 Task: Create new invoice with Date Opened :30-Apr-23, Select Customer: Taco Cabana, Terms: Payment Term 2. Make invoice entry for item-1 with Date: 30-Apr-23, Description: Tampax Pearl 8 Pack_x000D_
, Action: Material, Income Account: Income:Sales, Quantity: 1, Unit Price: 4.25, Discount $: 0.77. Make entry for item-2 with Date: 30-Apr-23, Description: 30 x 18 Kitchen Rug Jay Blue & Cream Geometric_x000D_
, Action: Material, Income Account: Income:Sales, Quantity: 2, Unit Price: 8.65, Discount $: 1.77. Make entry for item-3 with Date: 30-Apr-23, Description: Suave Skin Solutions Cocoa Butter and Shea Body Lotion (18 oz)_x000D_
, Action: Material, Income Account: Income:Sales, Quantity: 1, Unit Price: 9.65, Discount $: 2.27. Write Notes: 'Looking forward to serving you again.'. Post Invoice with Post Date: 30-Apr-23, Post to Accounts: Assets:Accounts Receivable. Pay / Process Payment with Transaction Date: 15-May-23, Amount: 26.39, Transfer Account: Checking Account. Print Invoice, display notes by going to Option, then go to Display Tab and check 'Invoice Notes'.
Action: Mouse moved to (207, 126)
Screenshot: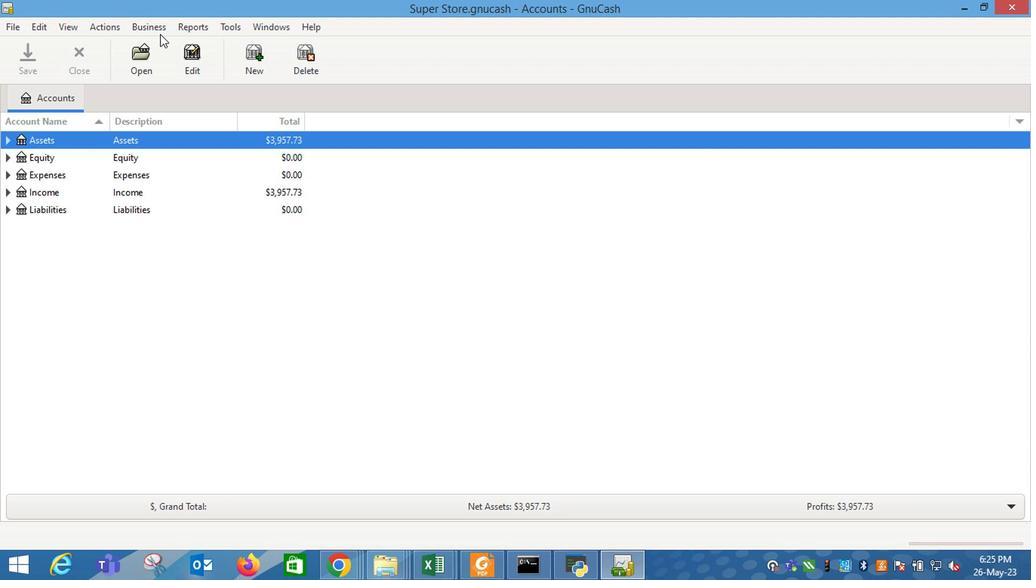 
Action: Mouse pressed left at (207, 126)
Screenshot: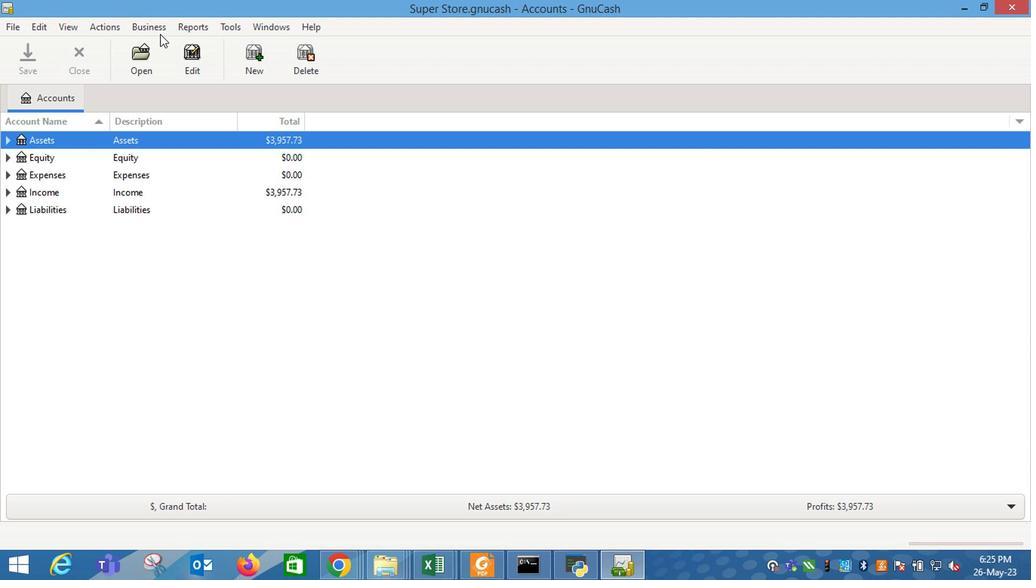
Action: Mouse moved to (358, 185)
Screenshot: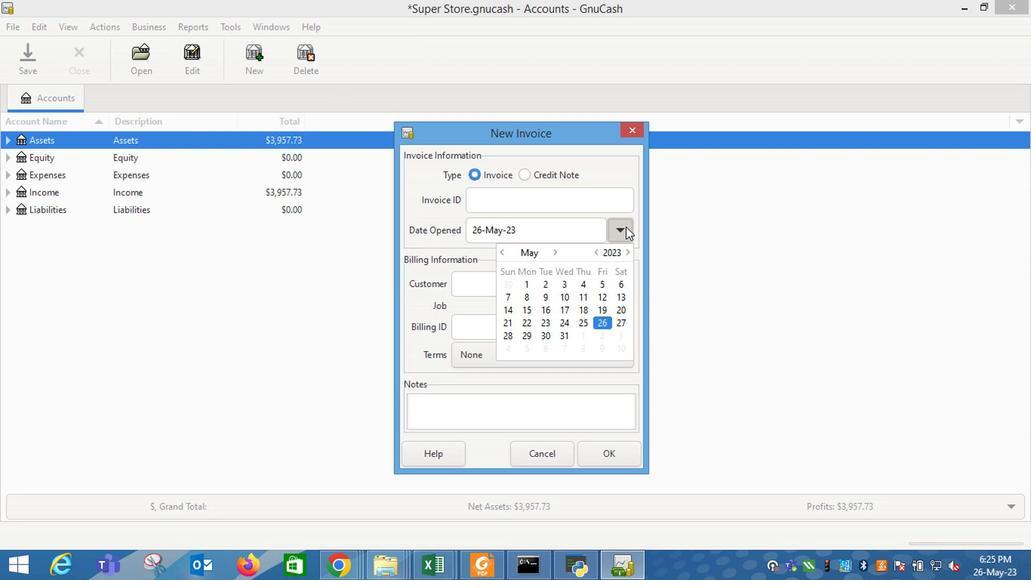 
Action: Mouse pressed left at (358, 185)
Screenshot: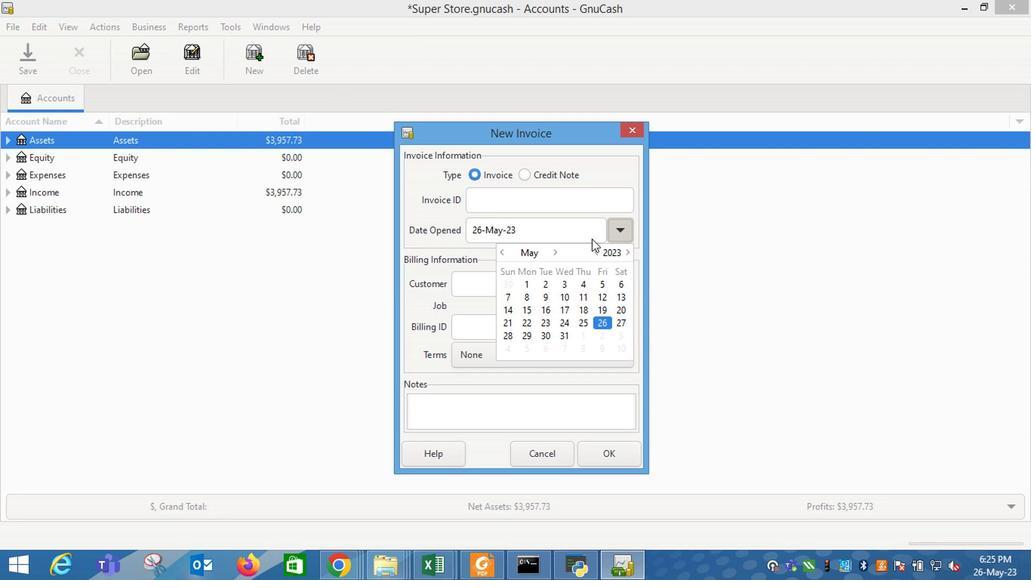 
Action: Mouse moved to (553, 272)
Screenshot: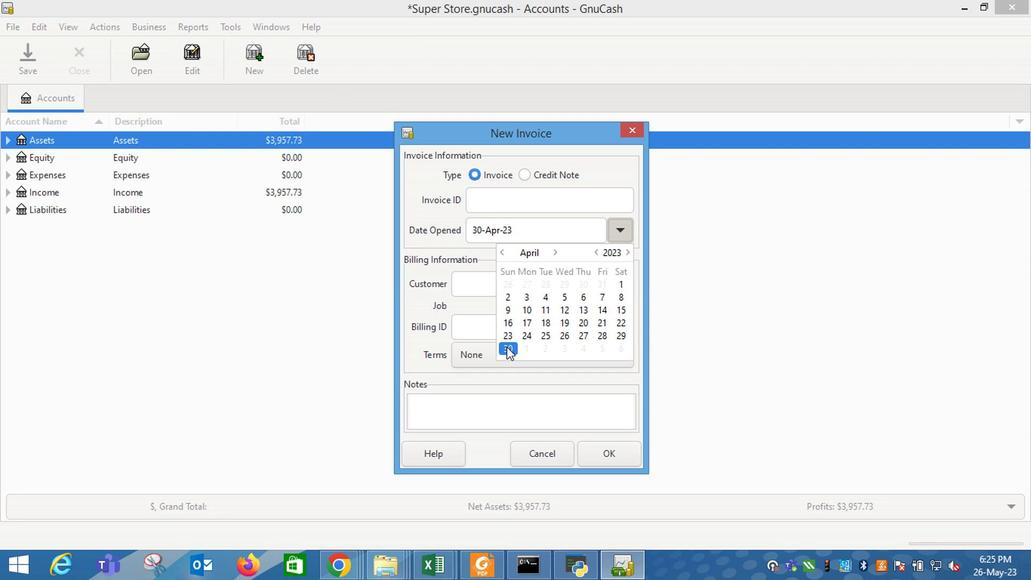 
Action: Mouse pressed left at (553, 272)
Screenshot: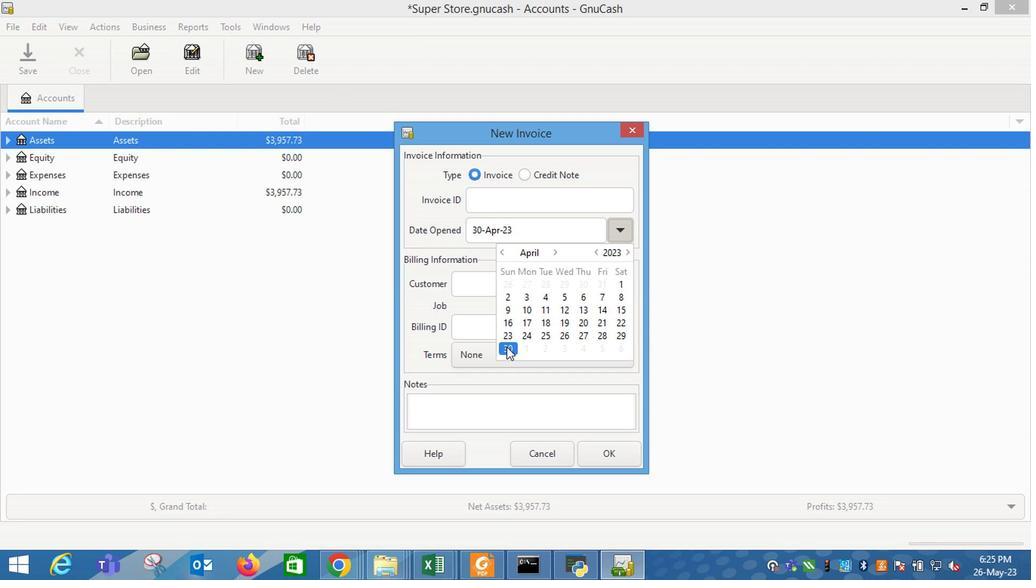 
Action: Mouse moved to (468, 289)
Screenshot: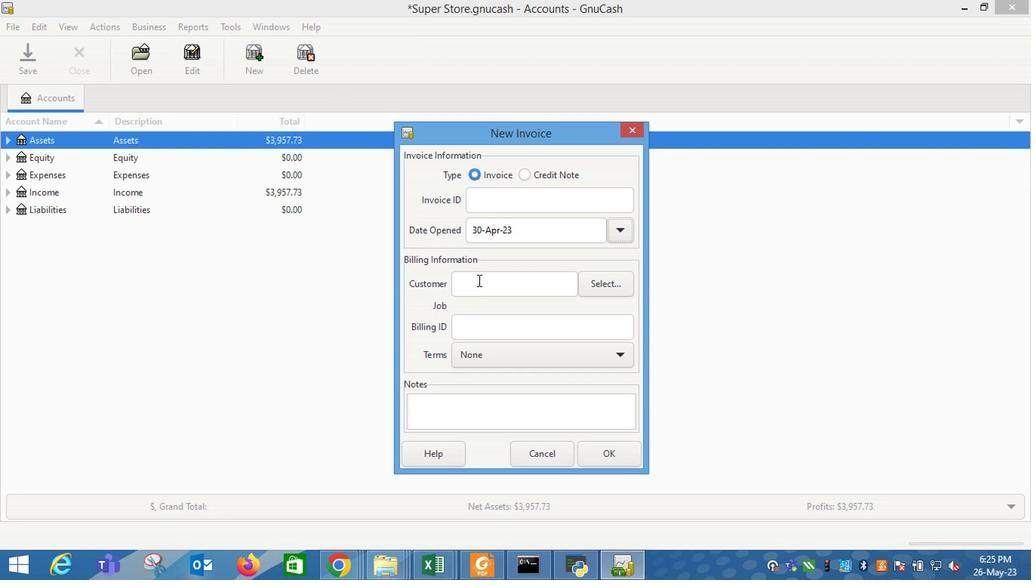 
Action: Mouse pressed left at (468, 289)
Screenshot: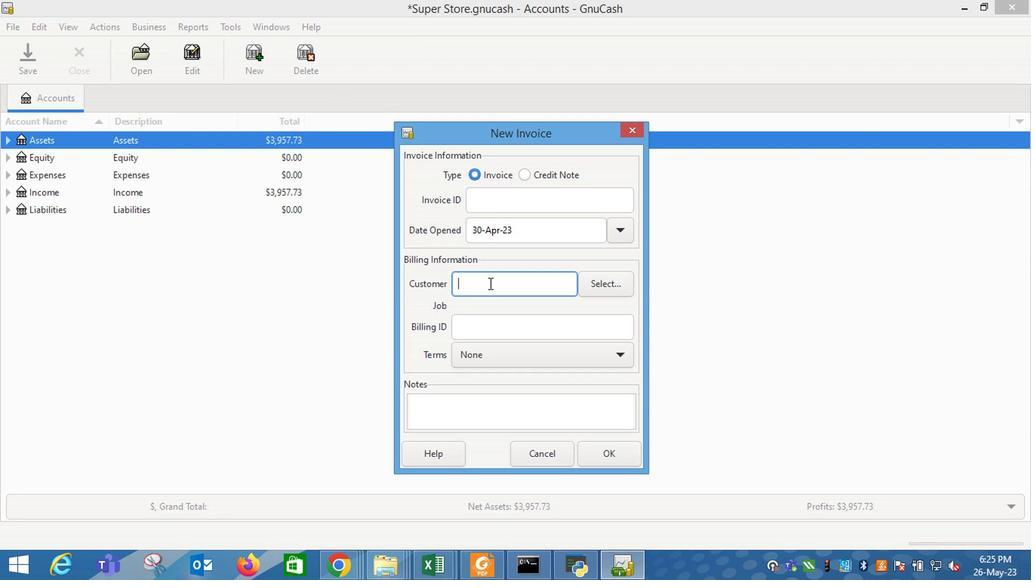 
Action: Mouse moved to (550, 271)
Screenshot: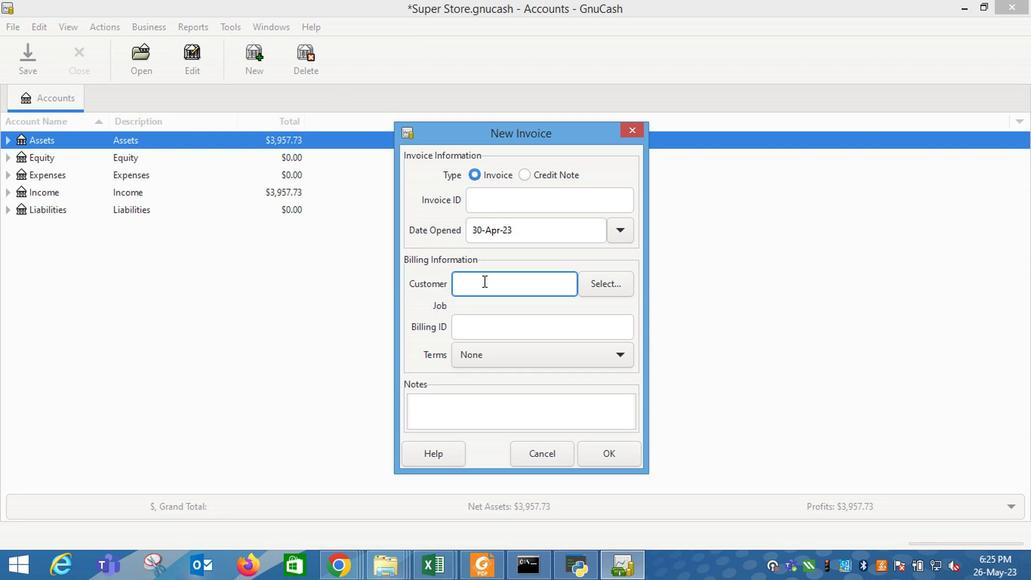 
Action: Mouse pressed left at (550, 271)
Screenshot: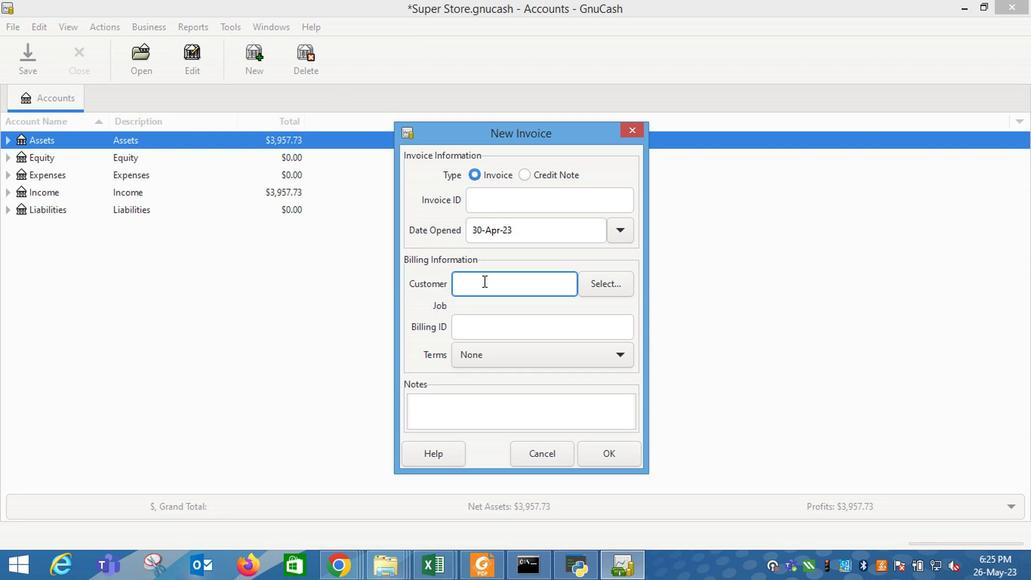 
Action: Mouse moved to (465, 289)
Screenshot: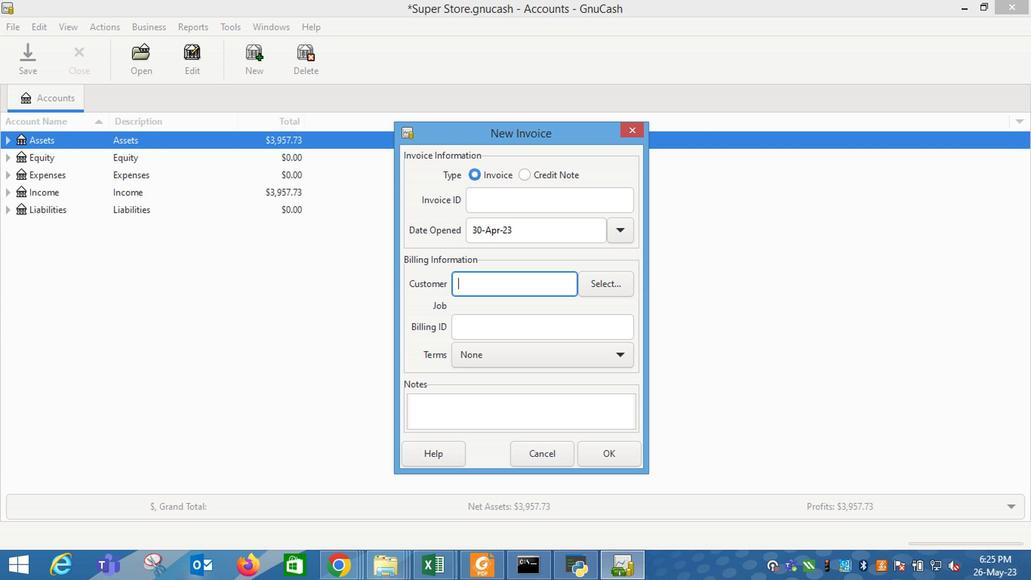 
Action: Mouse pressed left at (465, 289)
Screenshot: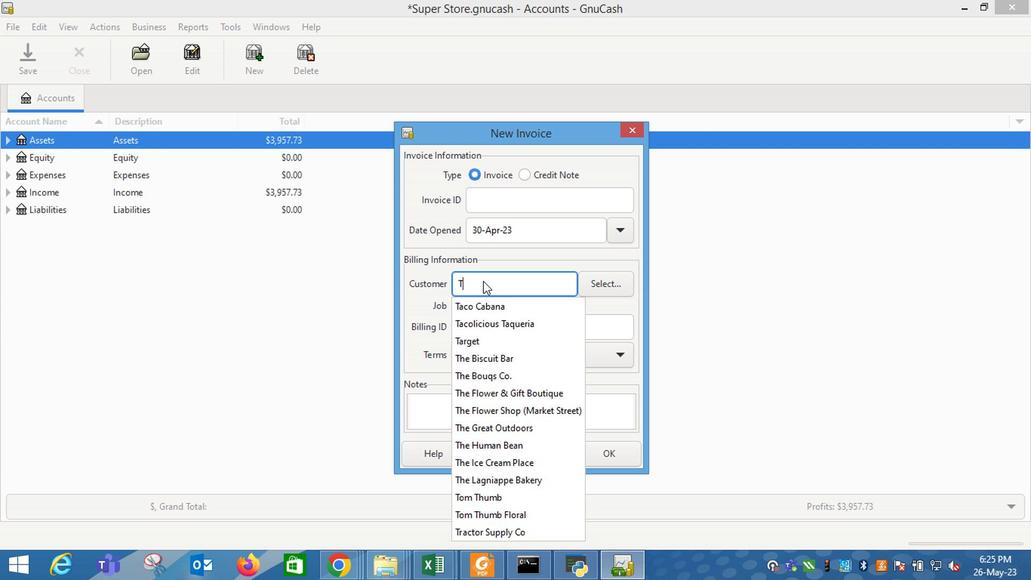 
Action: Mouse moved to (471, 354)
Screenshot: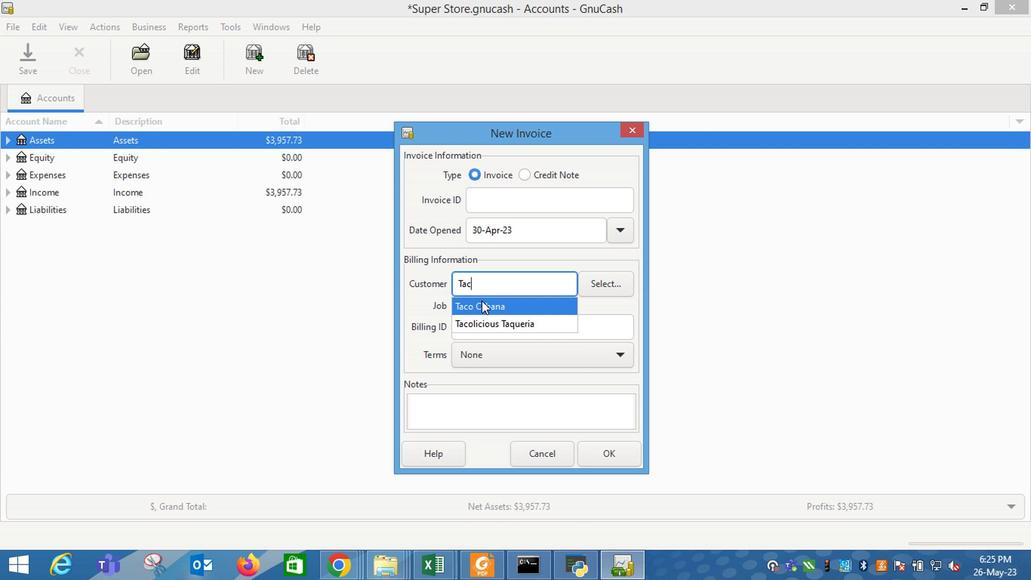
Action: Mouse pressed left at (471, 354)
Screenshot: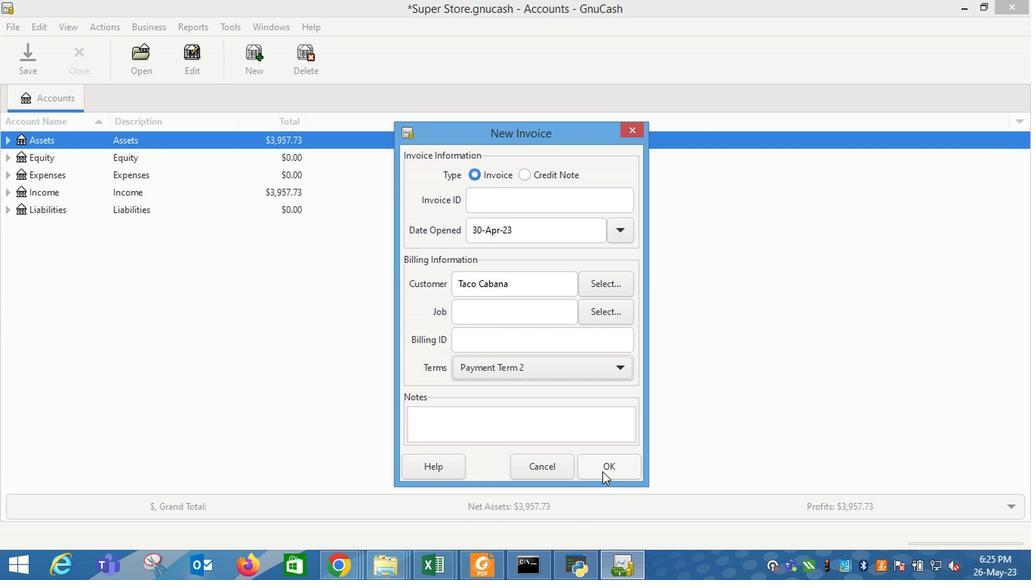 
Action: Mouse moved to (443, 309)
Screenshot: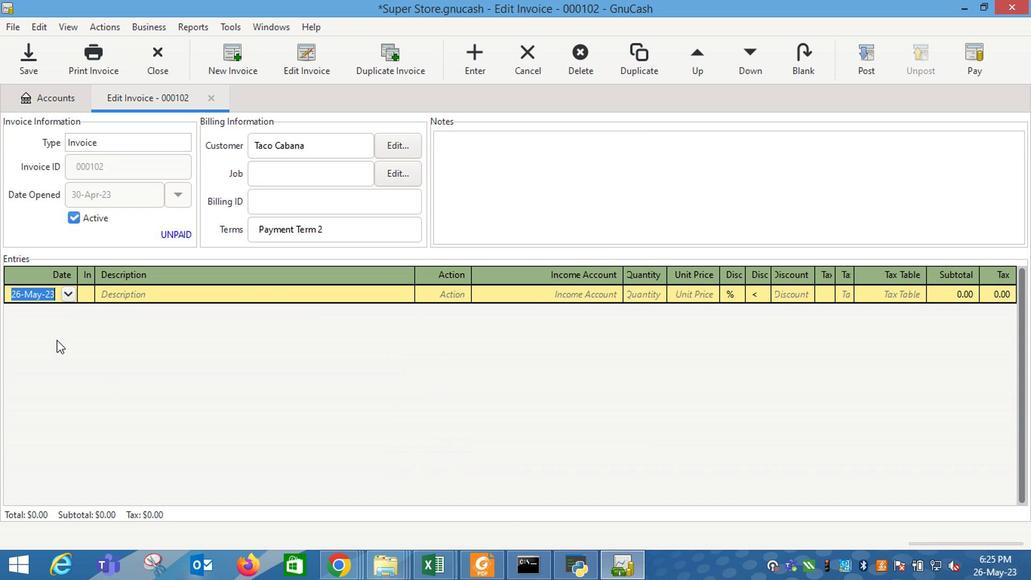 
Action: Mouse pressed left at (443, 309)
Screenshot: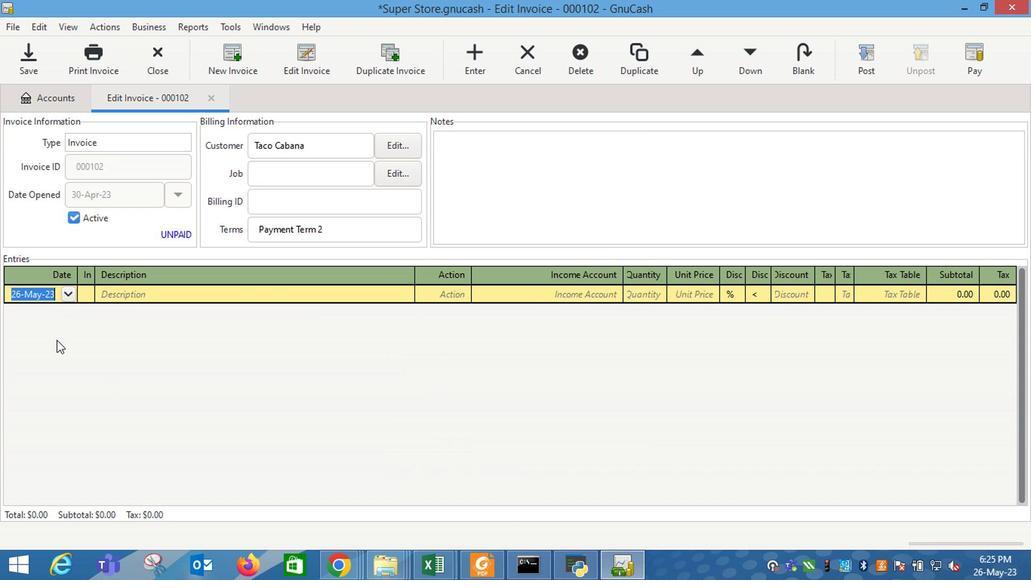 
Action: Mouse pressed left at (443, 309)
Screenshot: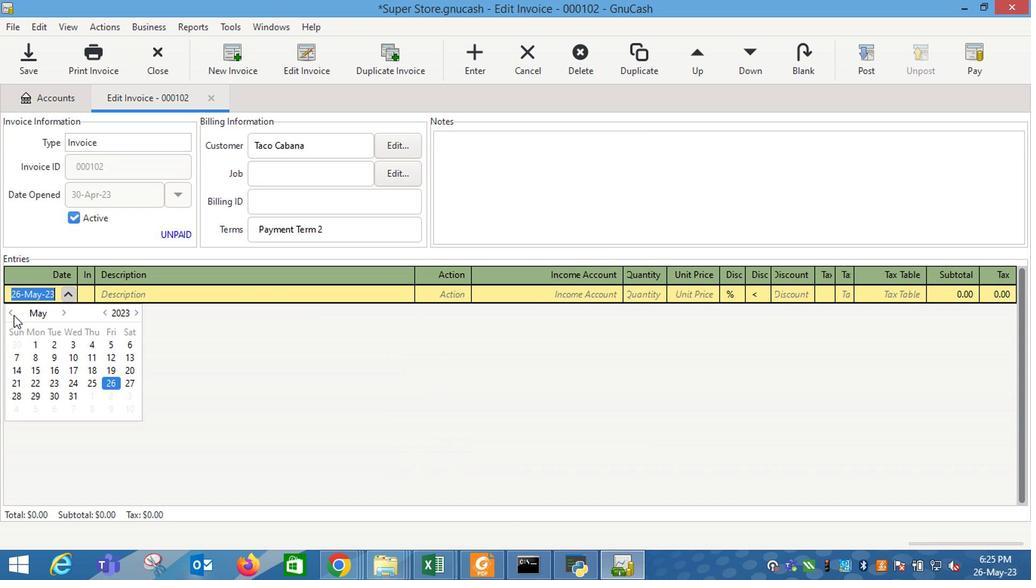 
Action: Key pressed taco
Screenshot: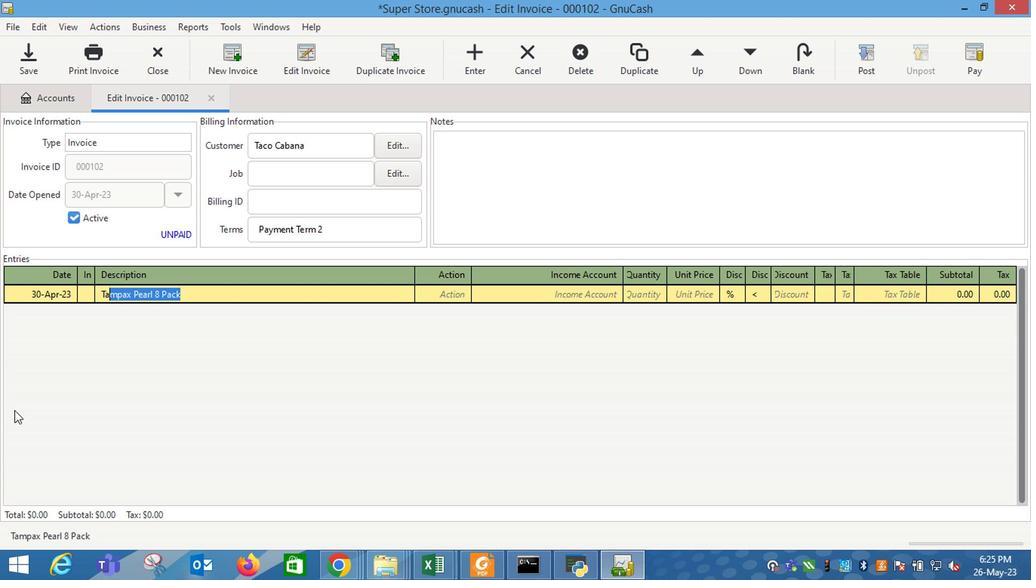 
Action: Mouse moved to (445, 325)
Screenshot: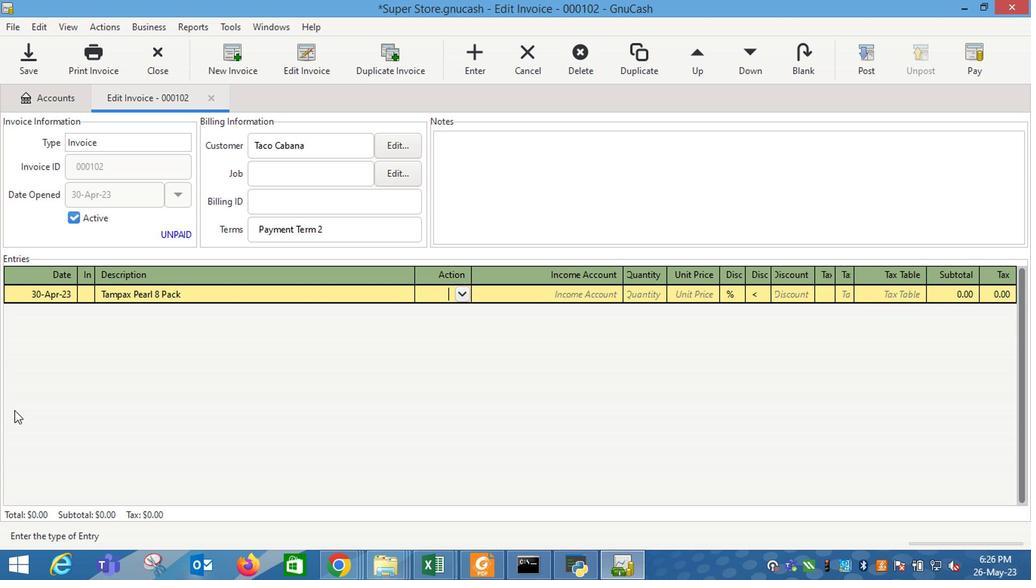 
Action: Mouse pressed left at (445, 325)
Screenshot: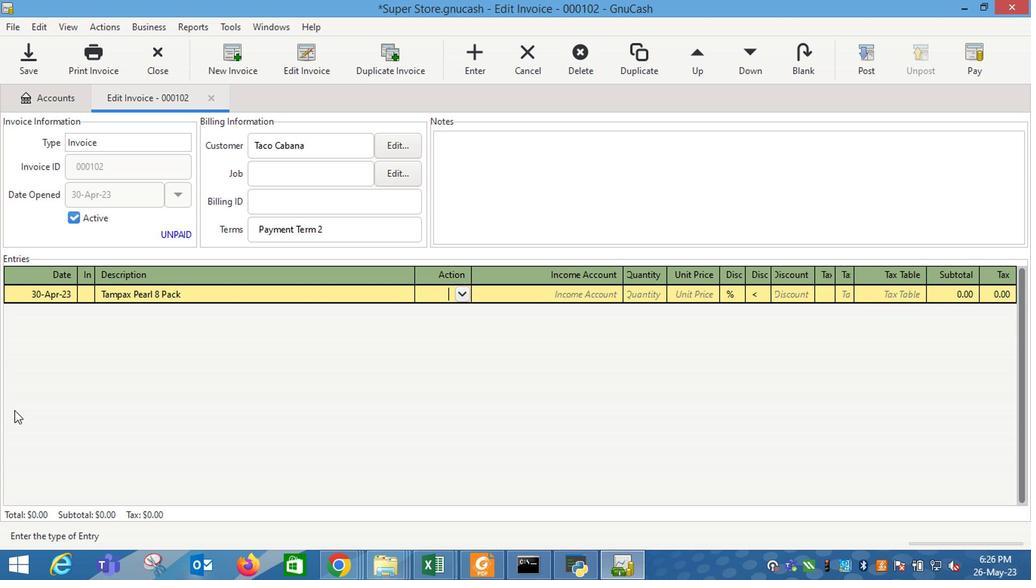 
Action: Mouse moved to (449, 367)
Screenshot: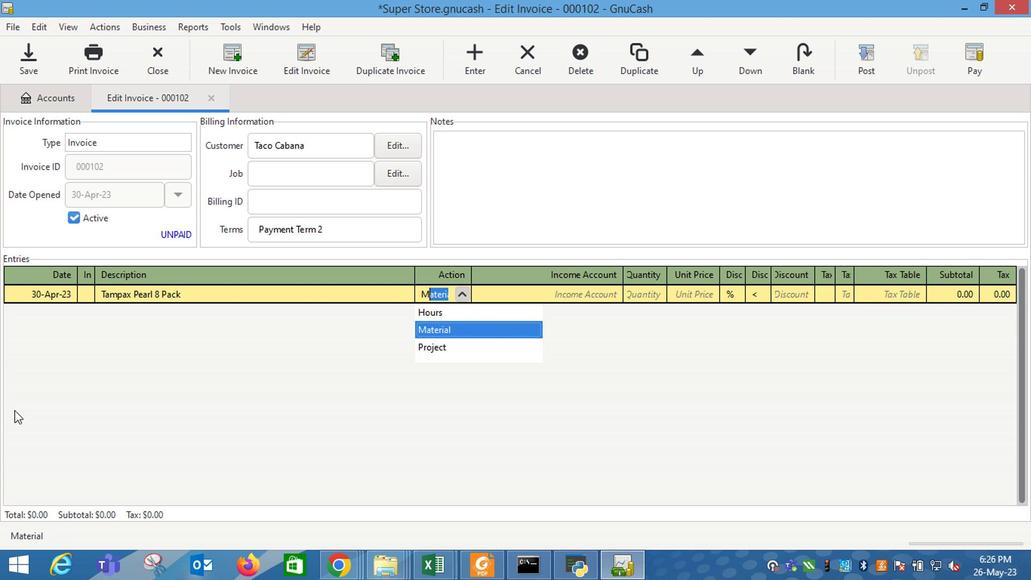 
Action: Mouse pressed left at (449, 367)
Screenshot: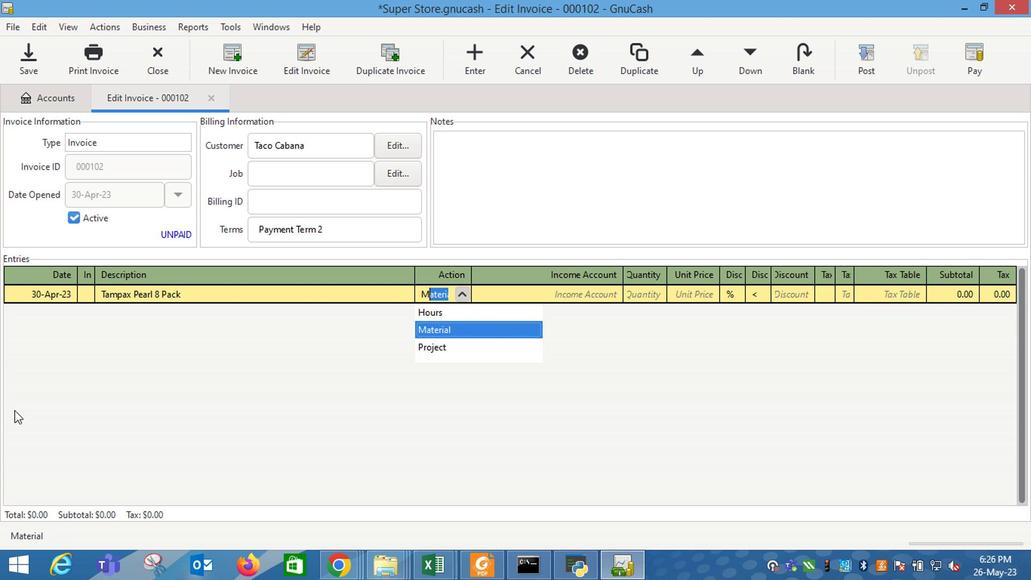 
Action: Mouse moved to (451, 401)
Screenshot: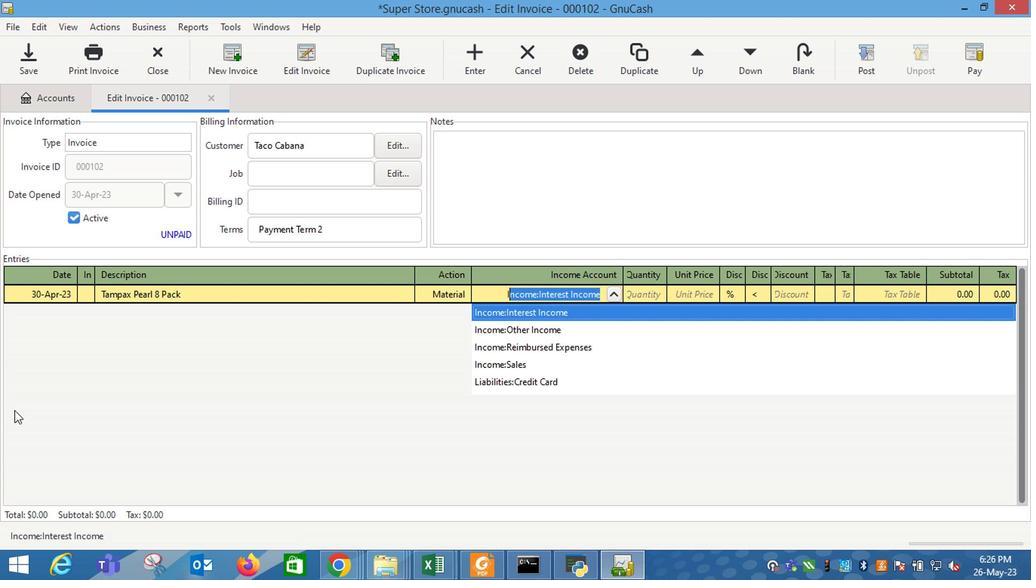 
Action: Mouse pressed left at (451, 401)
Screenshot: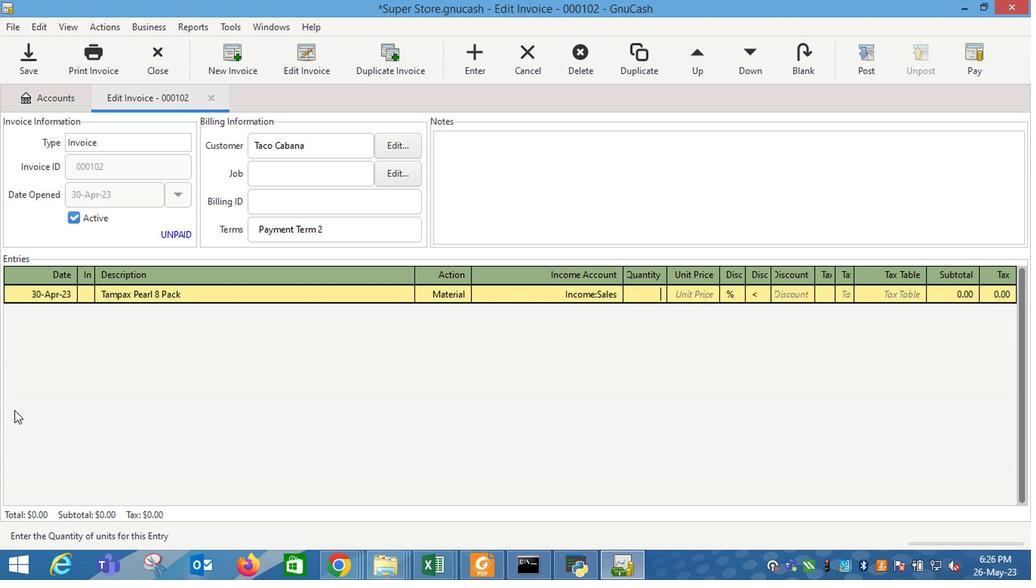 
Action: Mouse moved to (530, 438)
Screenshot: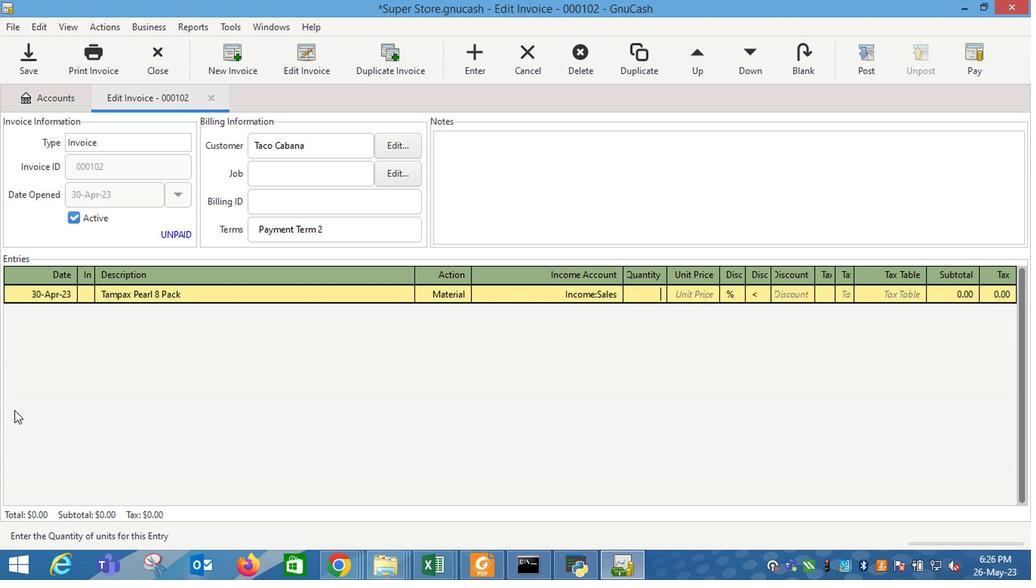 
Action: Mouse pressed left at (530, 438)
Screenshot: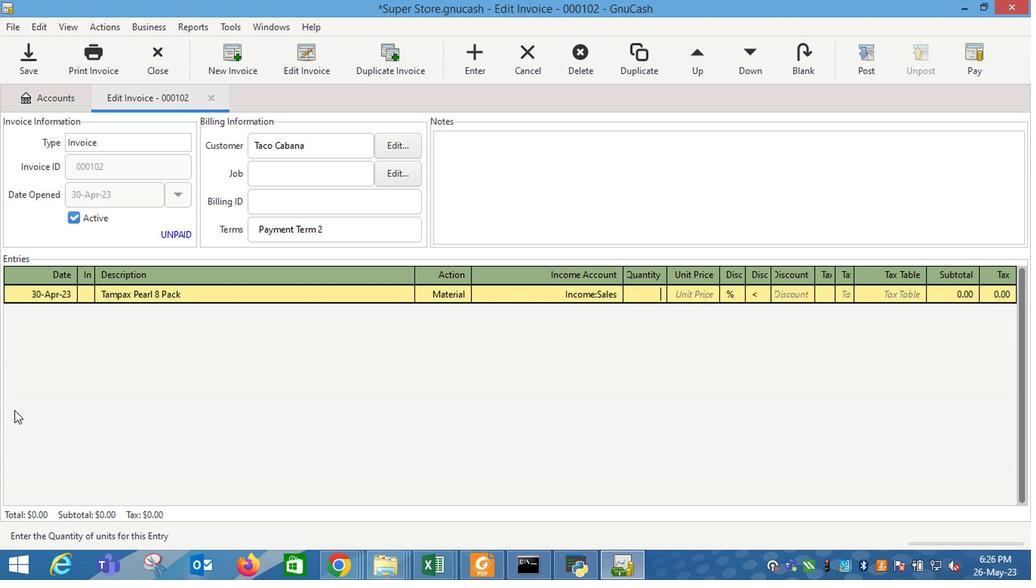 
Action: Mouse moved to (162, 319)
Screenshot: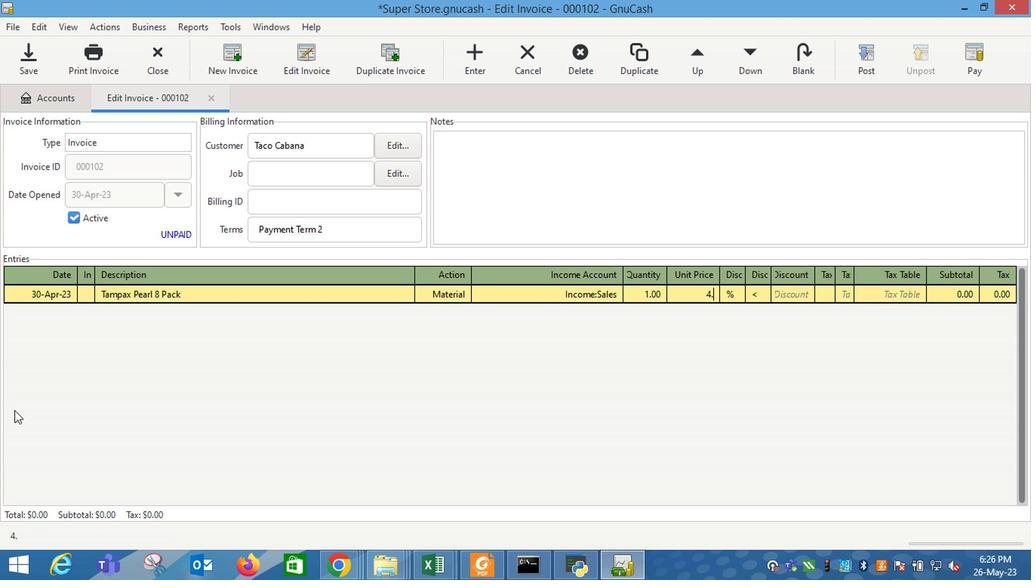 
Action: Mouse pressed left at (162, 319)
Screenshot: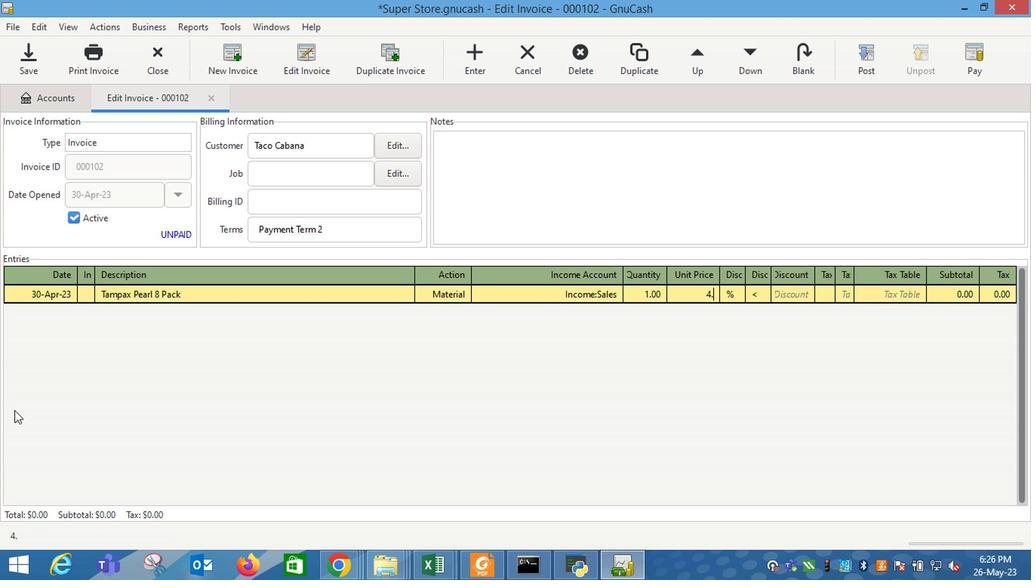 
Action: Mouse moved to (116, 333)
Screenshot: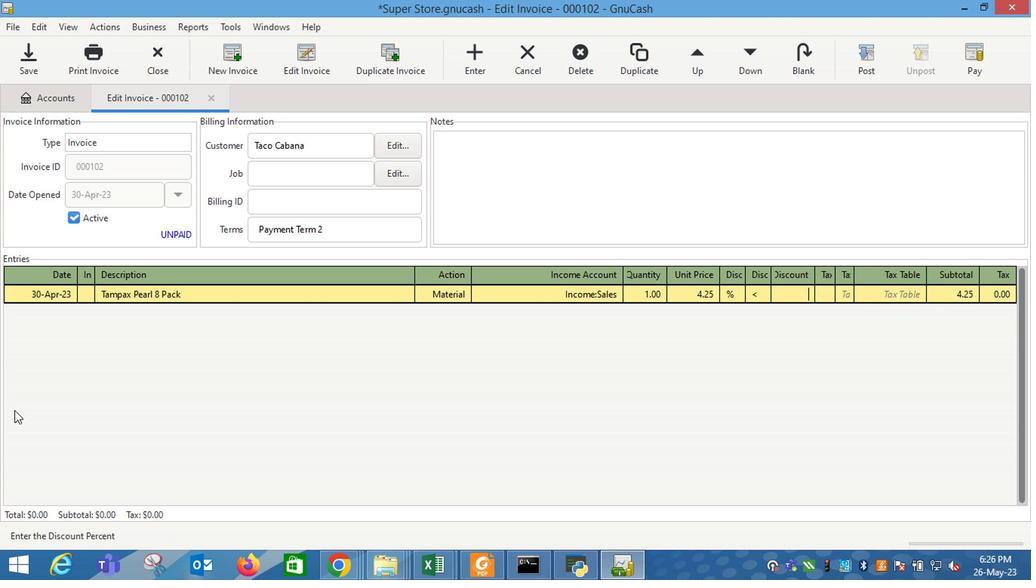 
Action: Mouse pressed left at (116, 333)
Screenshot: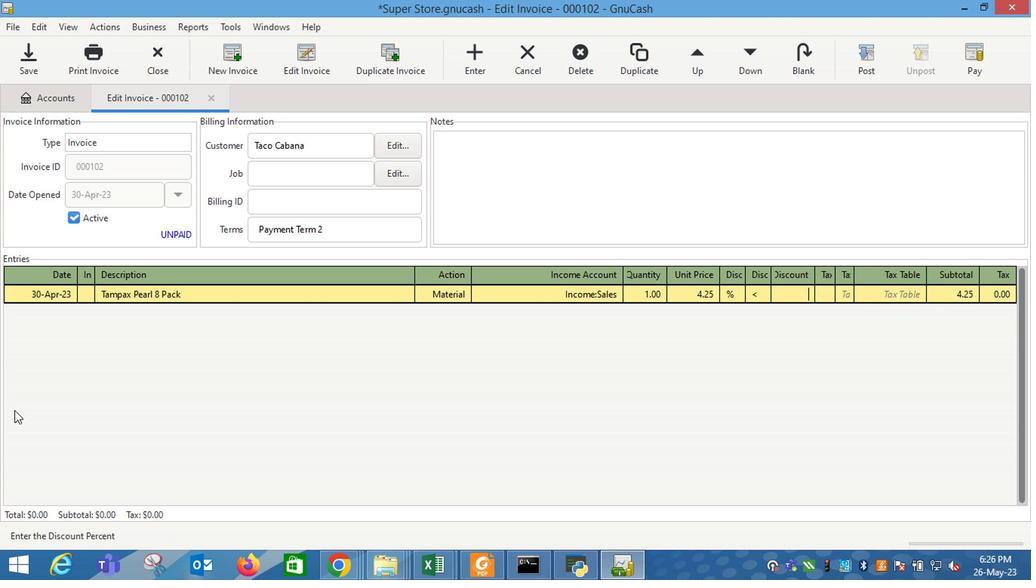 
Action: Mouse moved to (123, 402)
Screenshot: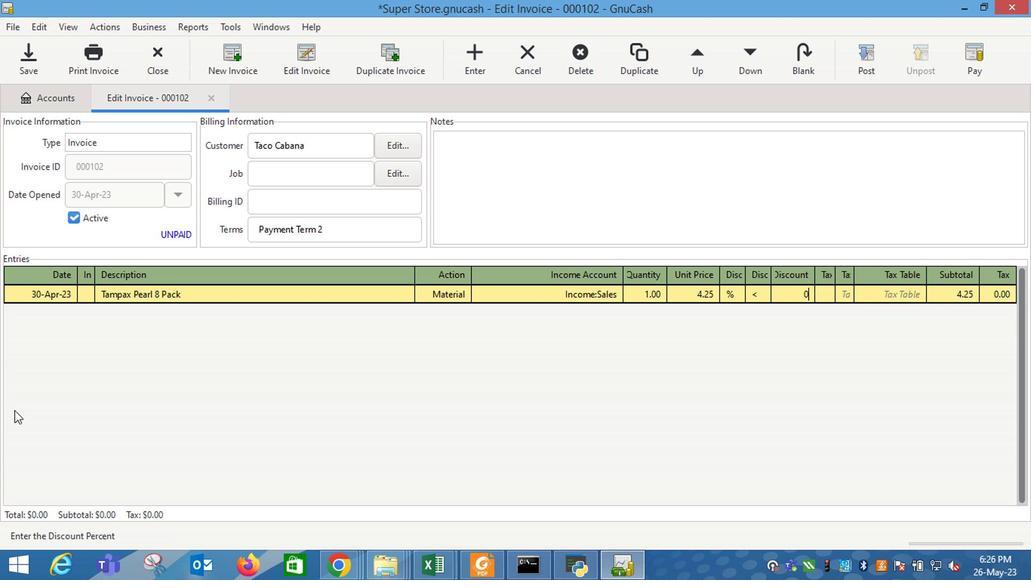 
Action: Mouse pressed left at (123, 402)
Screenshot: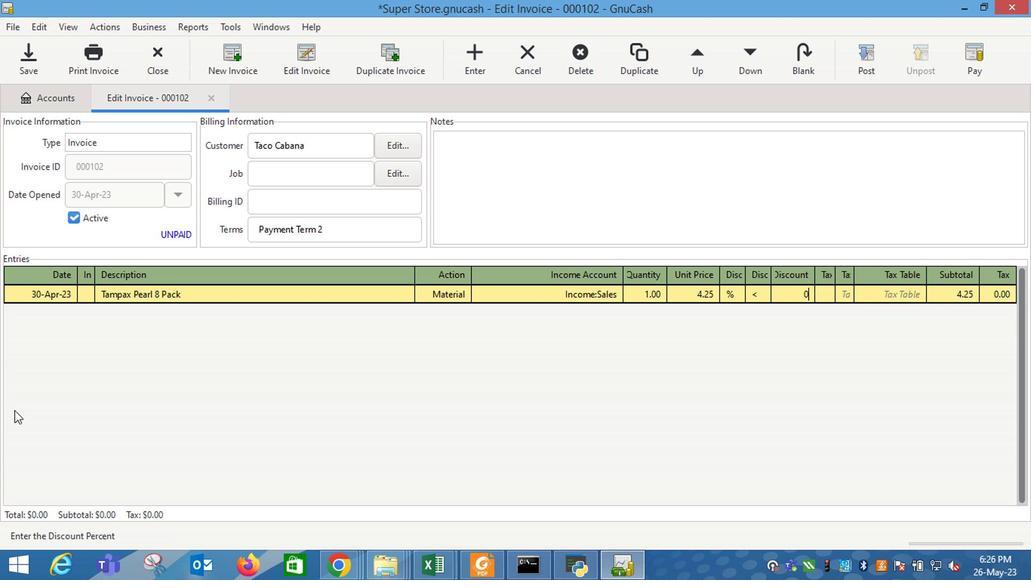 
Action: Mouse moved to (122, 402)
Screenshot: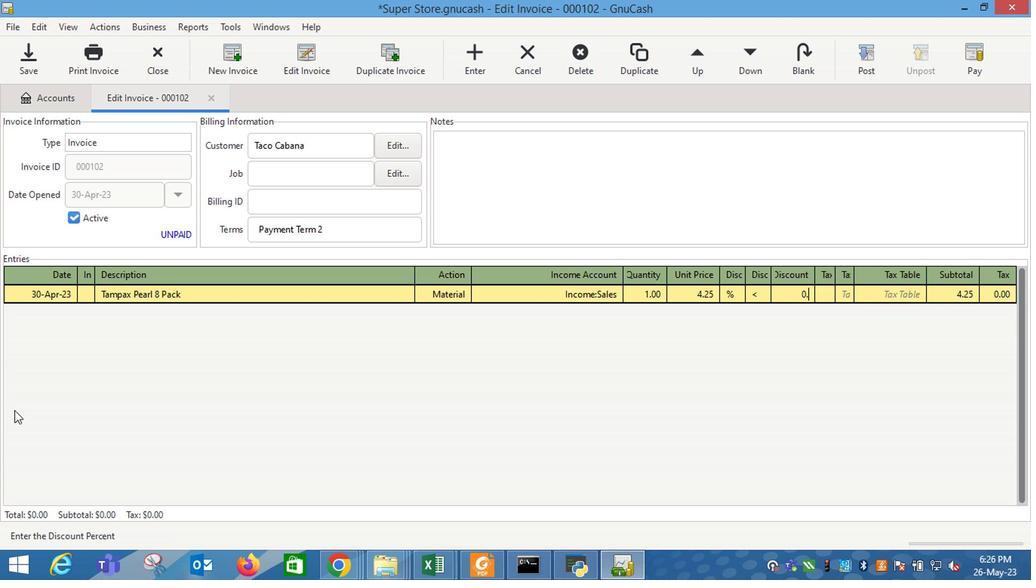 
Action: Key pressed <Key.tab><Key.shift_r>Tampax<Key.space><Key.shift_r>Pearl<Key.space>8<Key.space><Key.shift_r>PAck<Key.tab>m<Key.tab>i<Key.down><Key.down><Key.down><Key.tab>1<Key.tab>4.25<Key.tab>
Screenshot: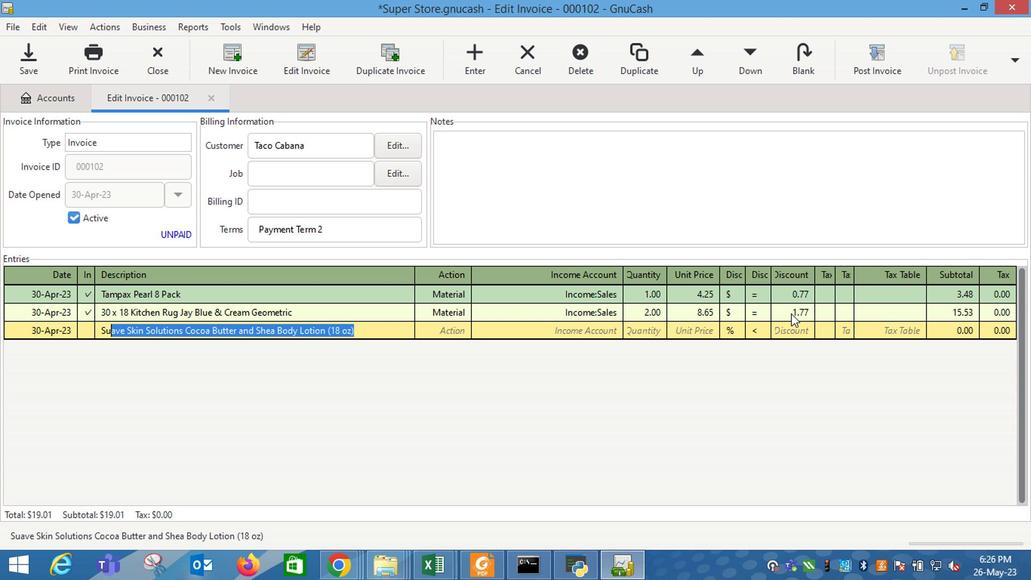 
Action: Mouse moved to (633, 321)
Screenshot: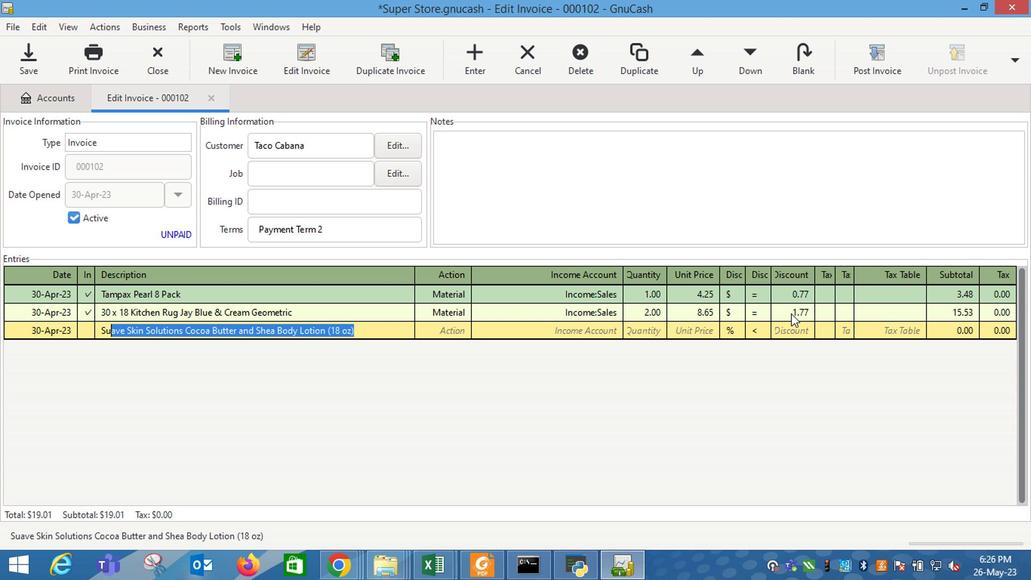
Action: Mouse pressed left at (633, 321)
Screenshot: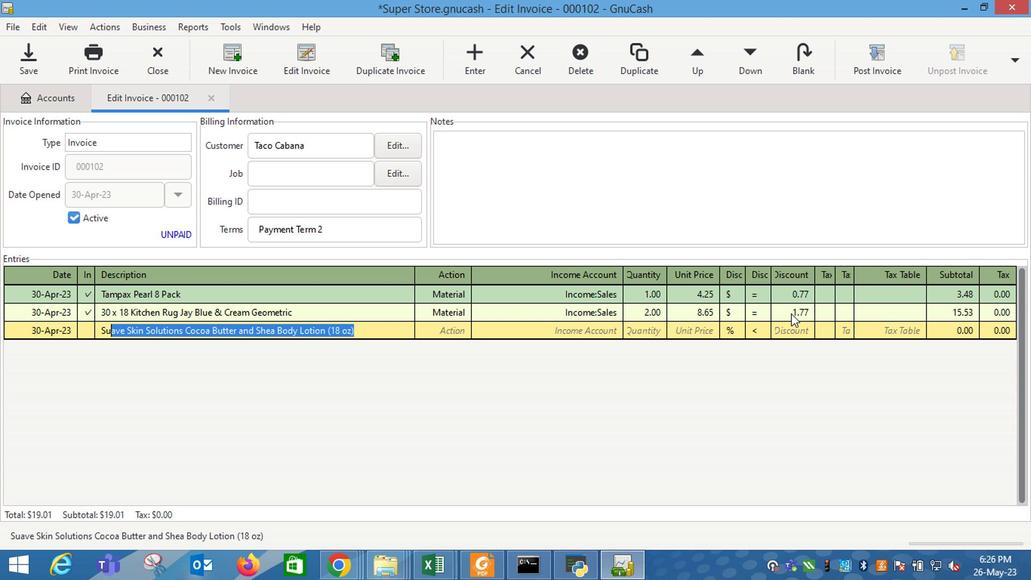 
Action: Mouse moved to (647, 316)
Screenshot: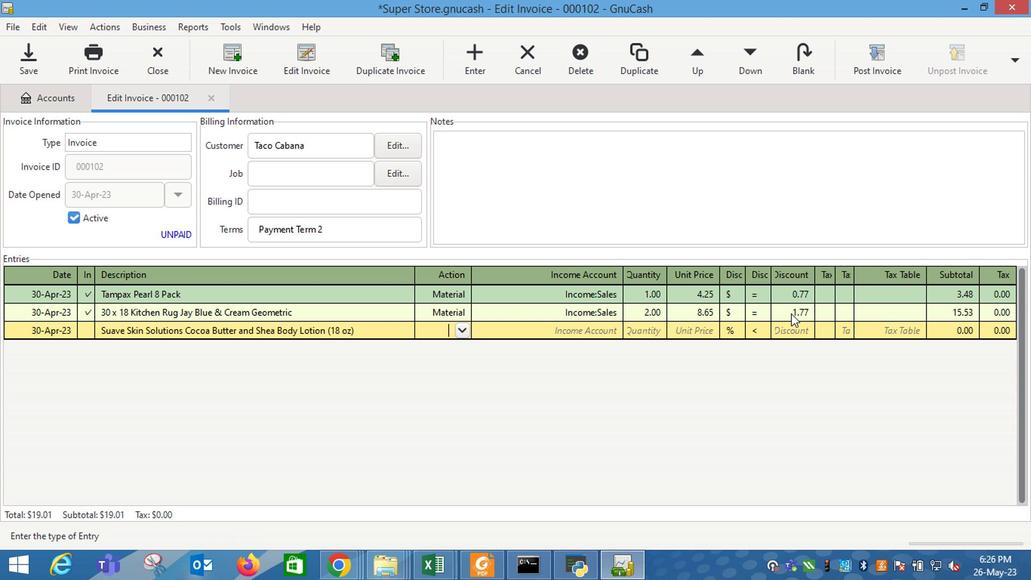 
Action: Mouse pressed left at (647, 316)
Screenshot: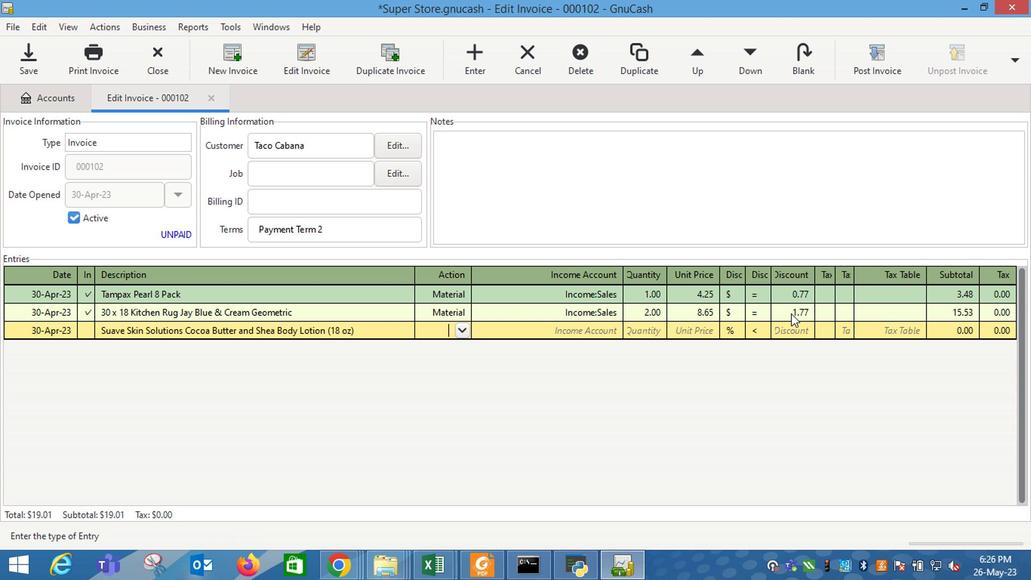 
Action: Mouse moved to (670, 317)
Screenshot: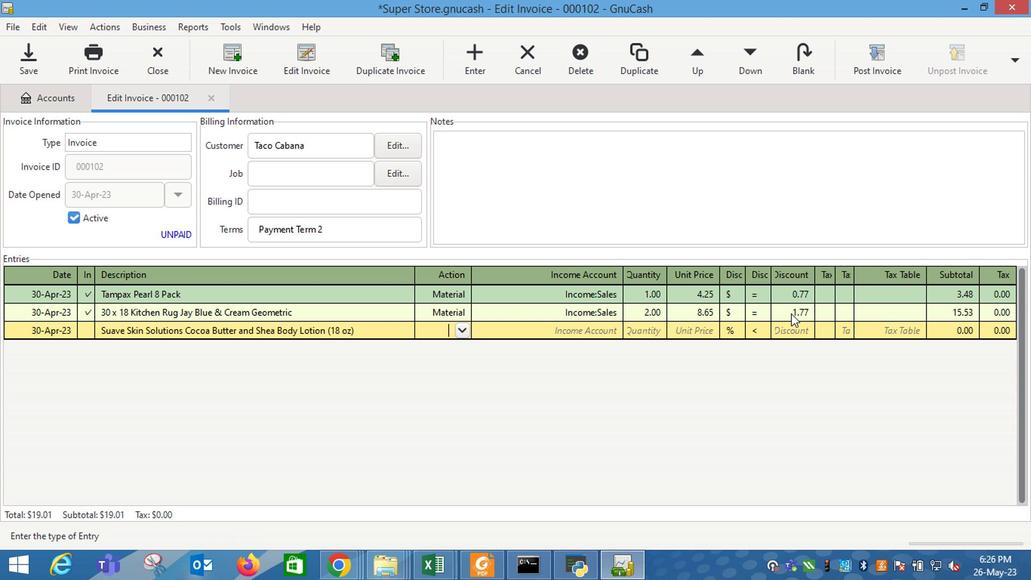 
Action: Mouse pressed left at (670, 317)
Screenshot: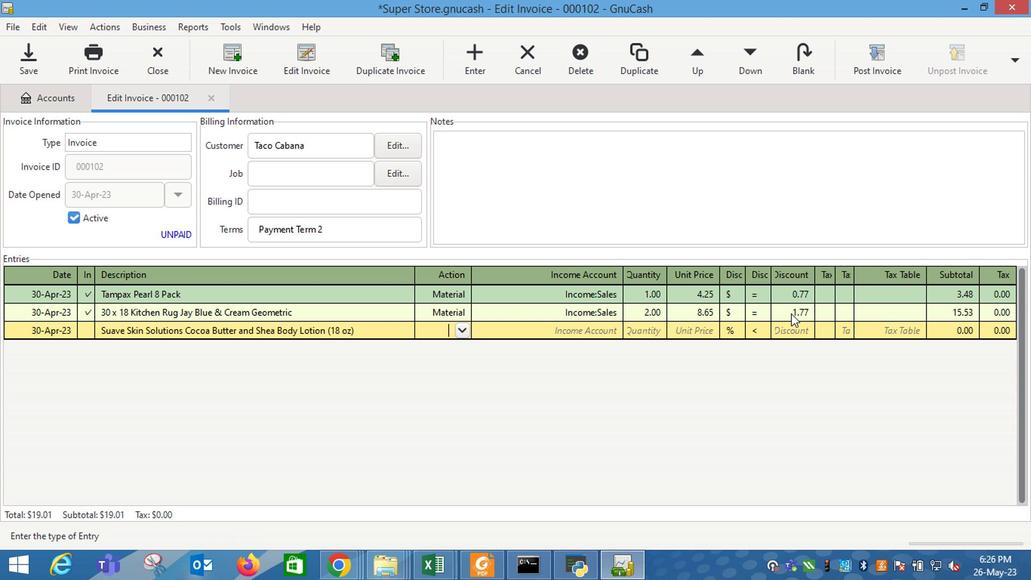 
Action: Key pressed 0.77<Key.enter><Key.tab>
Screenshot: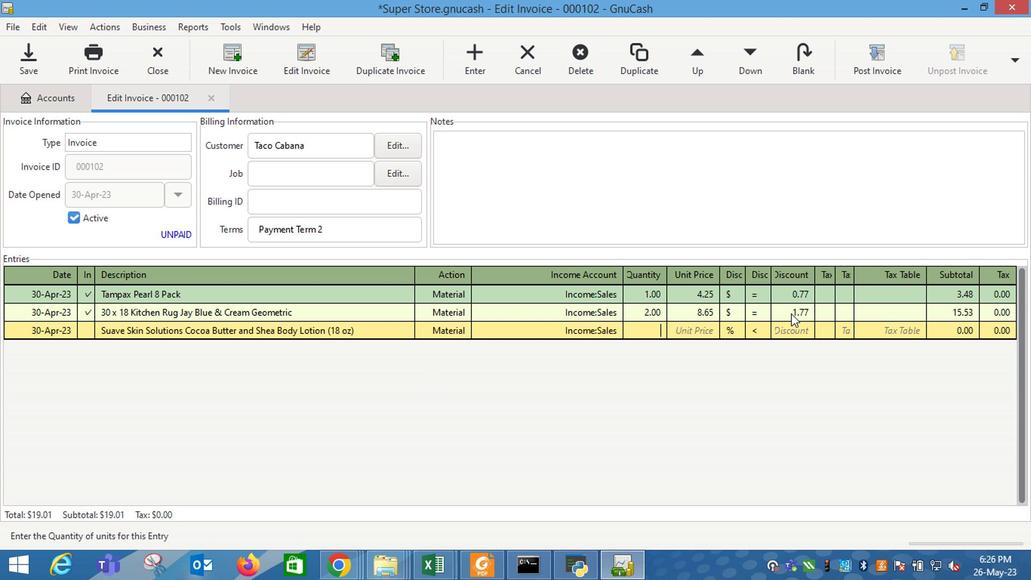 
Action: Mouse moved to (239, 316)
Screenshot: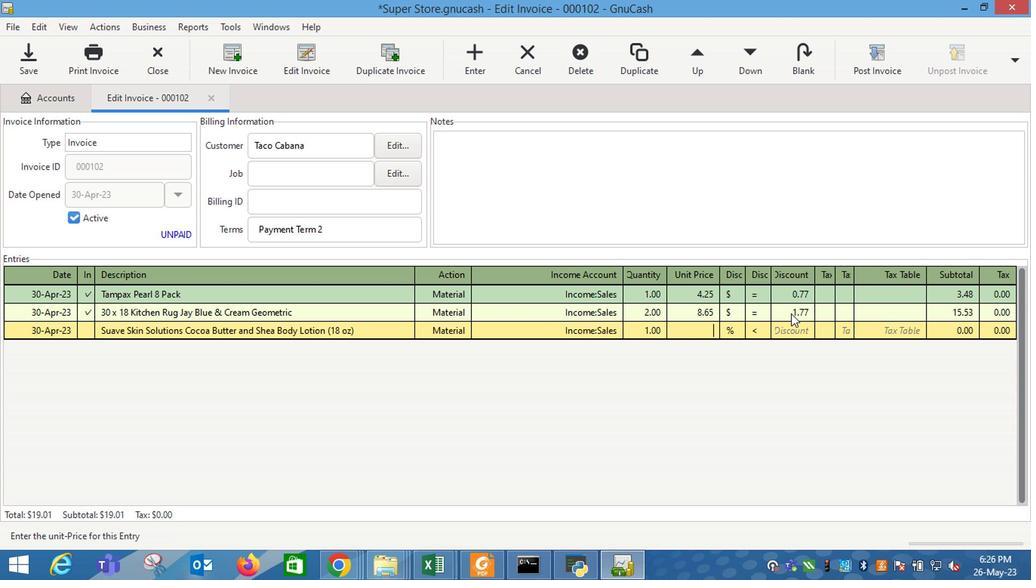 
Action: Mouse pressed left at (239, 316)
Screenshot: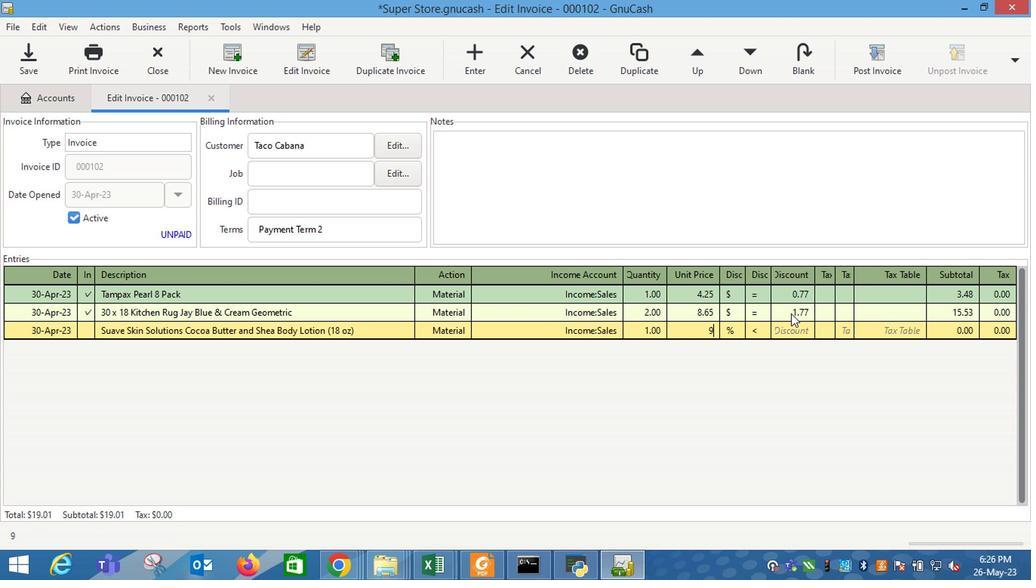 
Action: Mouse moved to (230, 315)
Screenshot: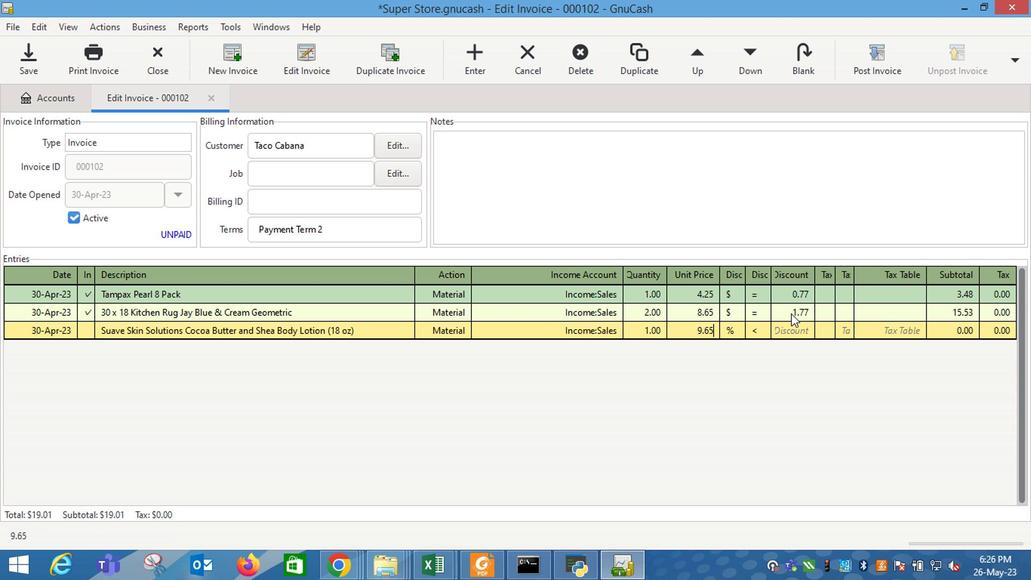 
Action: Mouse pressed left at (230, 315)
Screenshot: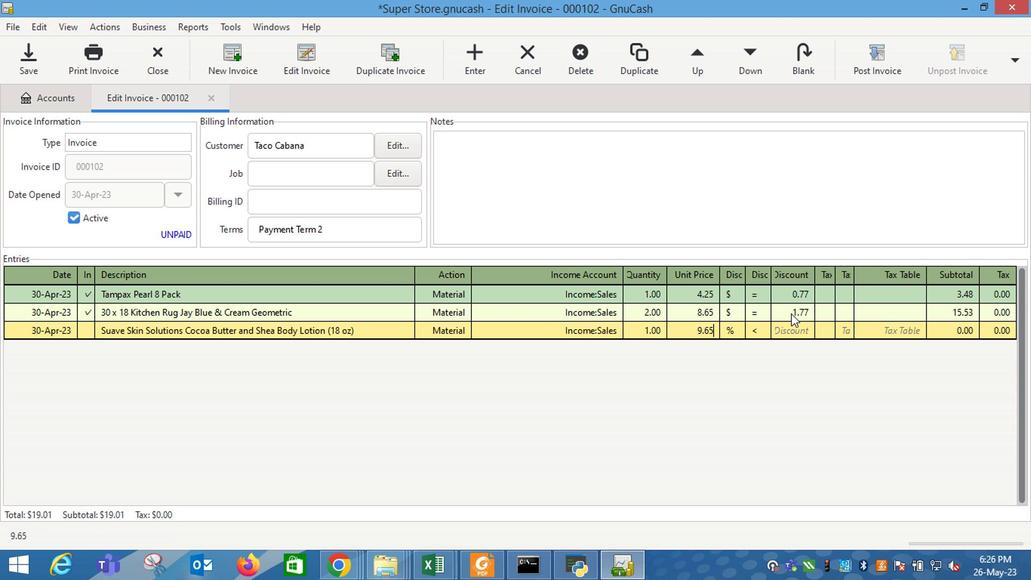
Action: Mouse moved to (245, 327)
Screenshot: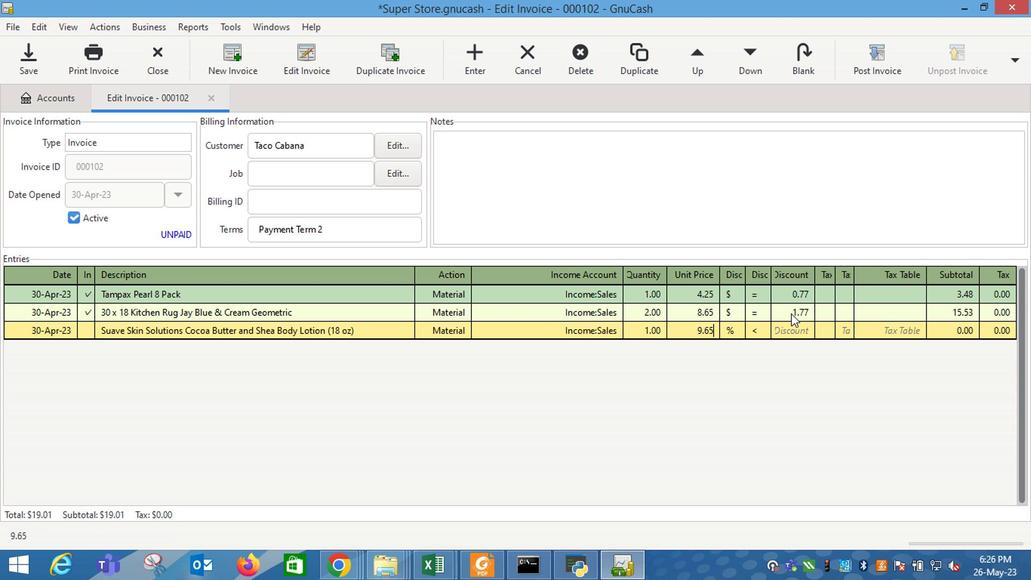 
Action: Key pressed <Key.backspace>a
Screenshot: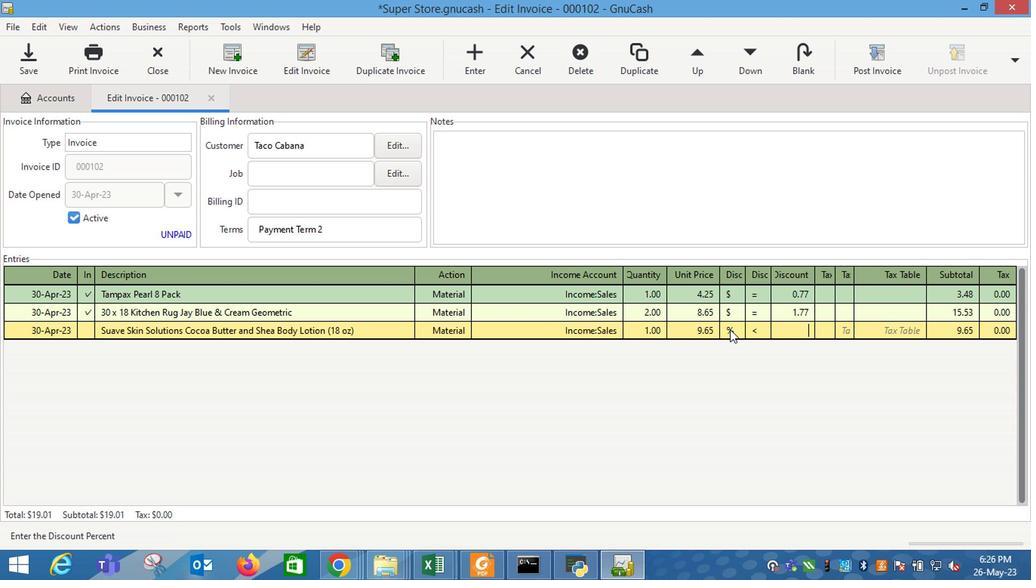
Action: Mouse moved to (233, 338)
Screenshot: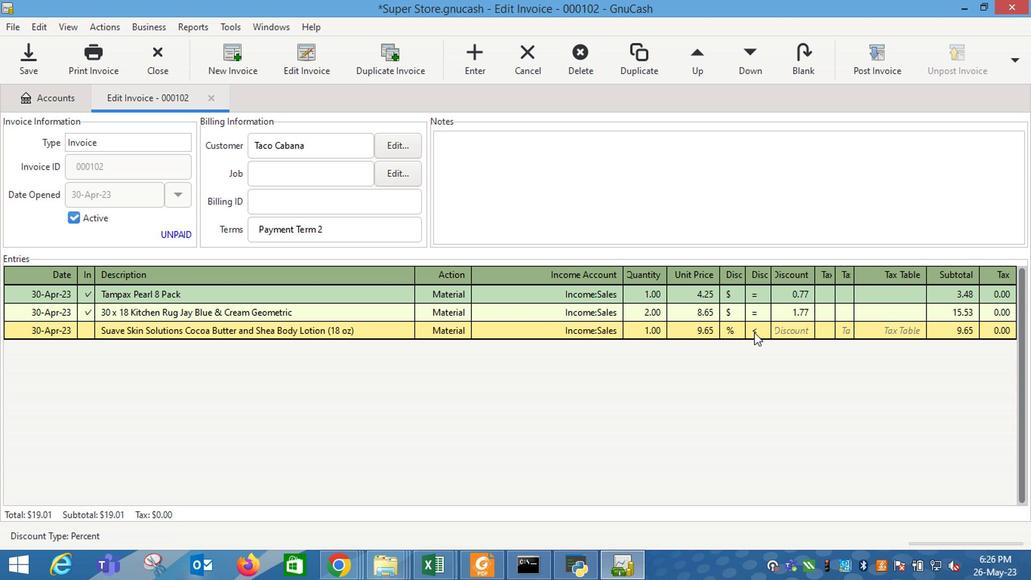 
Action: Mouse pressed left at (233, 338)
Screenshot: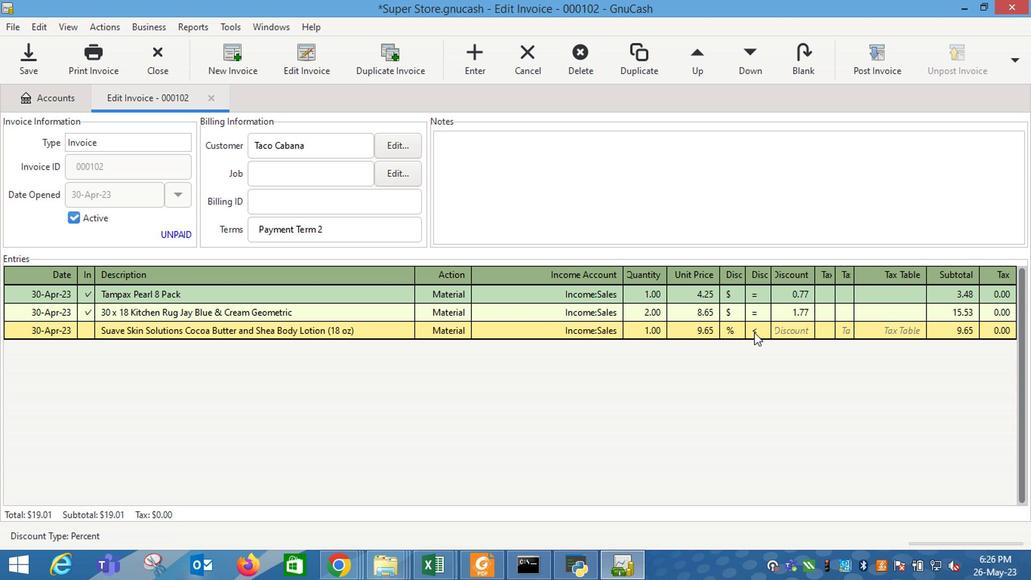 
Action: Mouse moved to (237, 333)
Screenshot: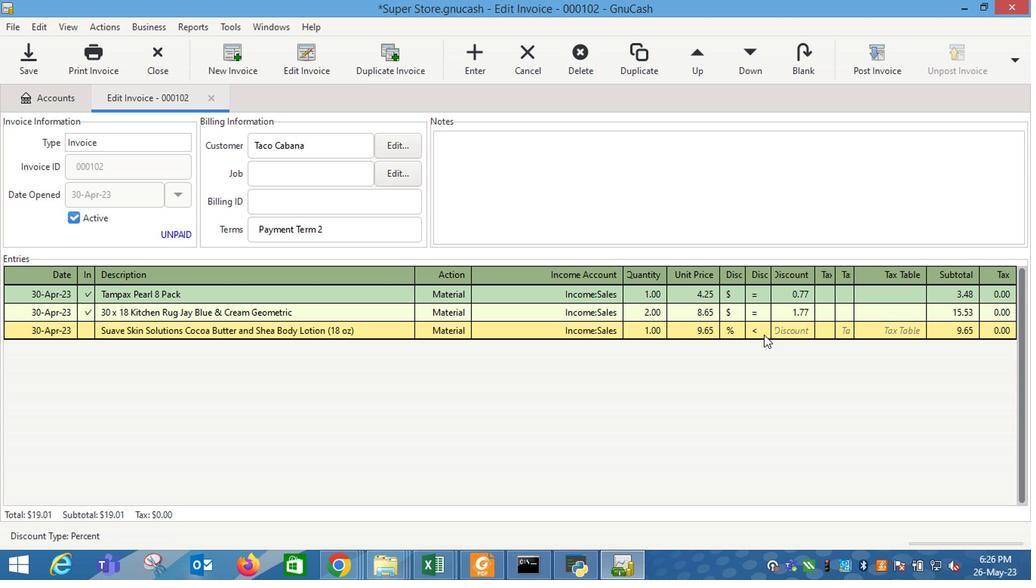 
Action: Mouse pressed left at (237, 333)
Screenshot: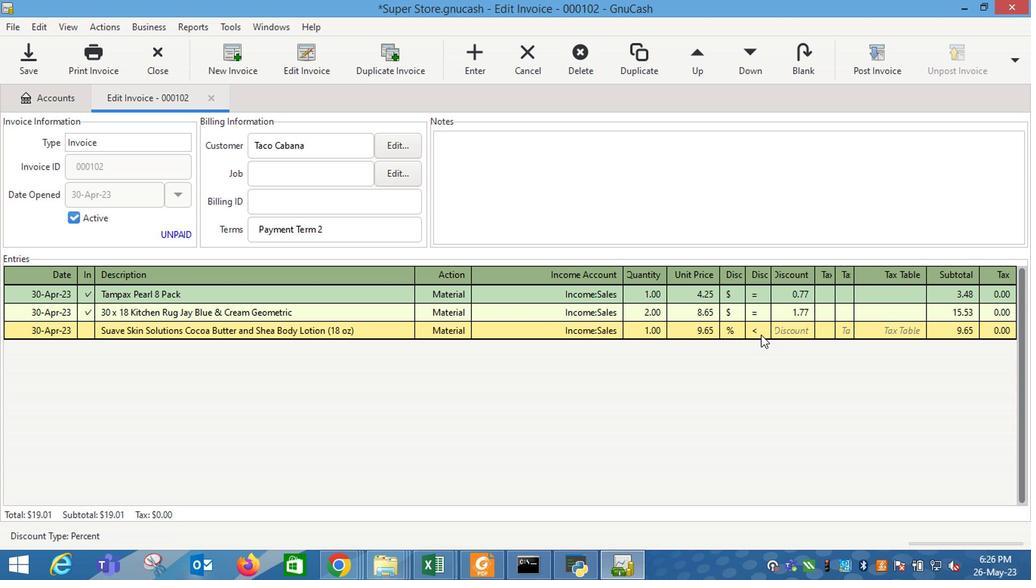 
Action: Mouse moved to (323, 403)
Screenshot: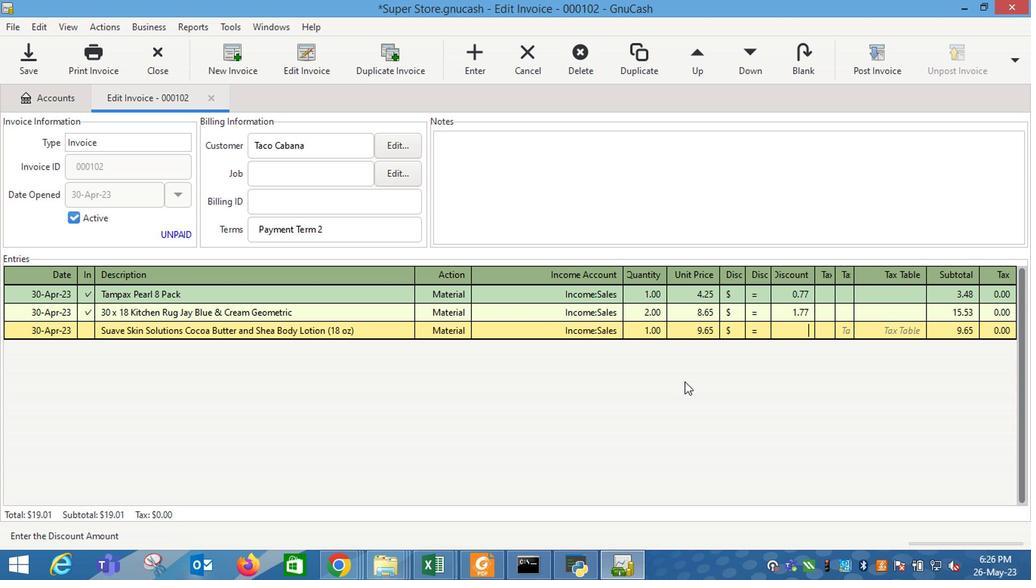 
Action: Key pressed 30<Key.space>x<Key.space>18<Key.space><Key.shift_r>Kitchen<Key.space><Key.shift_r>Rug<Key.space><Key.shift_r>Jay<Key.space><Key.shift_r>Blue<Key.space><Key.shift_r>&<Key.space><Key.shift_r>Cream<Key.space><Key.shift_r>Geometric<Key.tab>m<Key.tab>i<Key.down><Key.down><Key.down><Key.tab>2<Key.tab>8.65
Screenshot: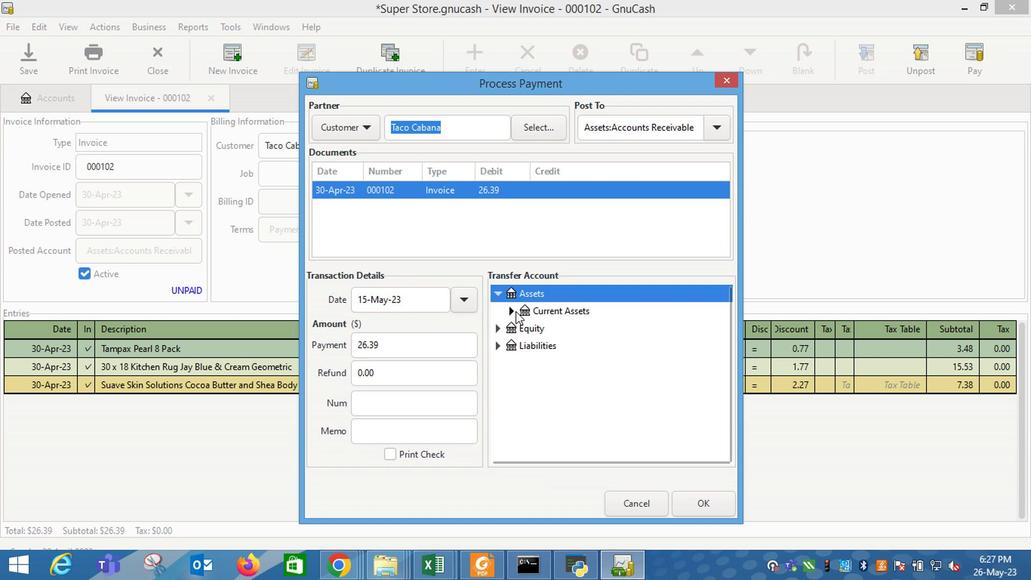 
Action: Mouse moved to (387, 362)
Screenshot: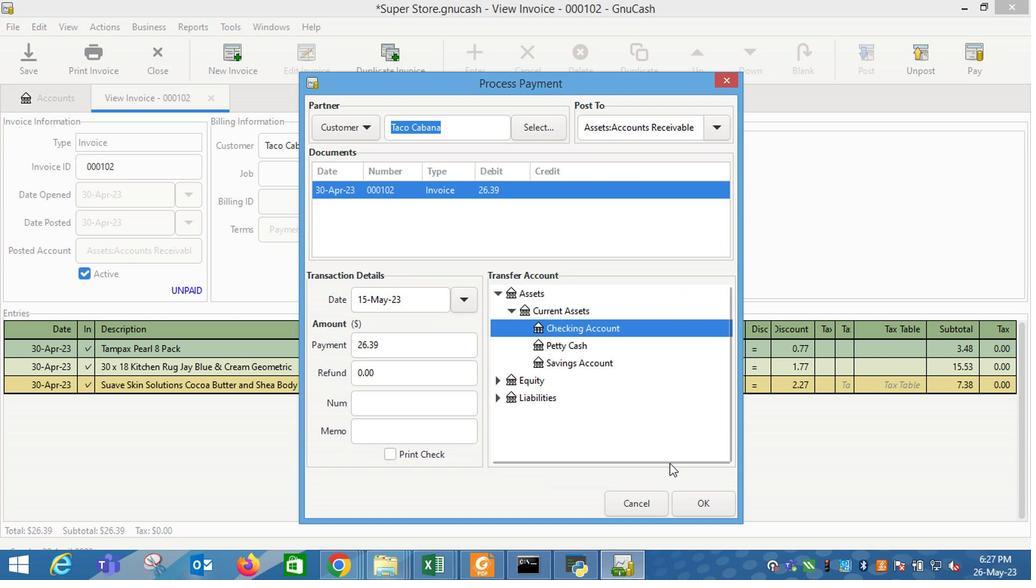 
Action: Key pressed <Key.tab>
Screenshot: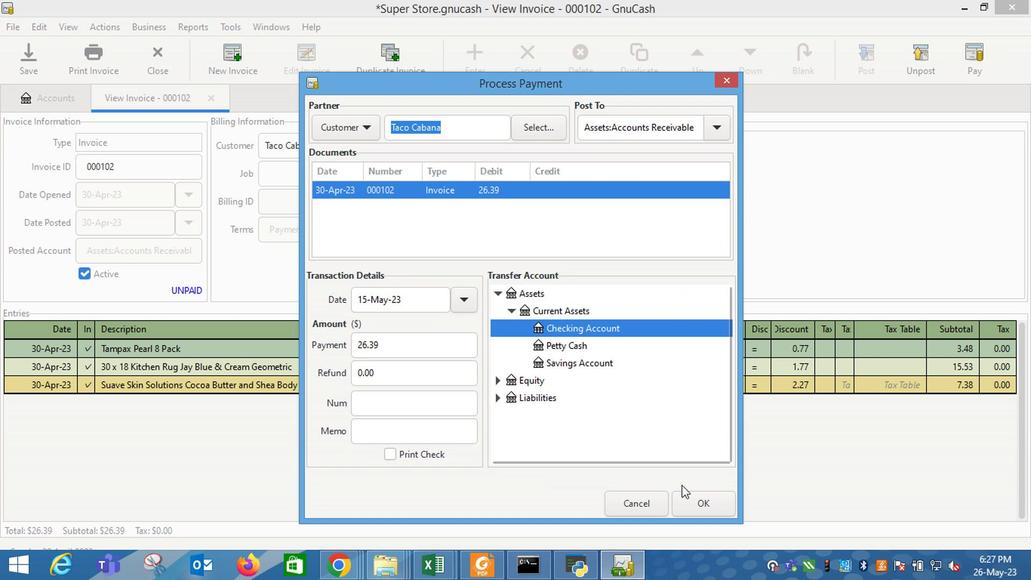 
Action: Mouse moved to (627, 329)
Screenshot: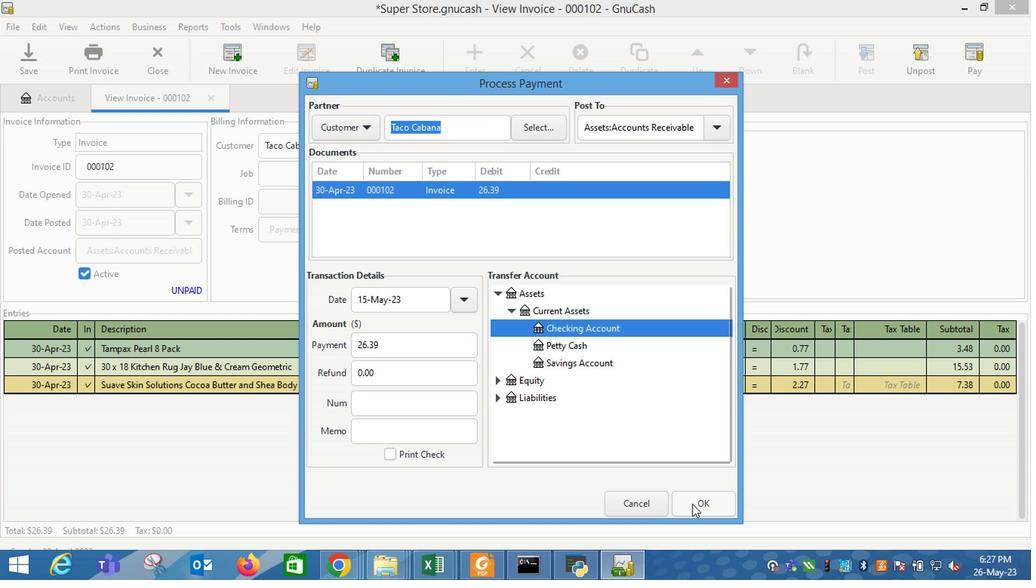 
Action: Mouse pressed left at (627, 329)
Screenshot: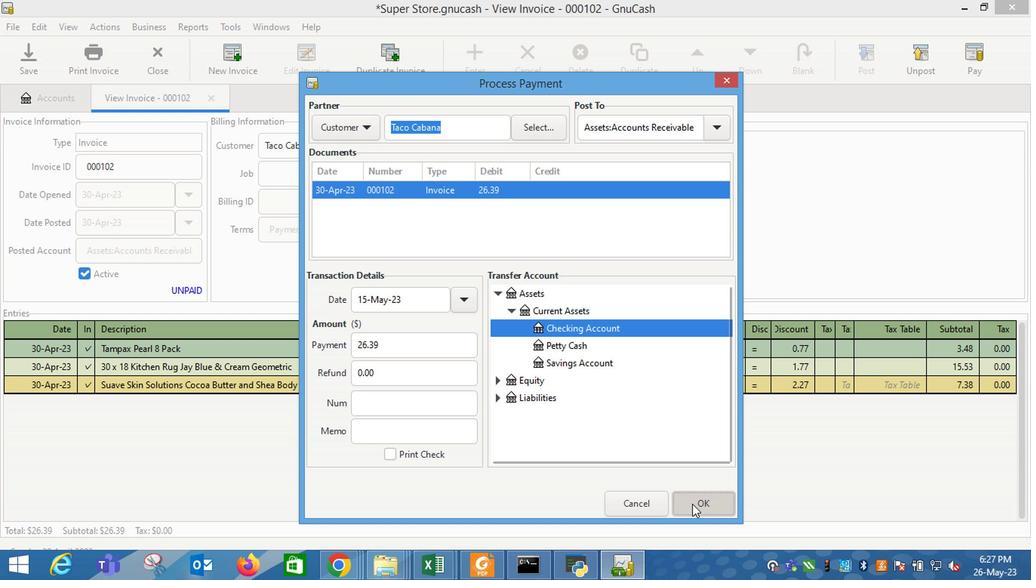
Action: Mouse moved to (650, 331)
Screenshot: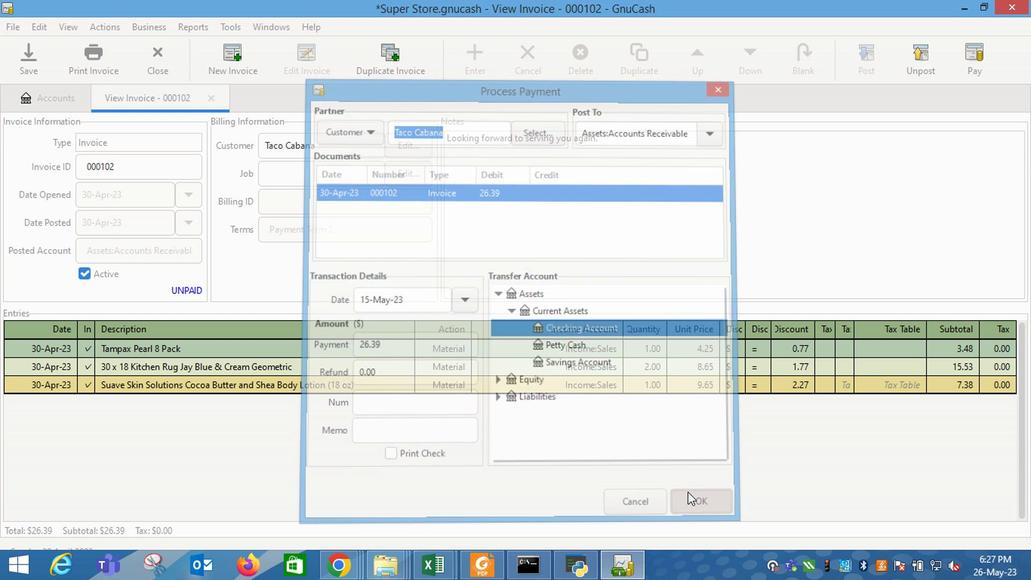 
Action: Mouse pressed left at (650, 331)
Screenshot: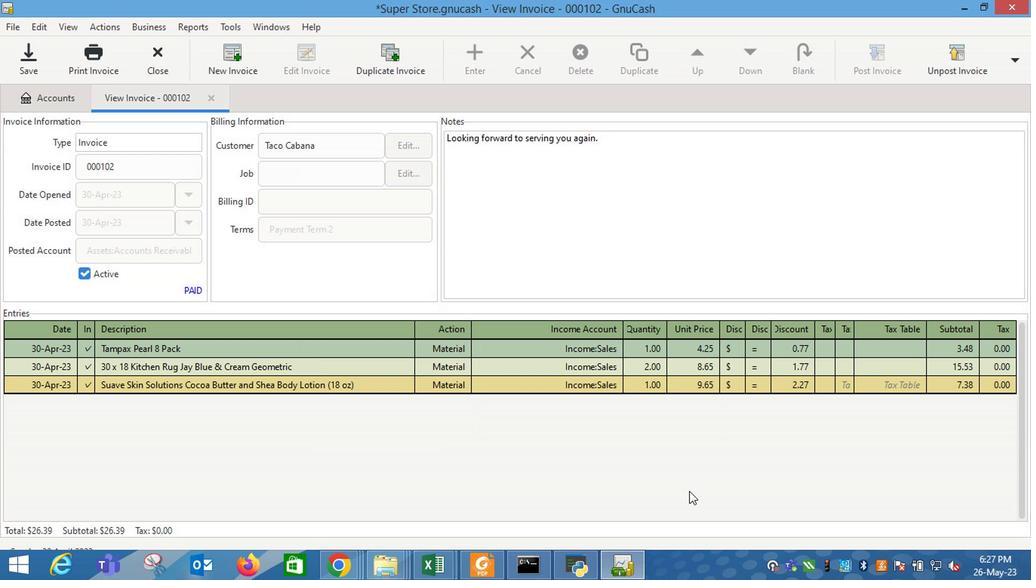 
Action: Mouse moved to (672, 335)
Screenshot: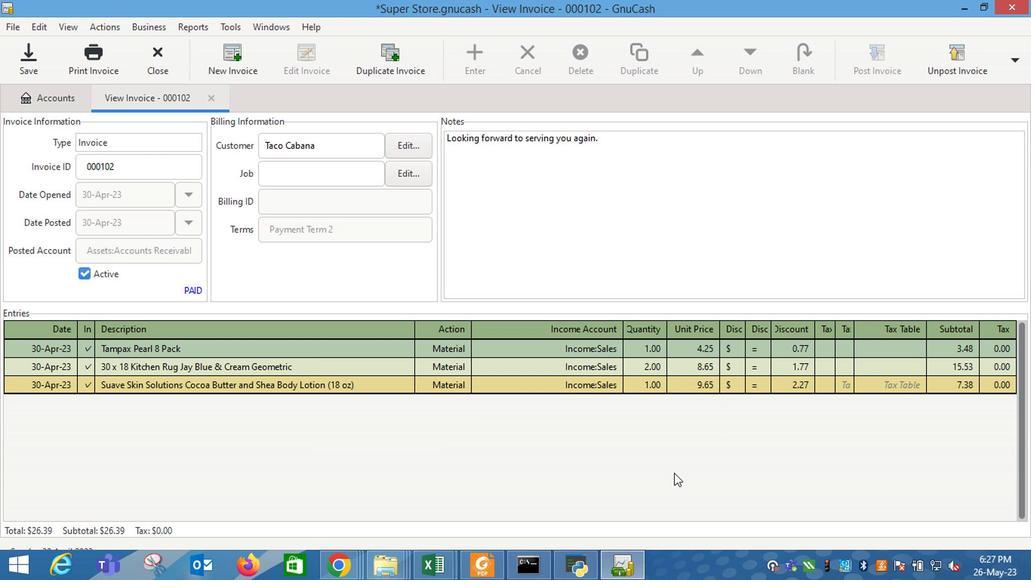 
Action: Mouse pressed left at (672, 335)
Screenshot: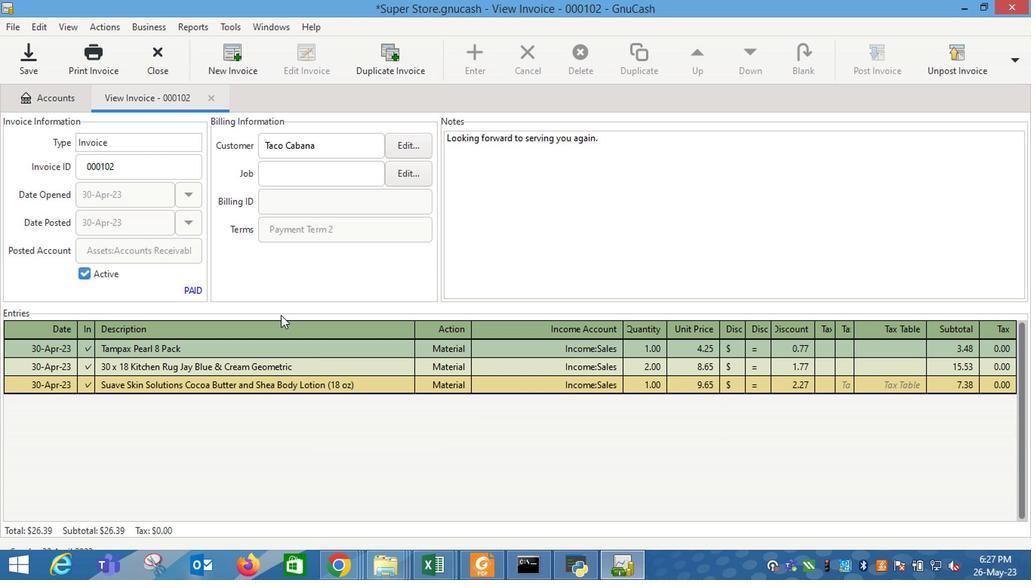 
Action: Key pressed 1.77<Key.enter><Key.tab><Key.shift_r>Suave<Key.space><Key.shift_r>Skin<Key.space><Key.shift_r>Solutions<Key.space><Key.shift_r>Cocoa<Key.space><Key.shift_r>Butter<Key.space><Key.shift_r>and<Key.space><Key.shift_r>Shea<Key.space><Key.shift_r>Body<Key.space><Key.shift_r>Lotion<Key.space><Key.shift_r>(18<Key.space>oz<Key.shift_r>)<Key.tab>m<Key.tab>i<Key.down><Key.down><Key.down><Key.tab>1<Key.tab>9.5
Screenshot: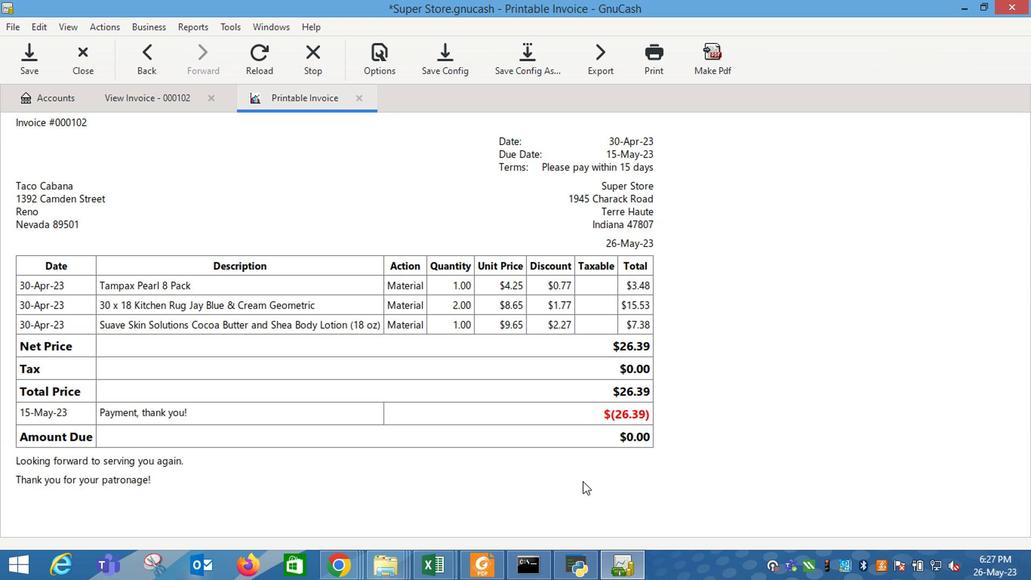 
Action: Mouse moved to (665, 337)
Screenshot: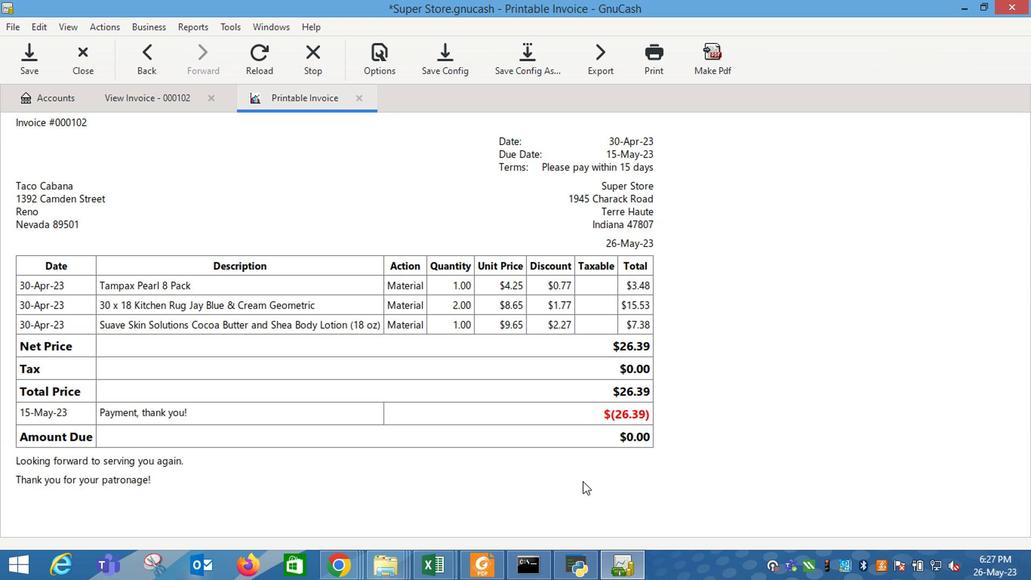 
Action: Key pressed <Key.tab>
Screenshot: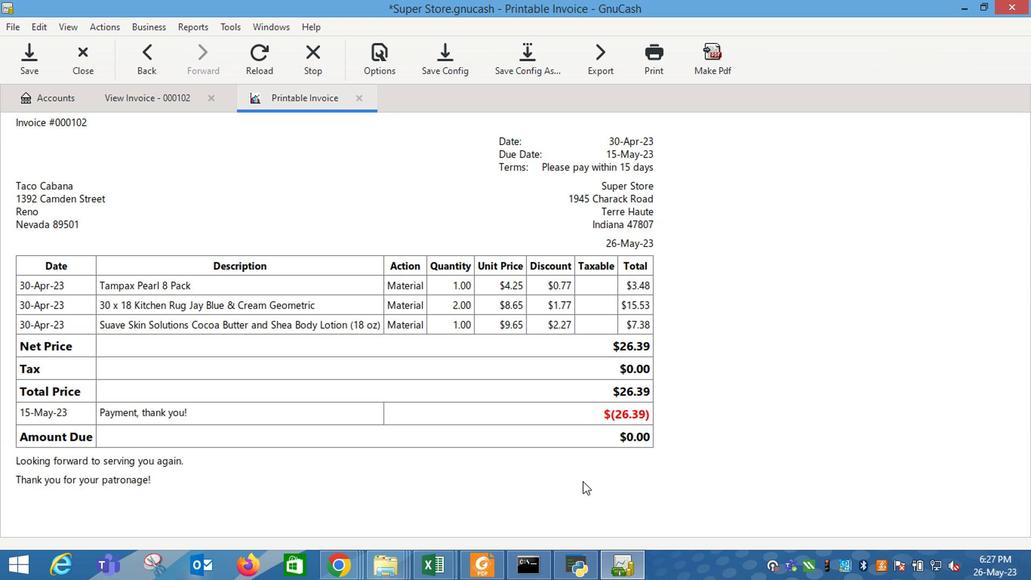 
Action: Mouse moved to (626, 343)
Screenshot: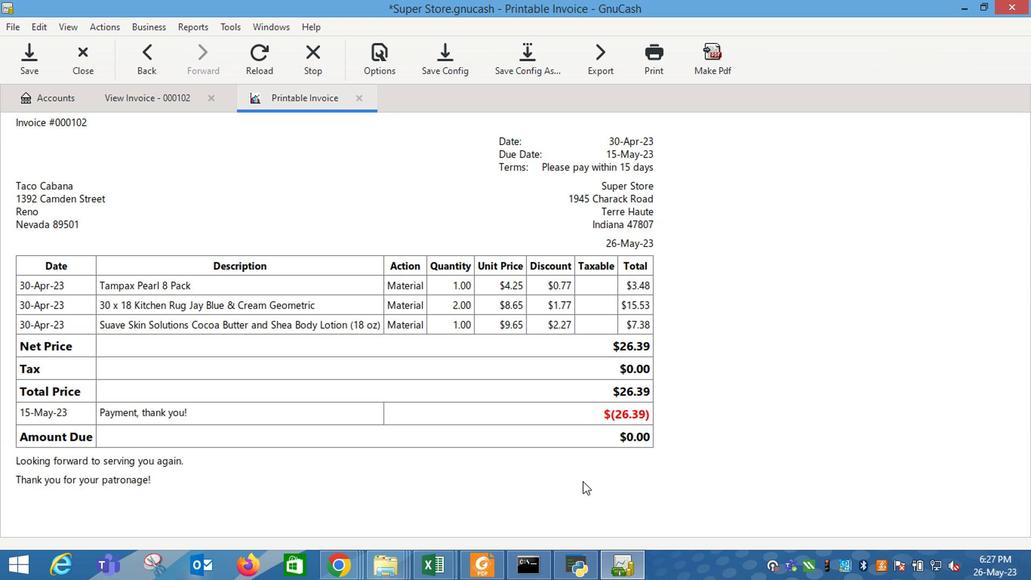 
Action: Mouse pressed left at (626, 343)
Screenshot: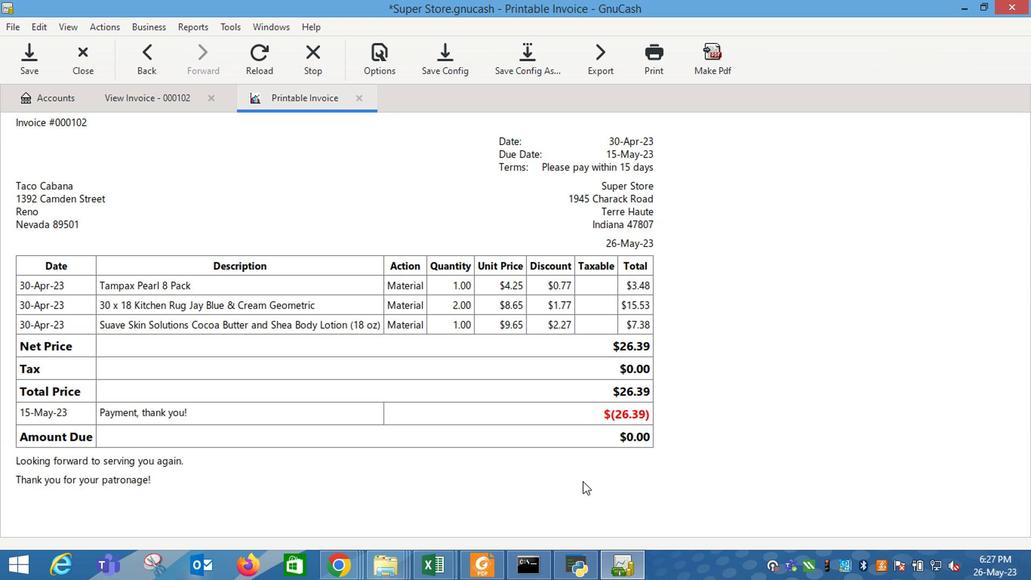 
Action: Mouse moved to (645, 344)
Screenshot: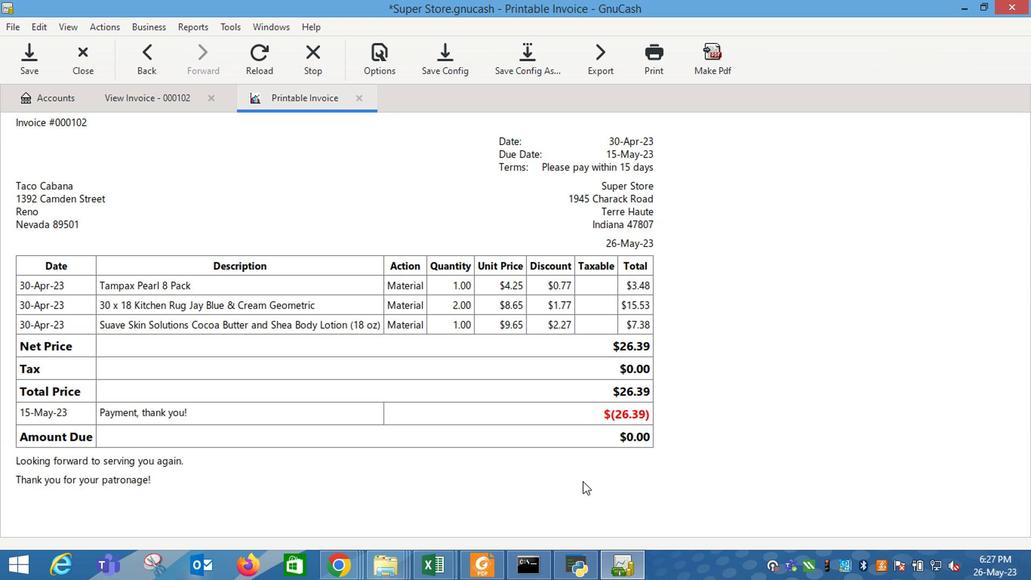 
Action: Mouse pressed left at (645, 344)
Screenshot: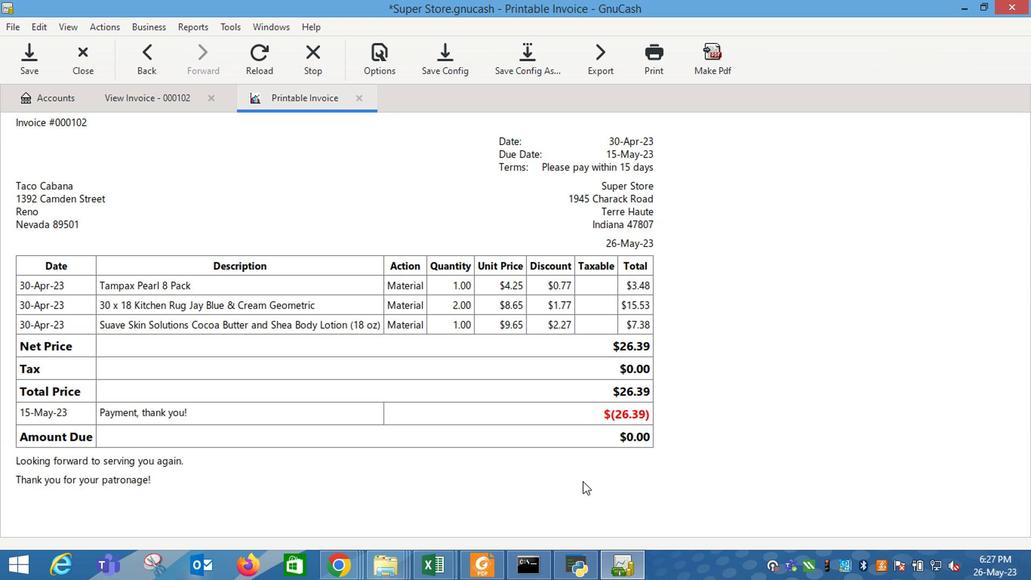 
Action: Mouse moved to (676, 345)
Screenshot: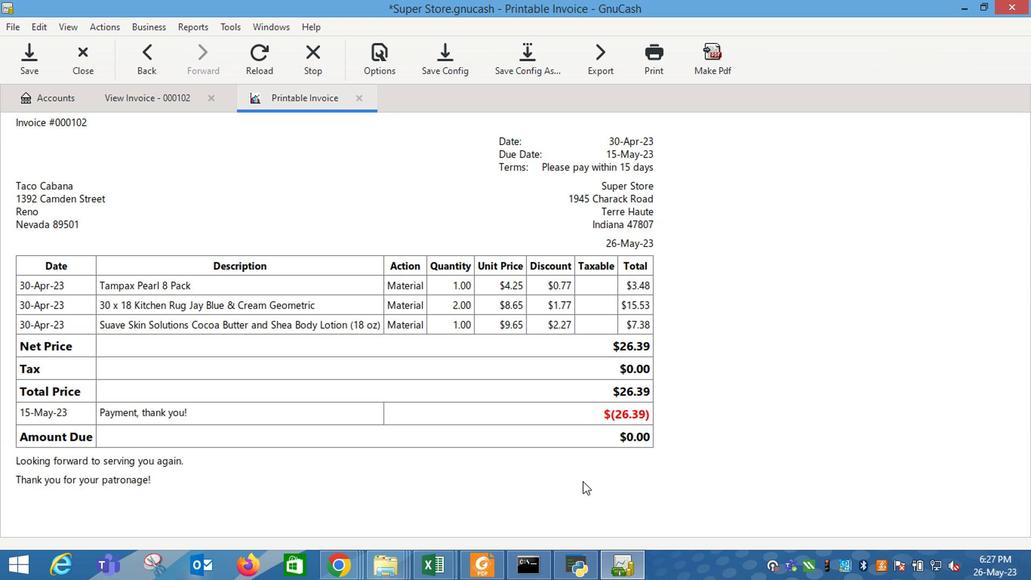
Action: Mouse pressed left at (676, 345)
Screenshot: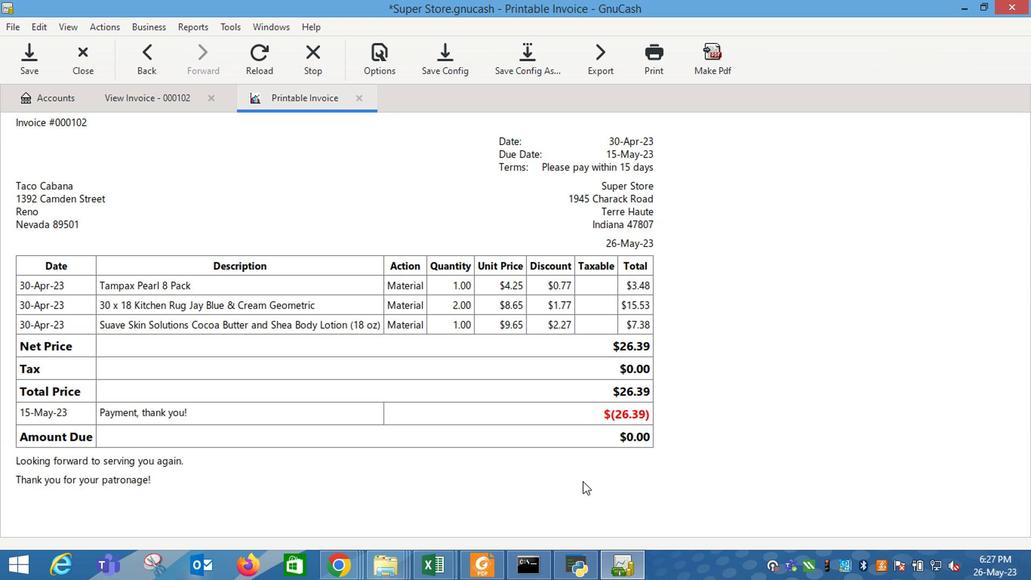 
Action: Key pressed 2.27<Key.enter>
Screenshot: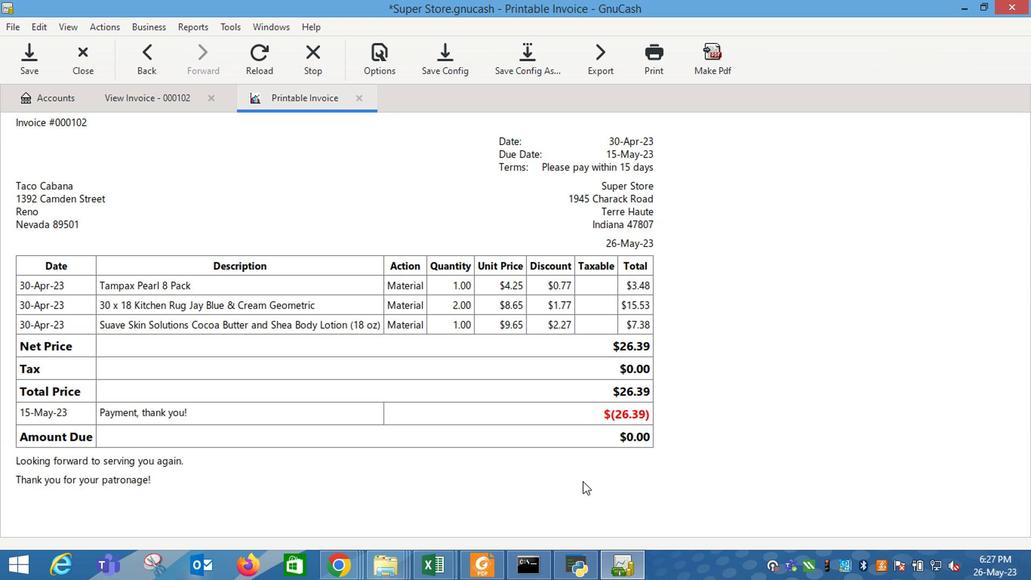 
Action: Mouse moved to (454, 219)
Screenshot: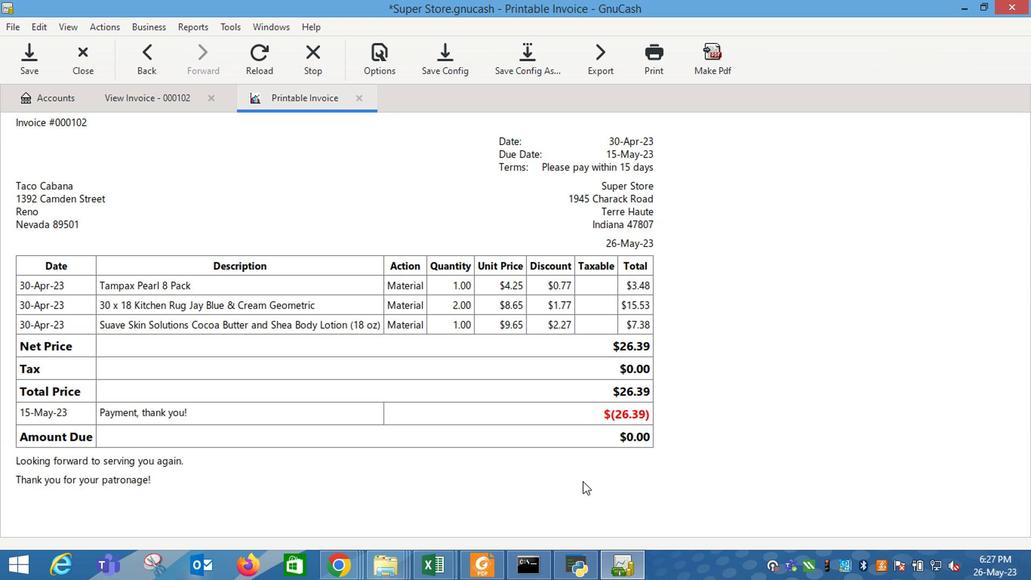 
Action: Mouse pressed left at (454, 219)
Screenshot: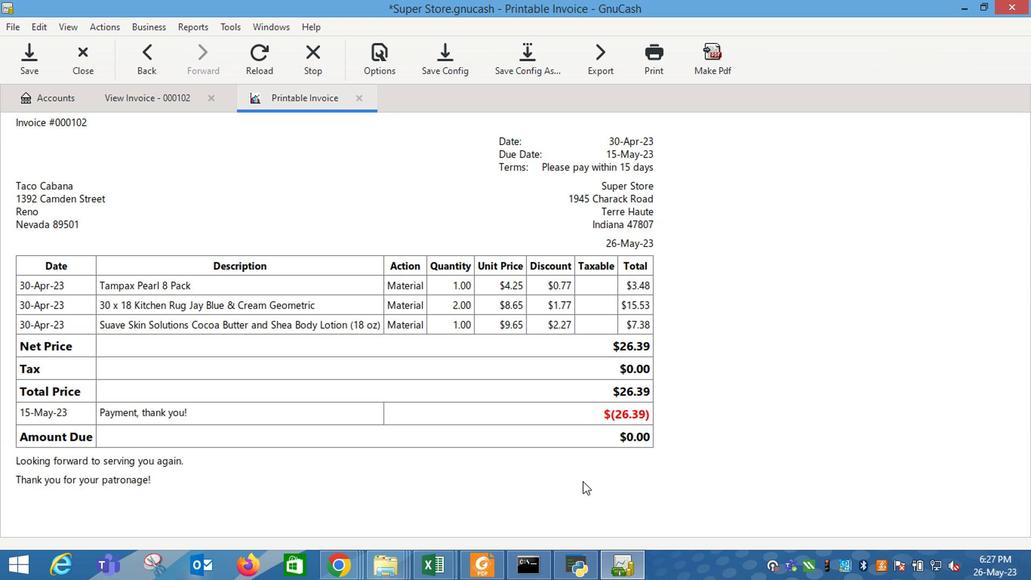 
Action: Key pressed <Key.shift_r>Looking<Key.space>forward<Key.space>to<Key.space>serving<Key.space>you<Key.space>again.
Screenshot: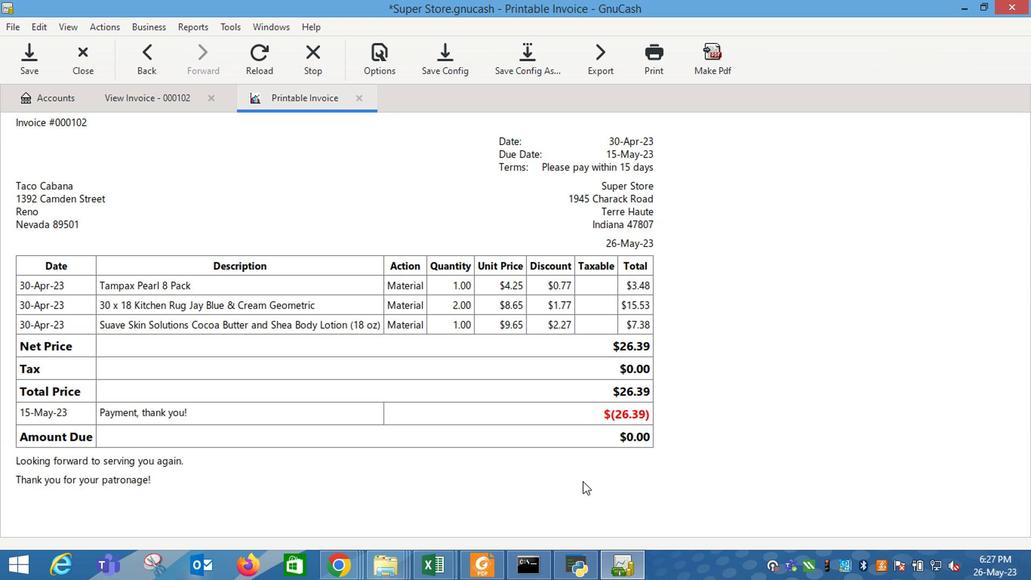 
Action: Mouse moved to (735, 156)
Screenshot: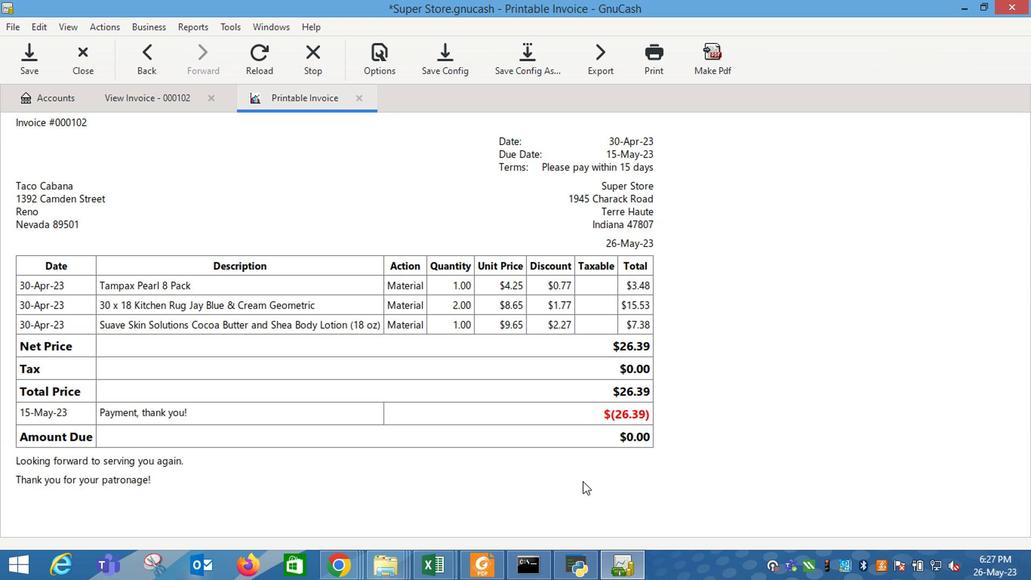 
Action: Mouse pressed left at (735, 156)
Screenshot: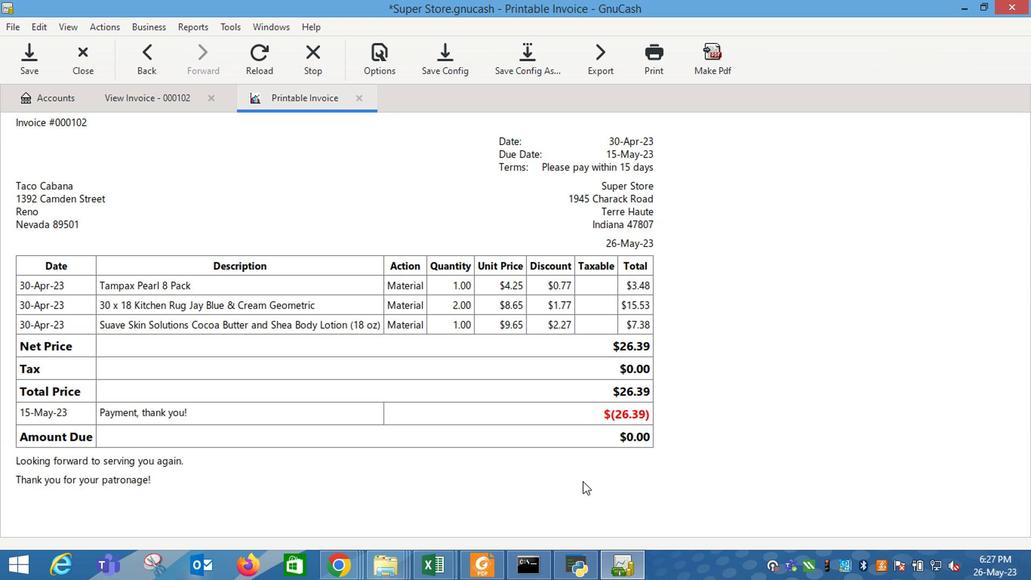 
Action: Mouse moved to (565, 288)
Screenshot: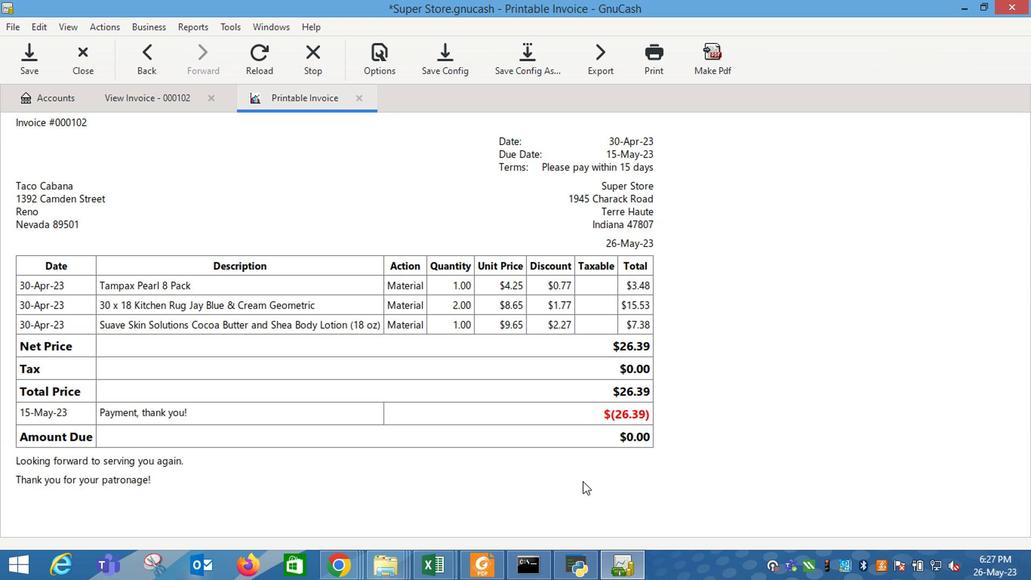 
Action: Mouse pressed left at (565, 288)
Screenshot: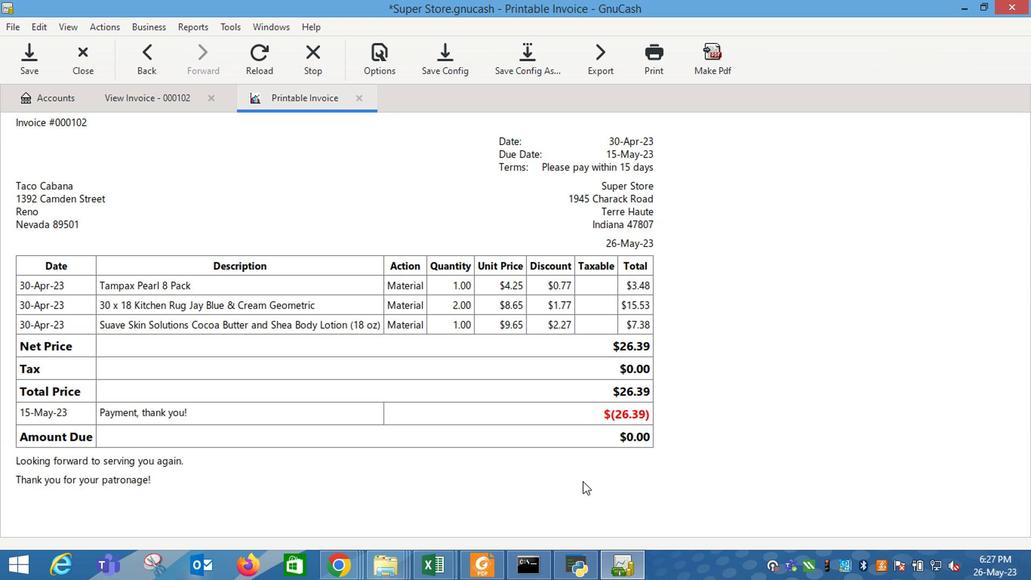 
Action: Mouse moved to (482, 304)
Screenshot: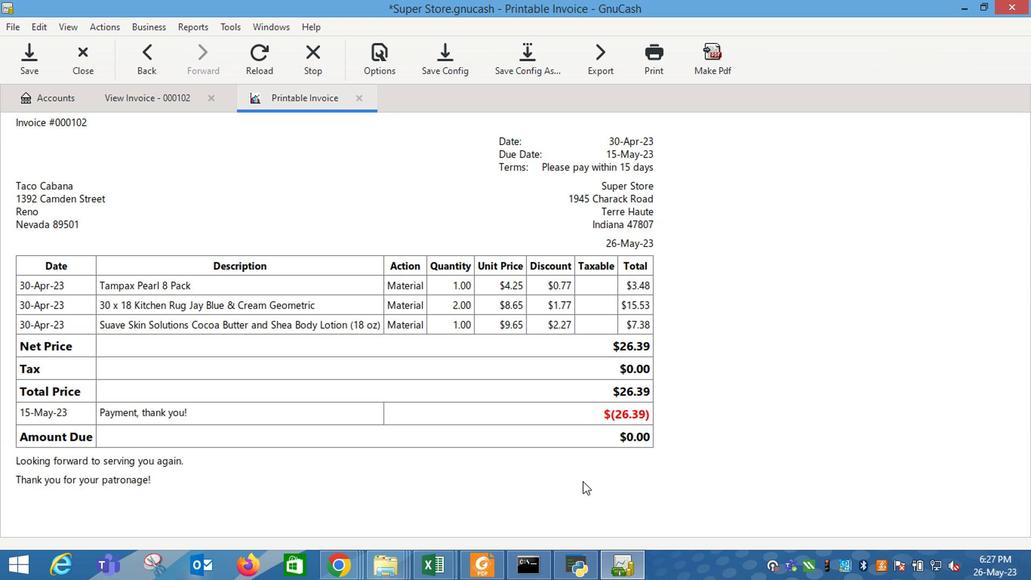 
Action: Mouse pressed left at (482, 304)
Screenshot: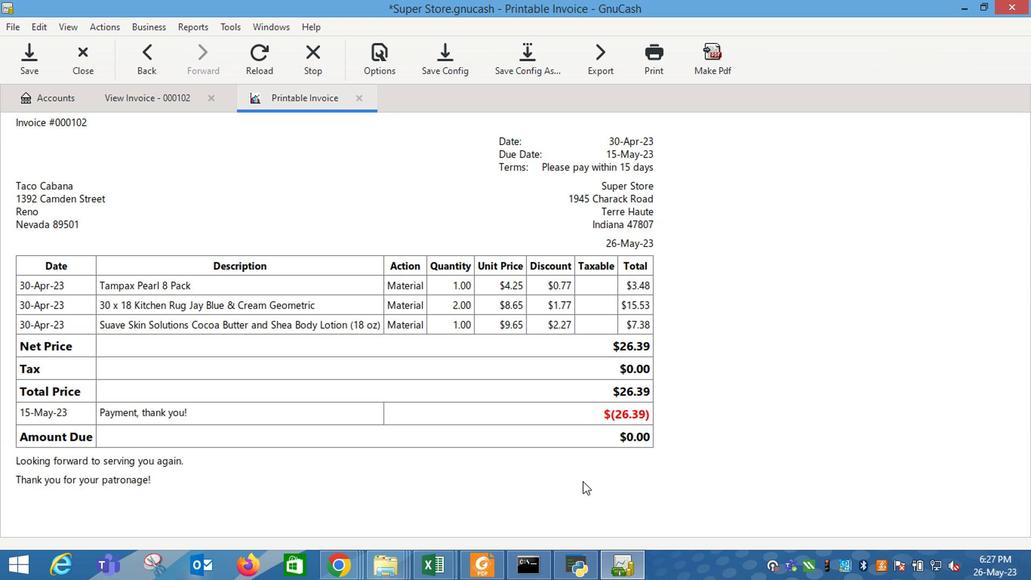 
Action: Mouse moved to (487, 370)
Screenshot: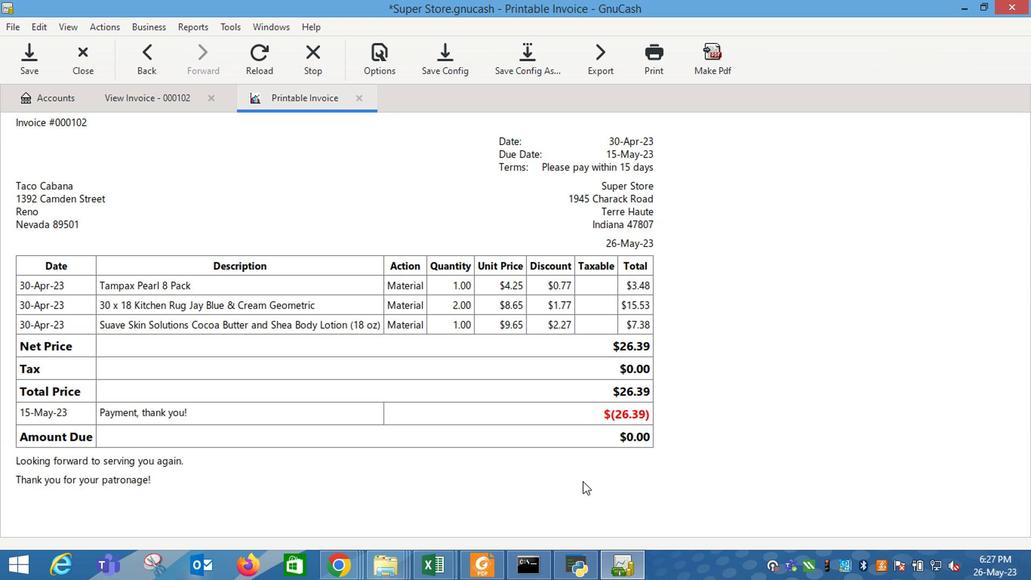 
Action: Mouse pressed left at (487, 370)
Screenshot: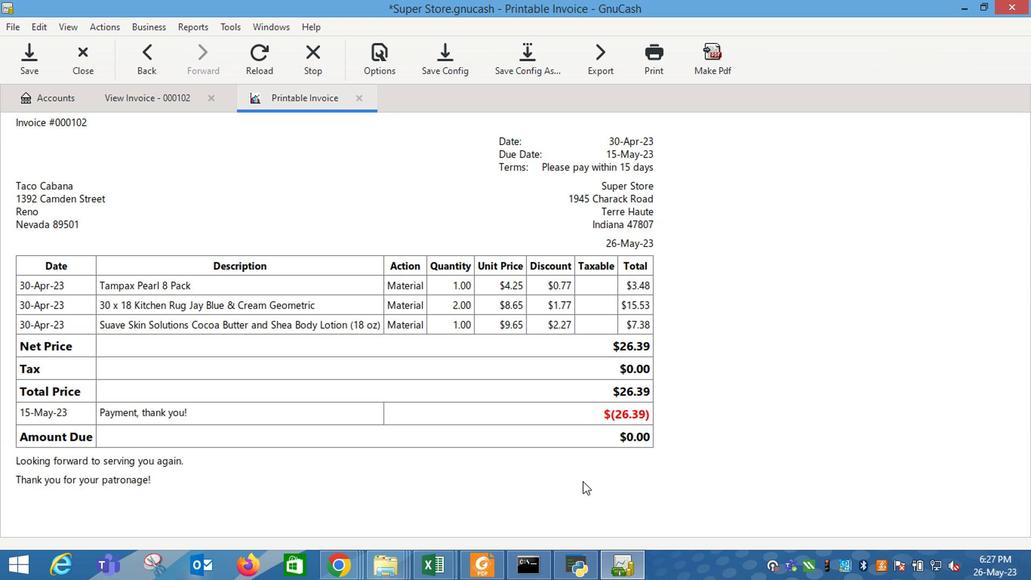 
Action: Mouse moved to (451, 321)
Screenshot: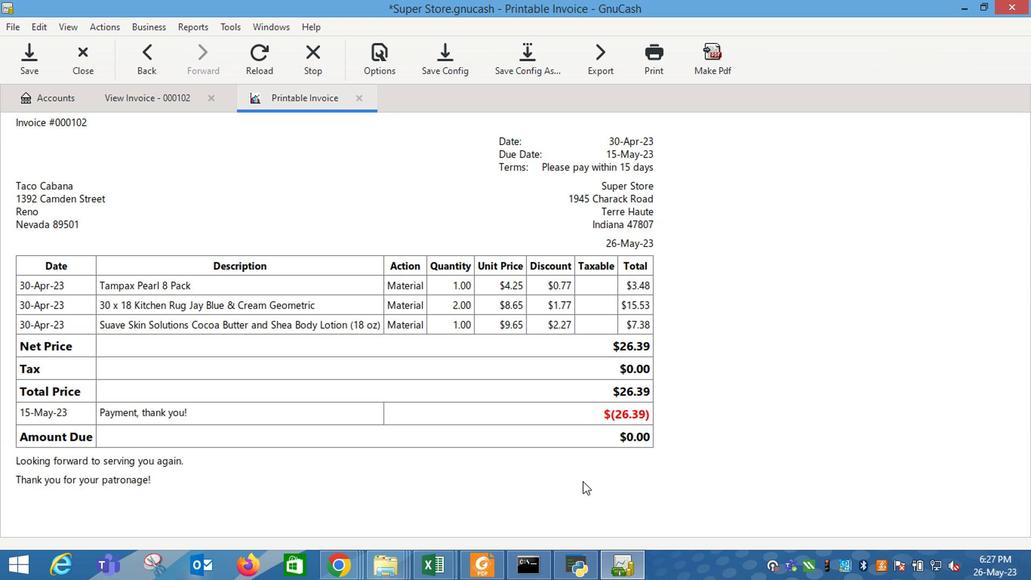 
Action: Mouse pressed left at (451, 321)
Screenshot: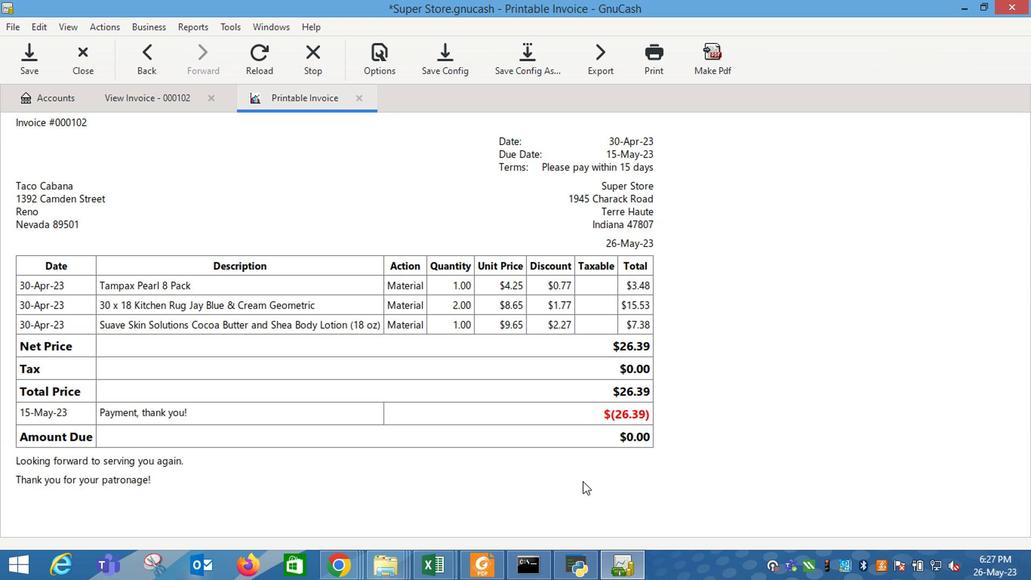 
Action: Mouse moved to (556, 379)
Screenshot: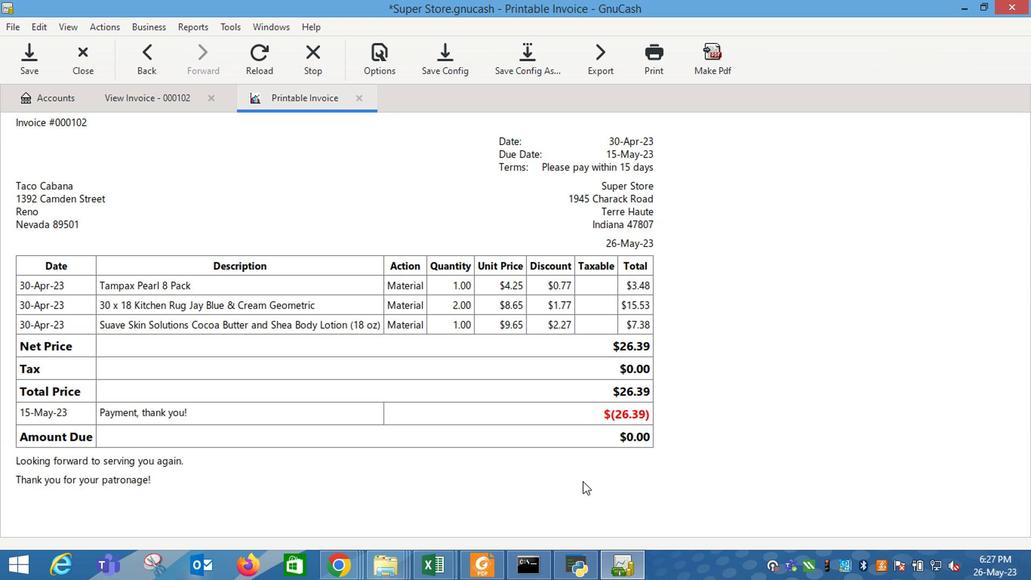 
Action: Mouse pressed left at (556, 379)
Screenshot: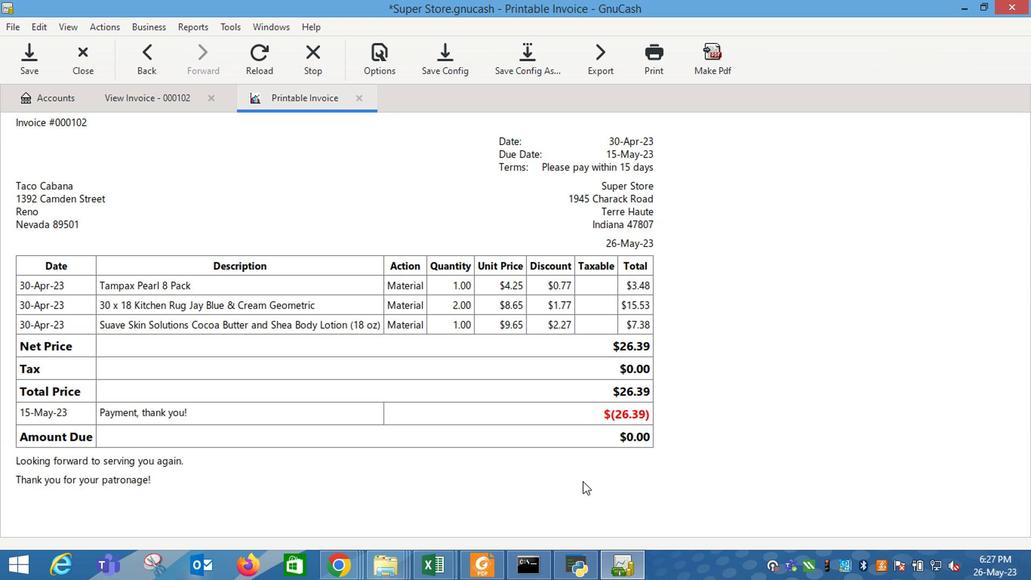 
Action: Mouse moved to (803, 149)
Screenshot: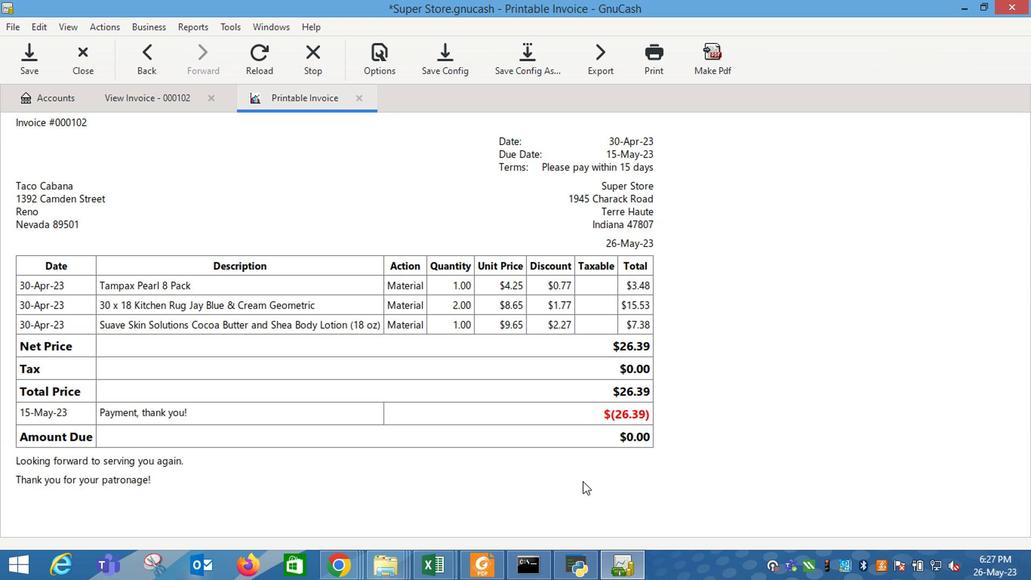 
Action: Mouse pressed left at (803, 149)
Screenshot: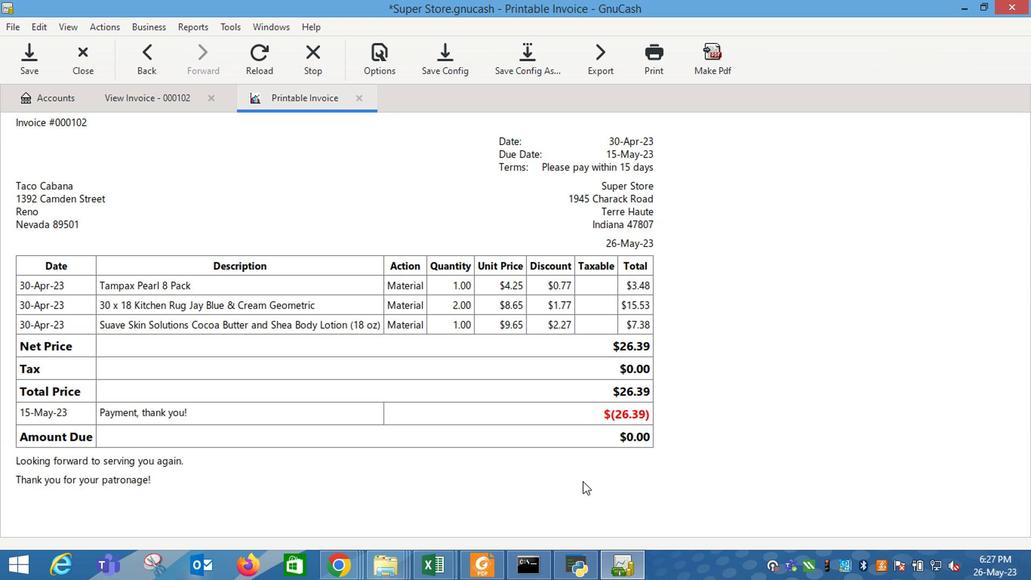 
Action: Mouse moved to (625, 166)
Screenshot: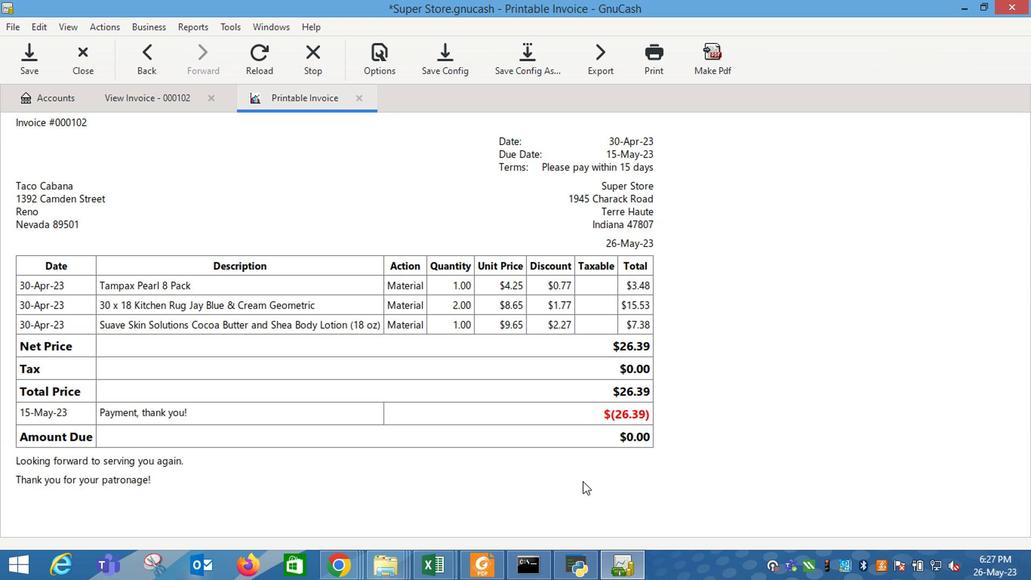
Action: Mouse pressed left at (625, 166)
Screenshot: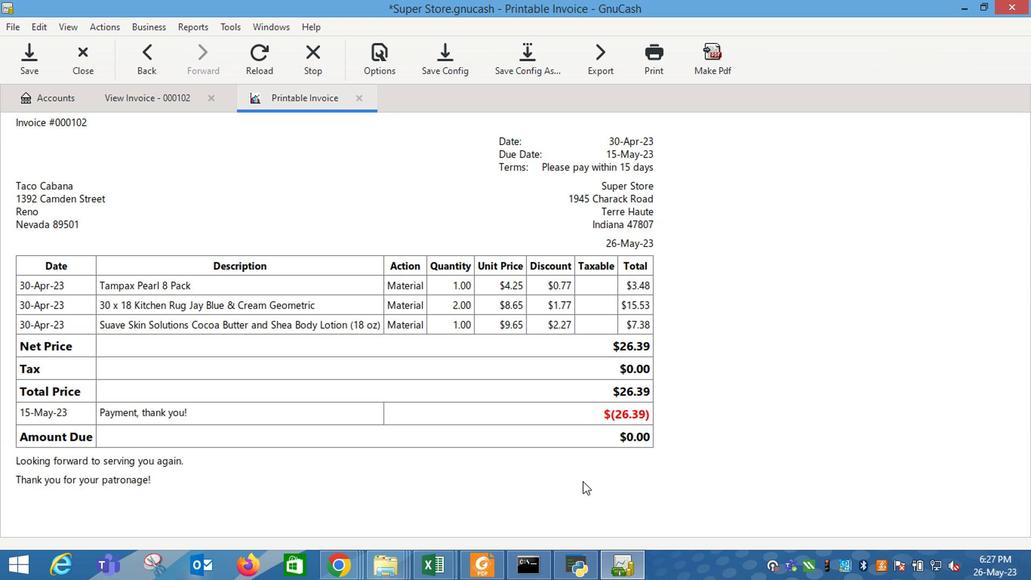 
Action: Mouse moved to (611, 382)
Screenshot: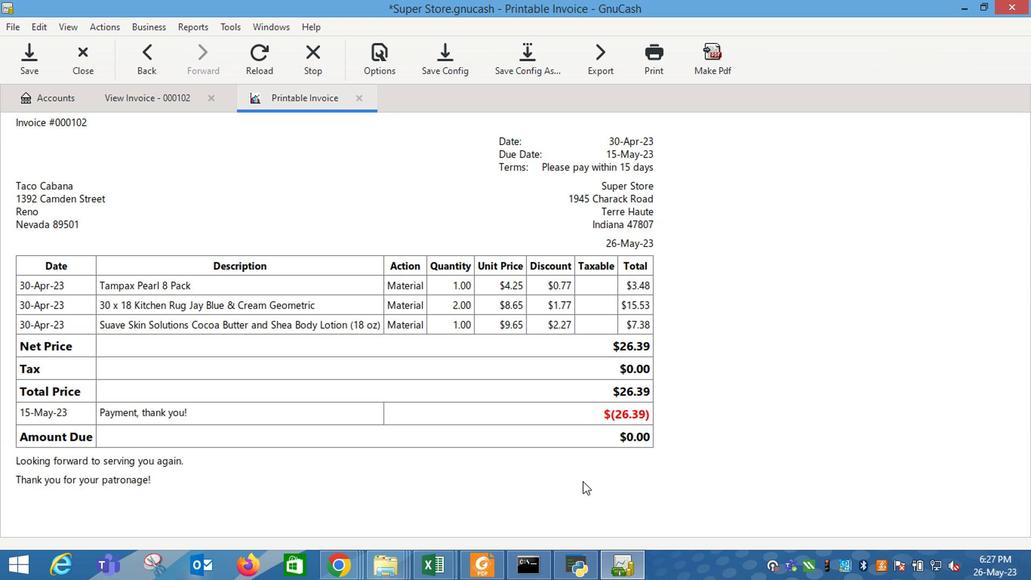 
Action: Mouse pressed left at (611, 382)
Screenshot: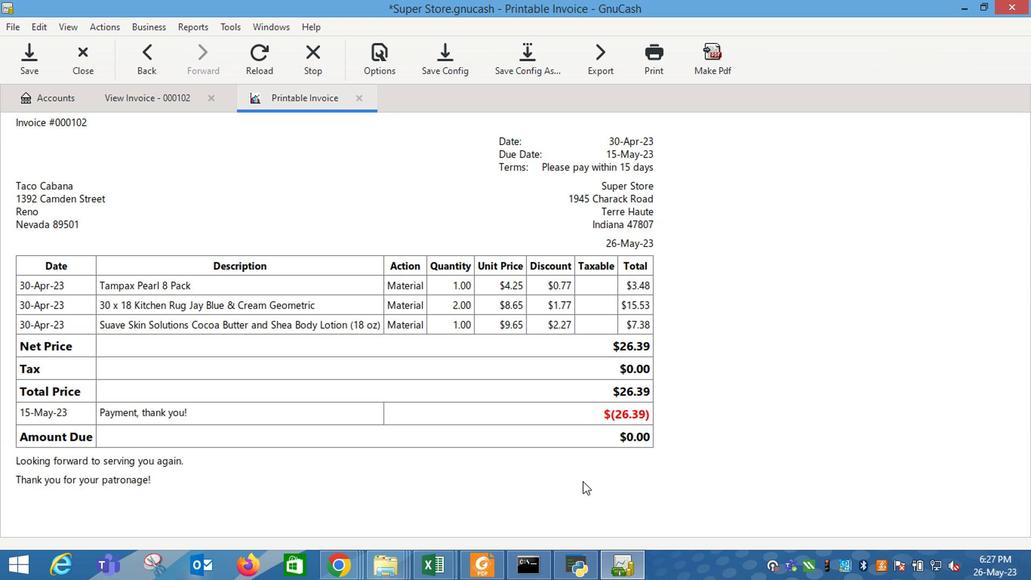 
Action: Mouse moved to (222, 132)
Screenshot: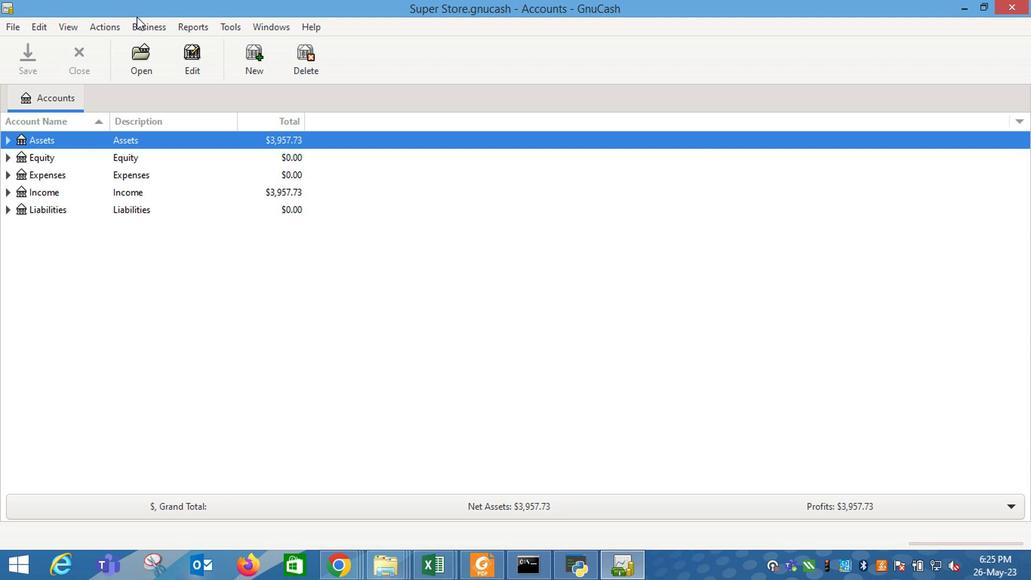 
Action: Mouse pressed left at (222, 132)
Screenshot: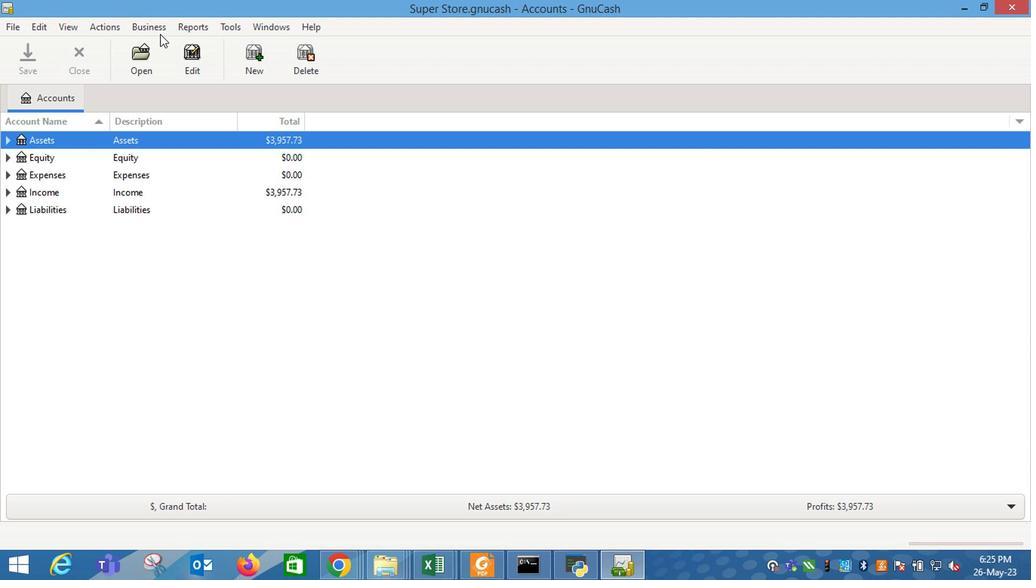 
Action: Mouse moved to (352, 179)
Screenshot: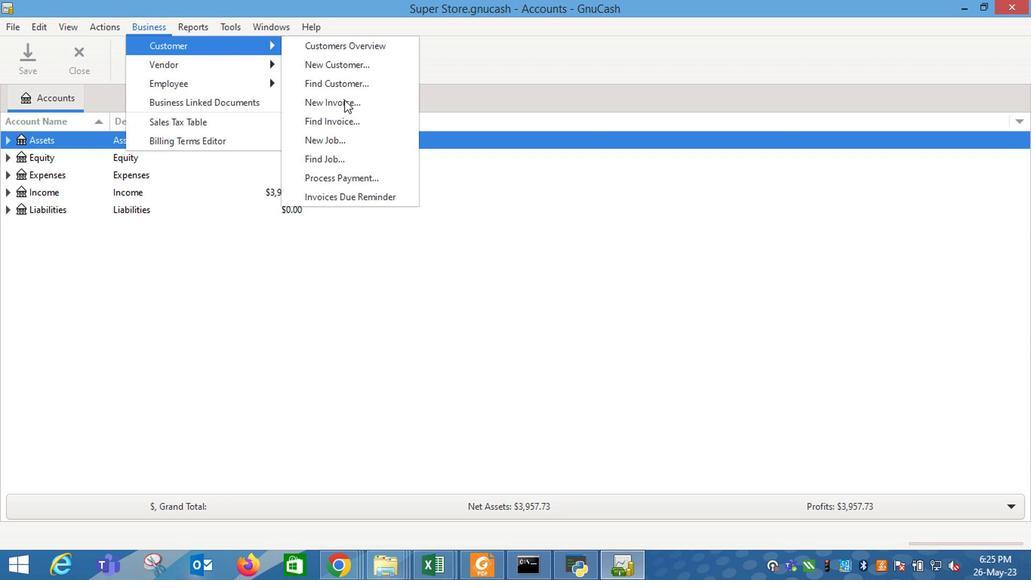 
Action: Mouse pressed left at (352, 179)
Screenshot: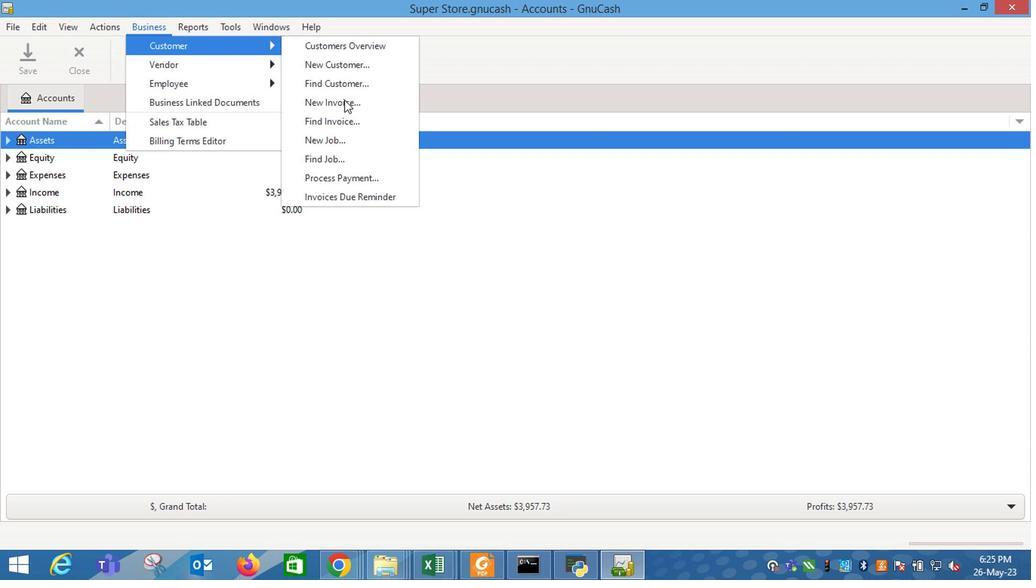 
Action: Mouse moved to (556, 269)
Screenshot: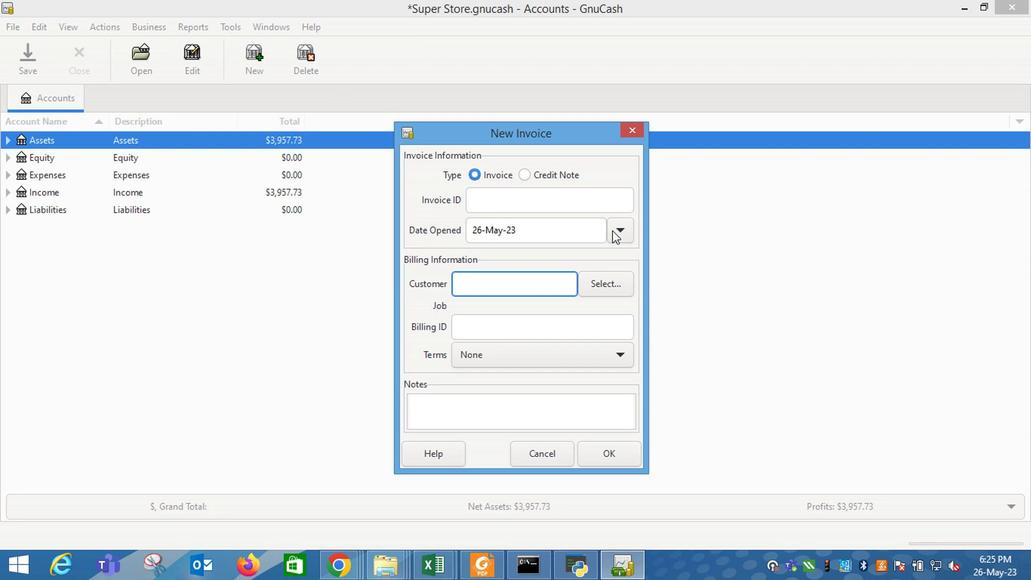
Action: Mouse pressed left at (556, 269)
Screenshot: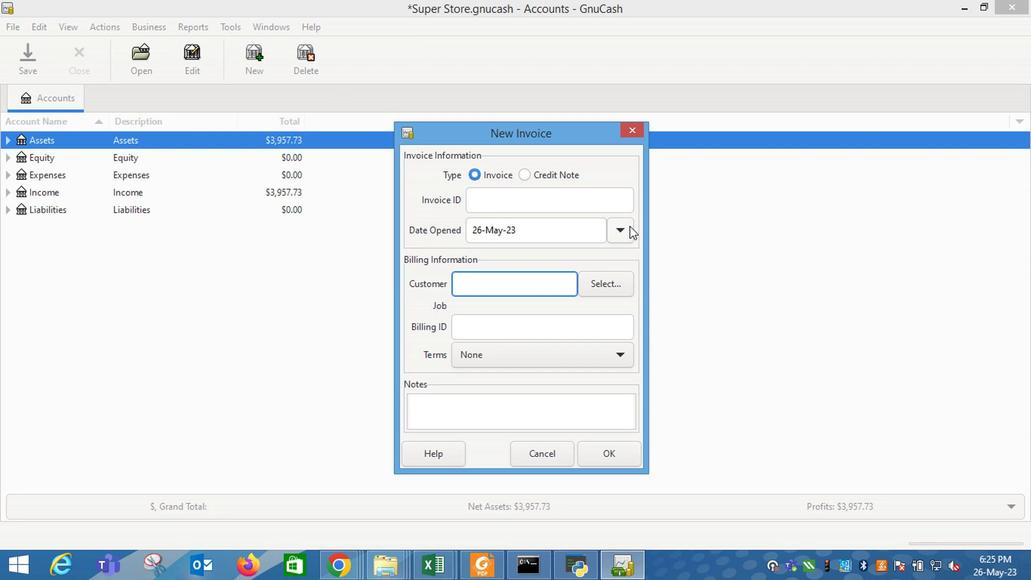 
Action: Mouse moved to (465, 287)
Screenshot: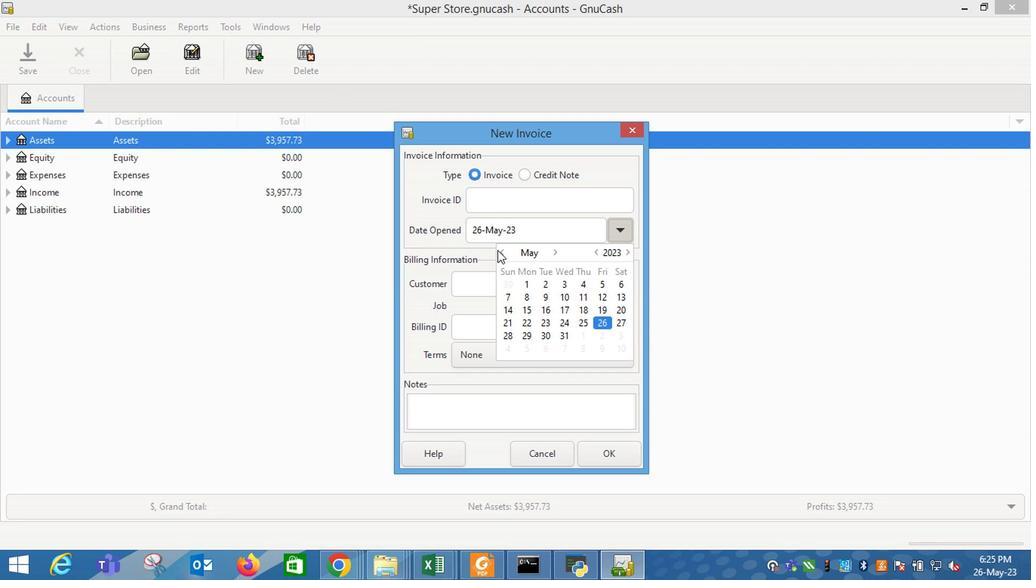 
Action: Mouse pressed left at (465, 287)
Screenshot: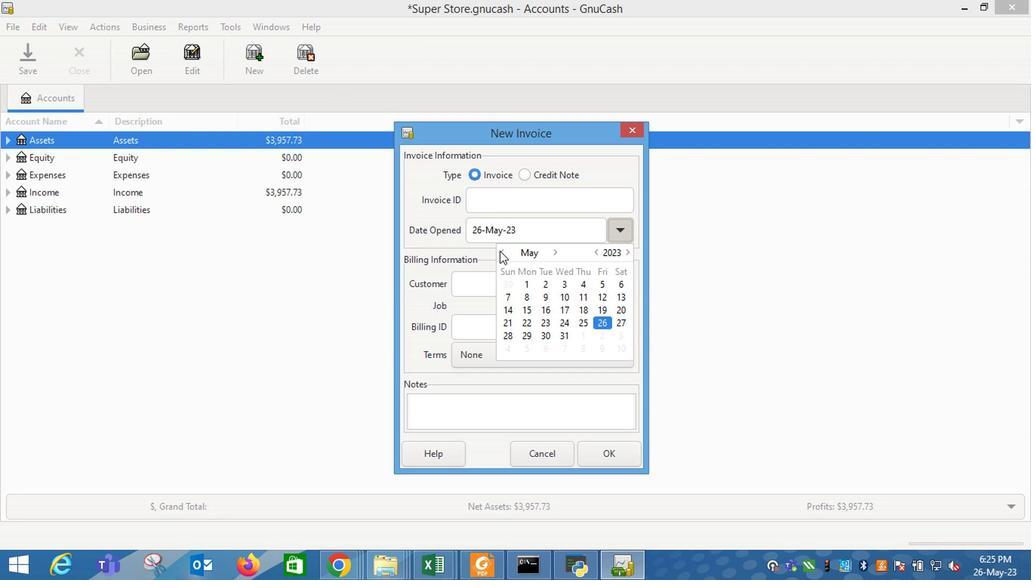 
Action: Mouse moved to (468, 354)
Screenshot: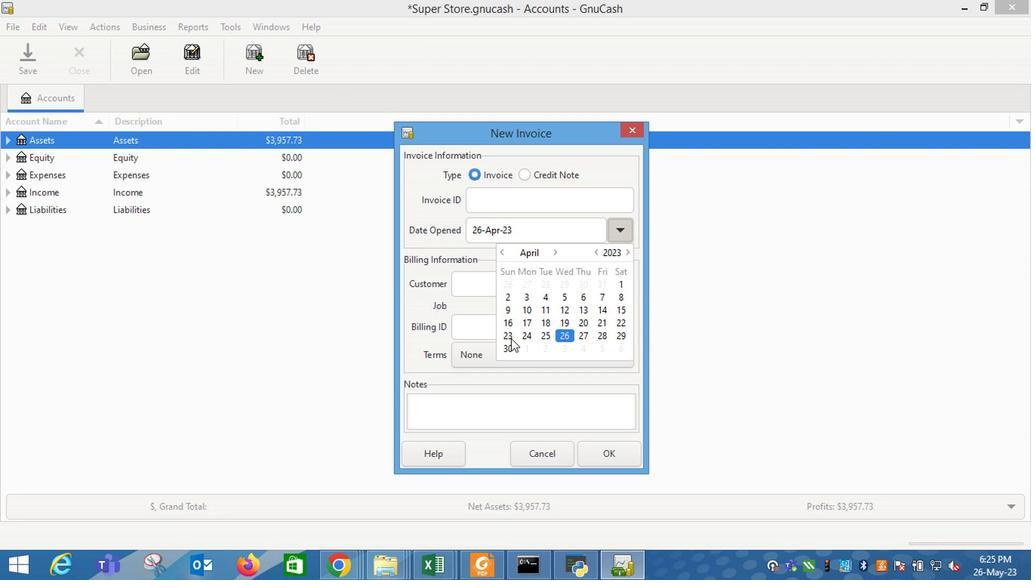 
Action: Mouse pressed left at (468, 354)
Screenshot: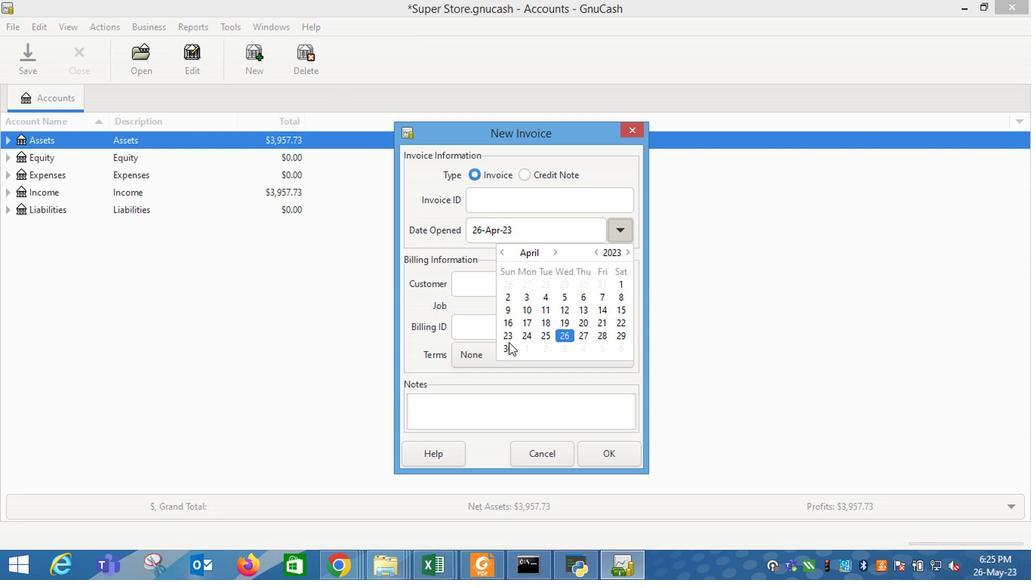 
Action: Mouse moved to (444, 306)
Screenshot: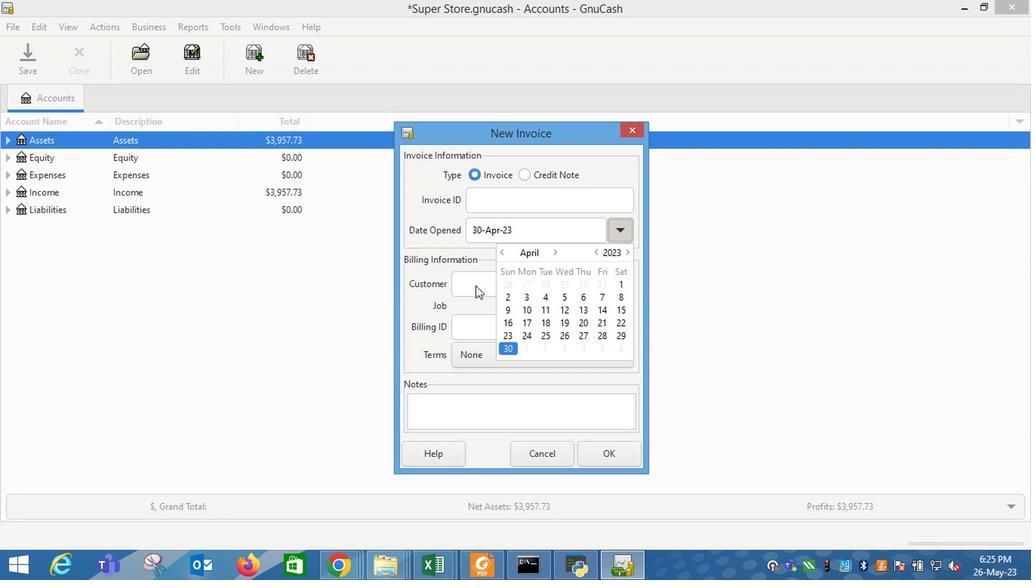 
Action: Mouse pressed left at (444, 306)
Screenshot: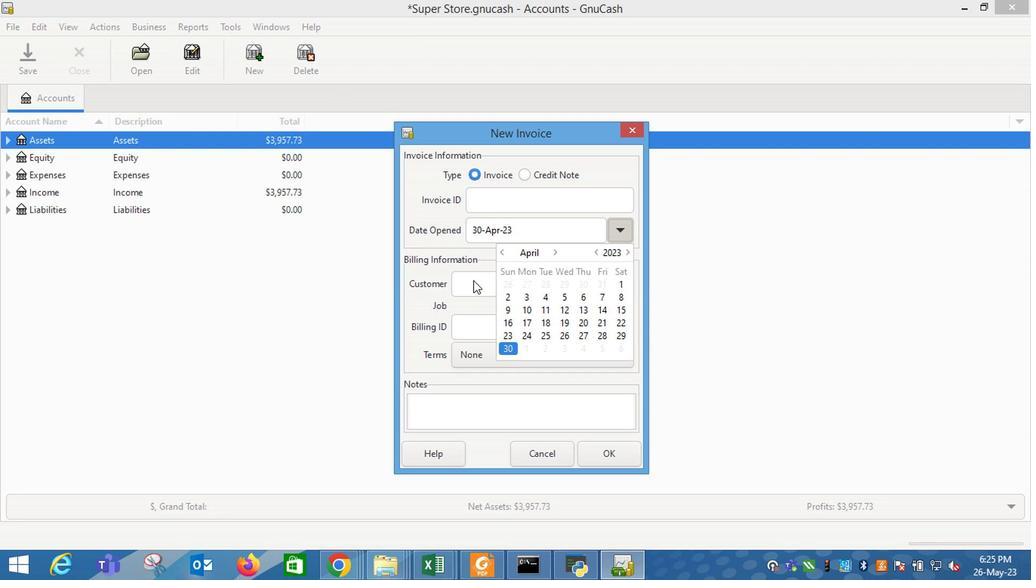
Action: Mouse moved to (456, 308)
Screenshot: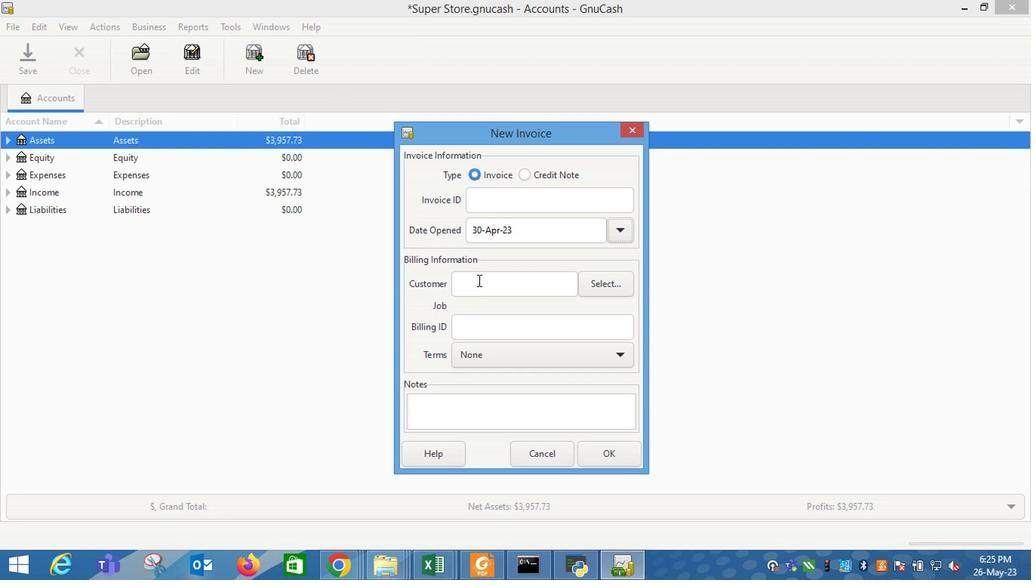 
Action: Mouse pressed left at (456, 308)
Screenshot: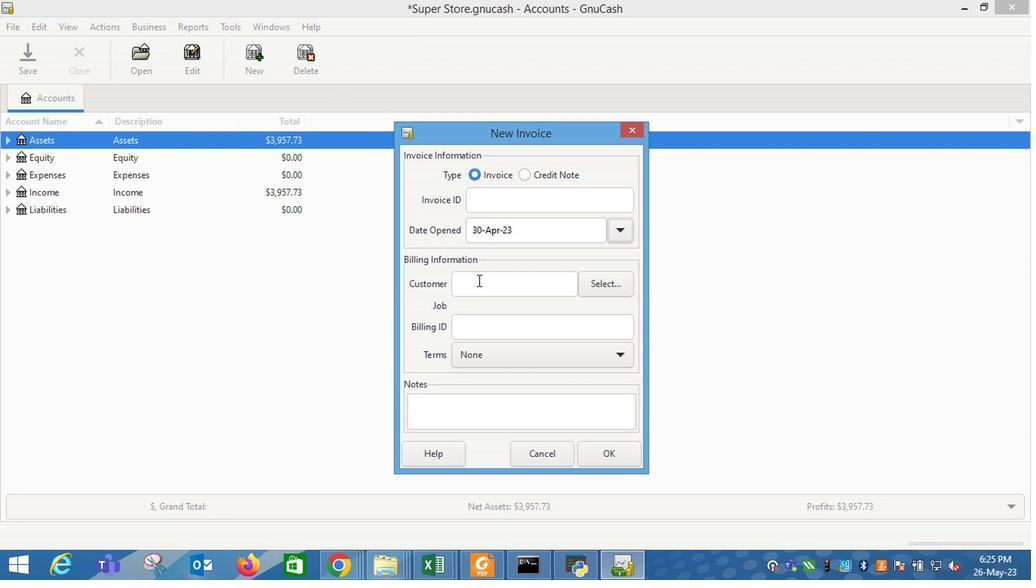 
Action: Mouse moved to (452, 308)
Screenshot: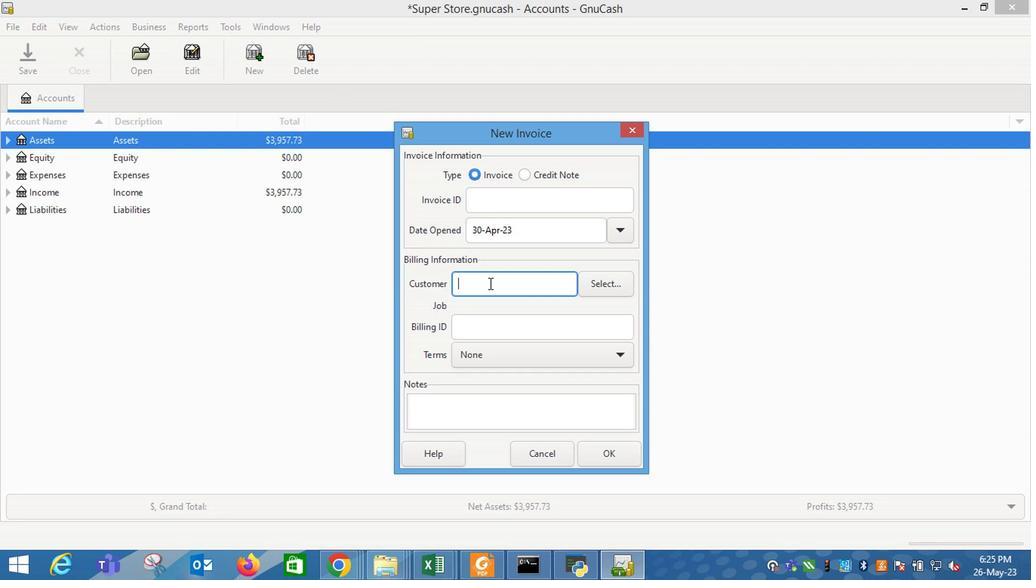 
Action: Key pressed <Key.shift_r>Tac
Screenshot: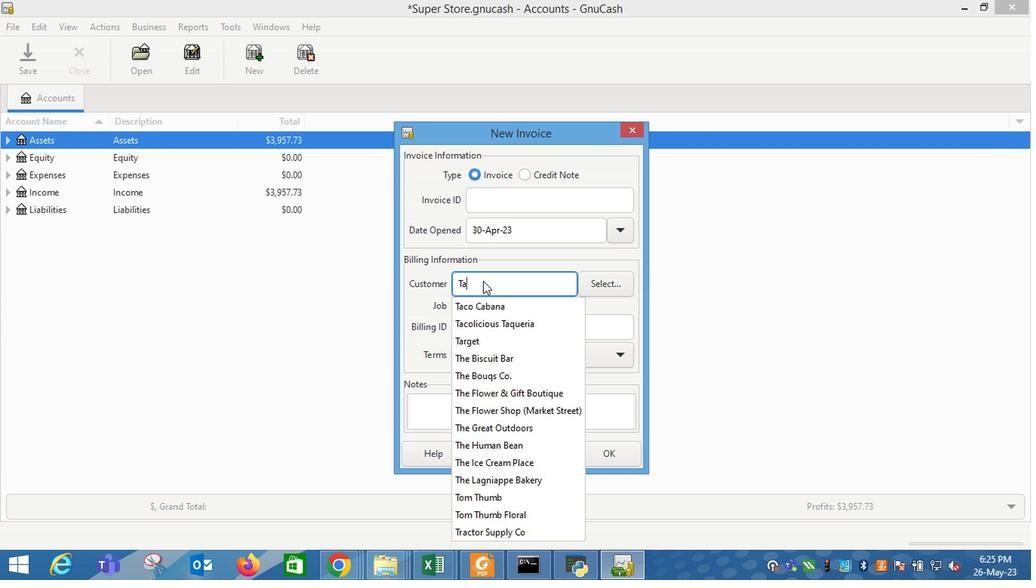 
Action: Mouse moved to (451, 322)
Screenshot: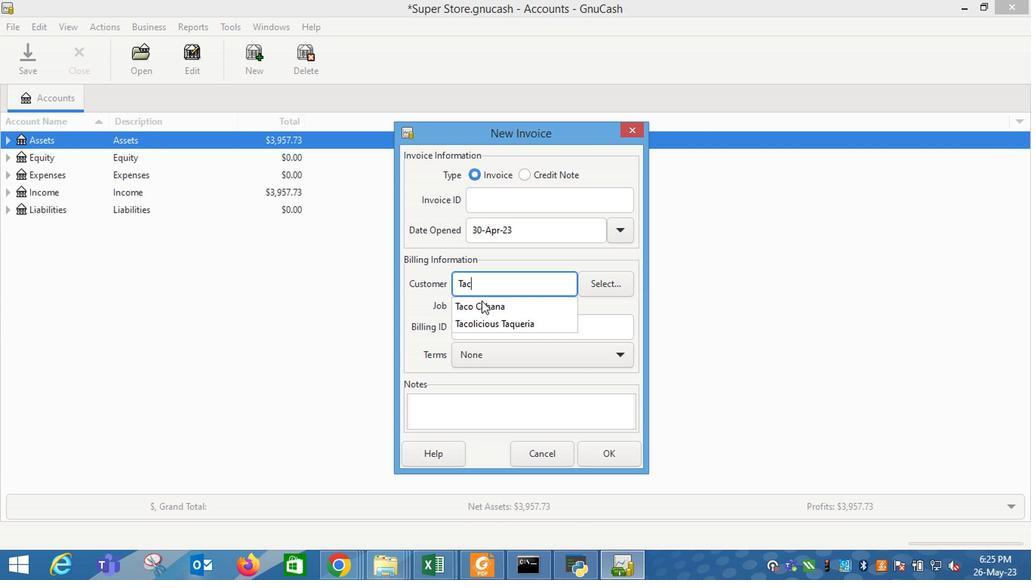 
Action: Mouse pressed left at (451, 322)
Screenshot: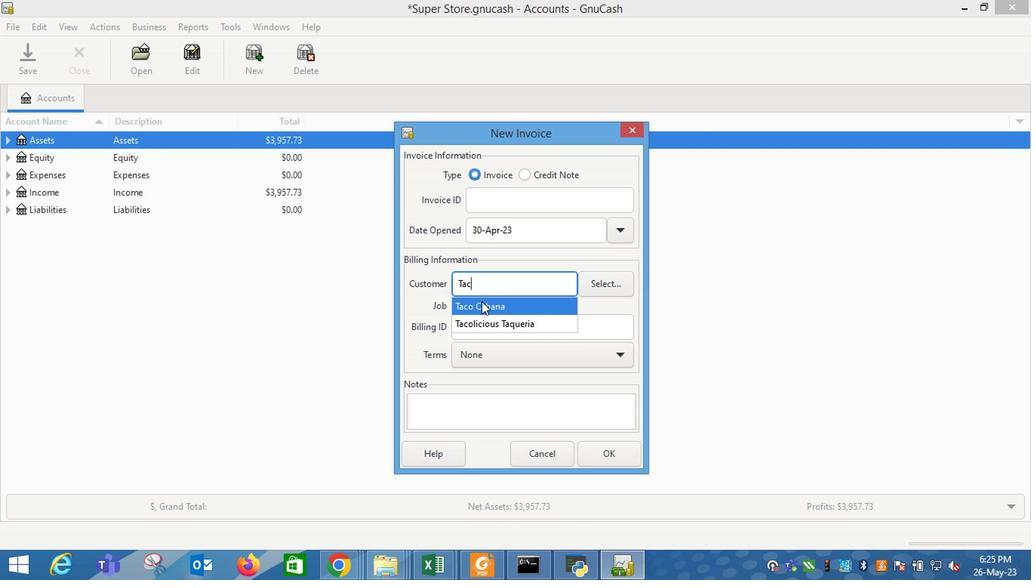 
Action: Mouse moved to (448, 371)
Screenshot: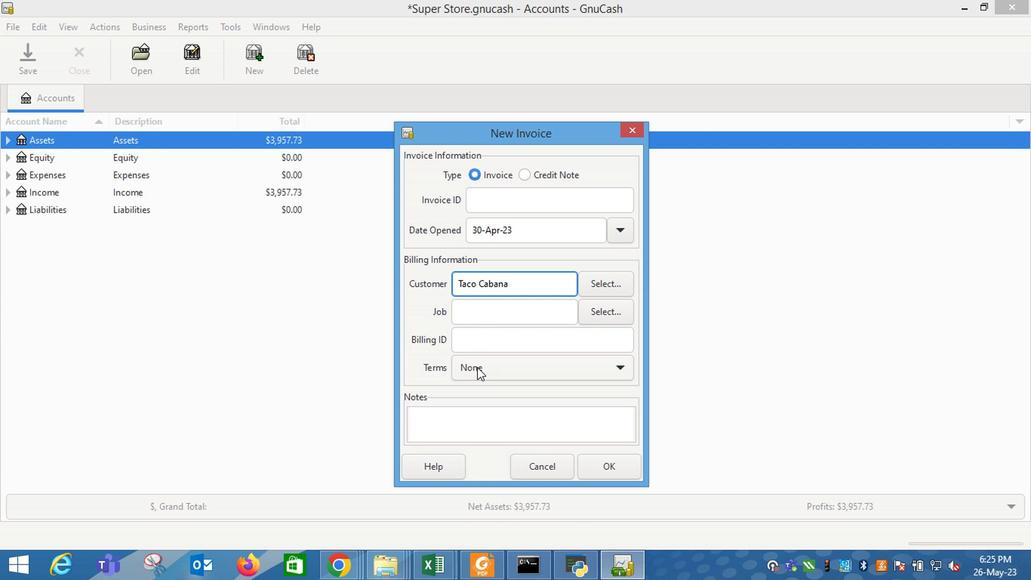 
Action: Mouse pressed left at (448, 371)
Screenshot: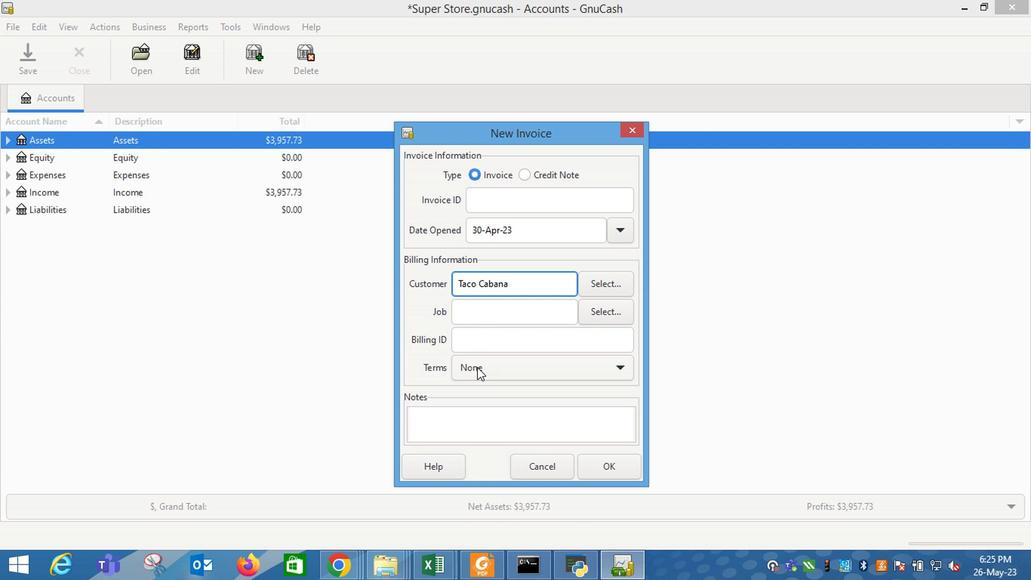 
Action: Mouse moved to (455, 404)
Screenshot: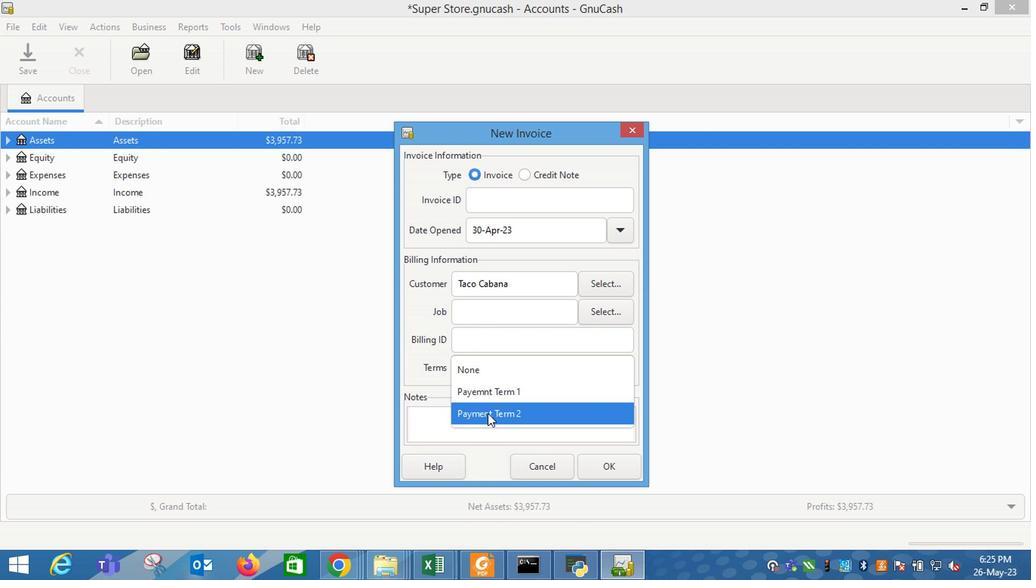 
Action: Mouse pressed left at (455, 404)
Screenshot: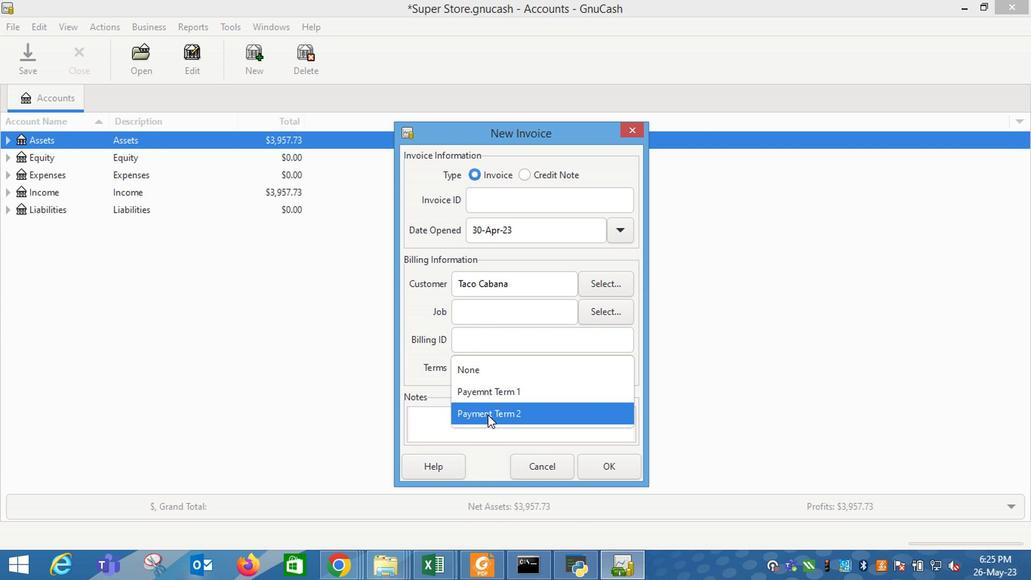 
Action: Mouse moved to (537, 443)
Screenshot: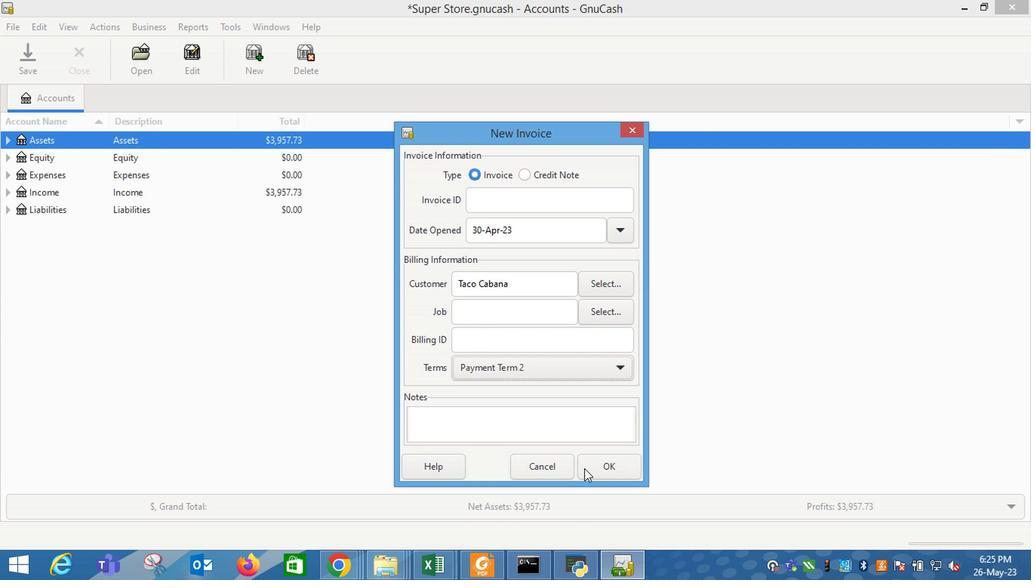 
Action: Mouse pressed left at (537, 443)
Screenshot: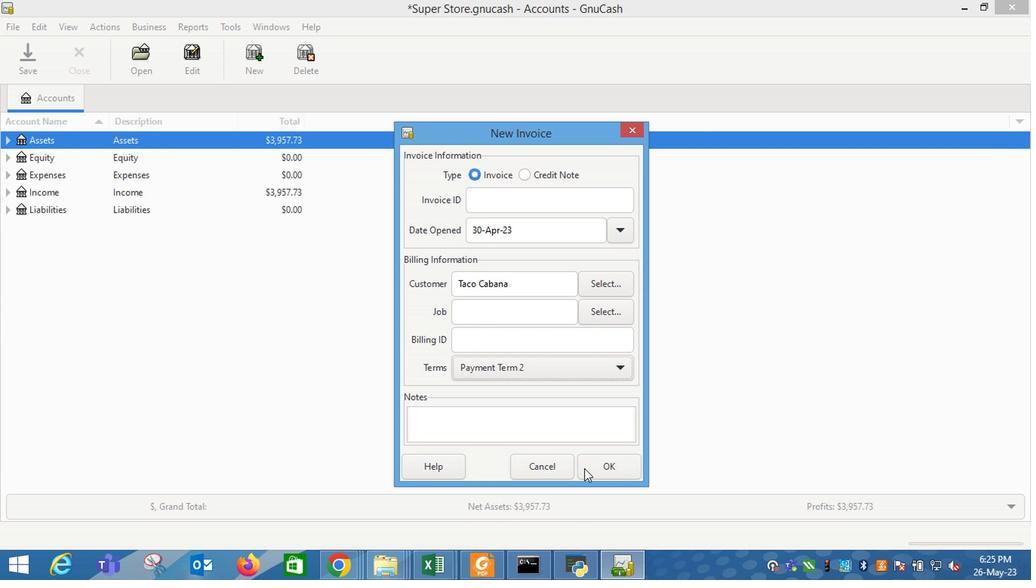 
Action: Mouse moved to (159, 319)
Screenshot: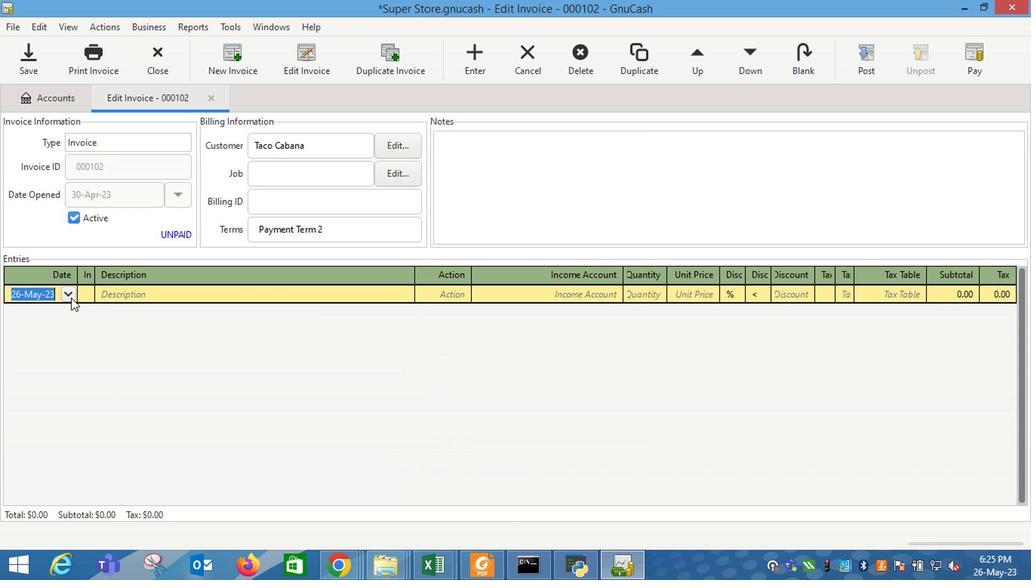 
Action: Mouse pressed left at (159, 319)
Screenshot: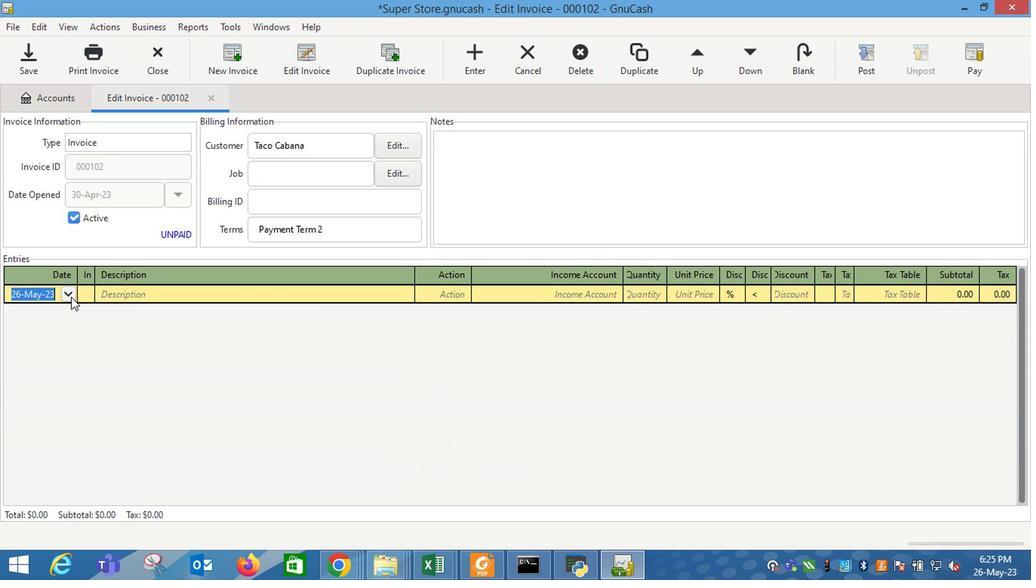 
Action: Mouse moved to (117, 331)
Screenshot: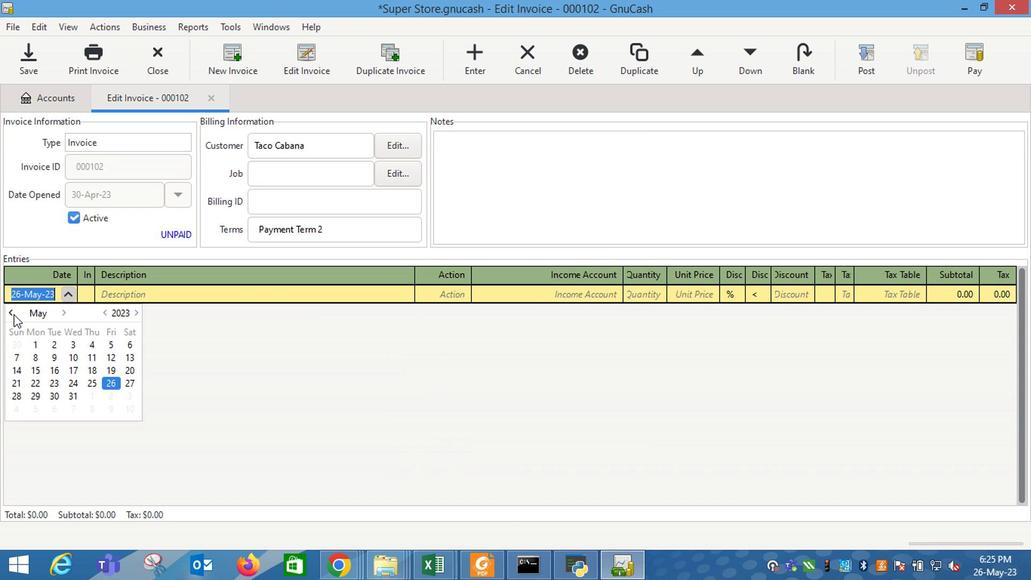 
Action: Mouse pressed left at (117, 331)
Screenshot: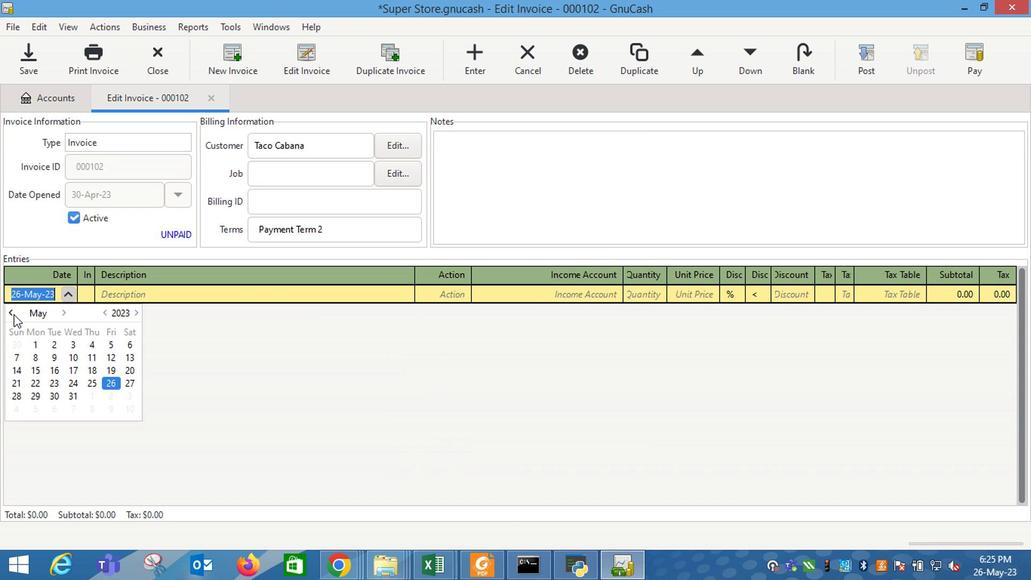 
Action: Mouse moved to (118, 400)
Screenshot: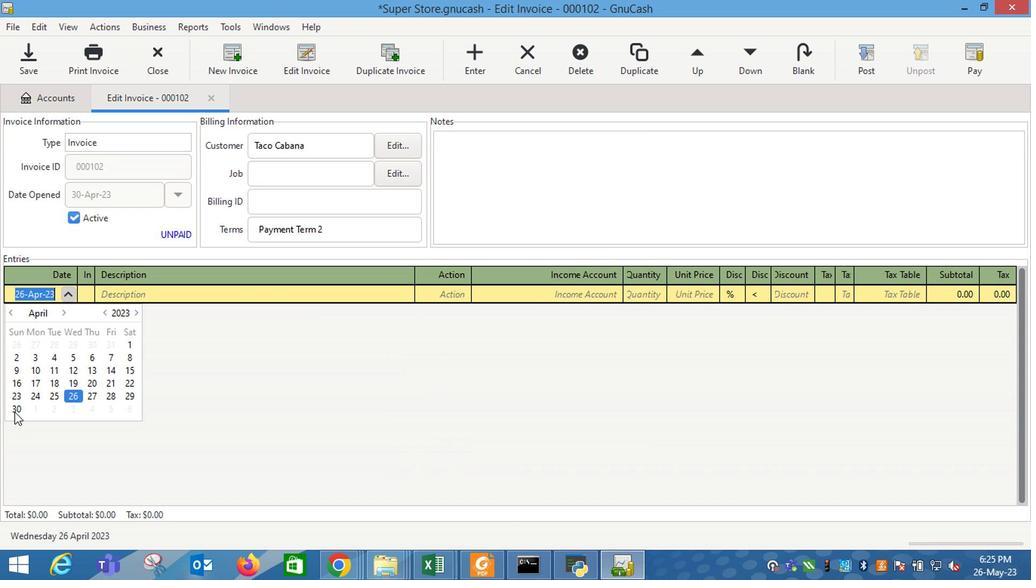 
Action: Mouse pressed left at (118, 400)
Screenshot: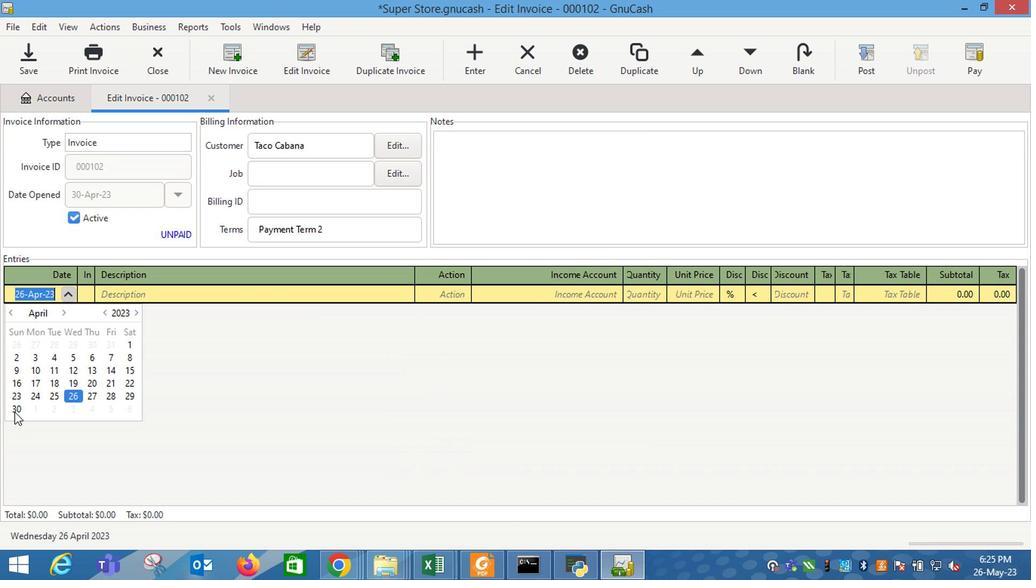 
Action: Mouse moved to (118, 400)
Screenshot: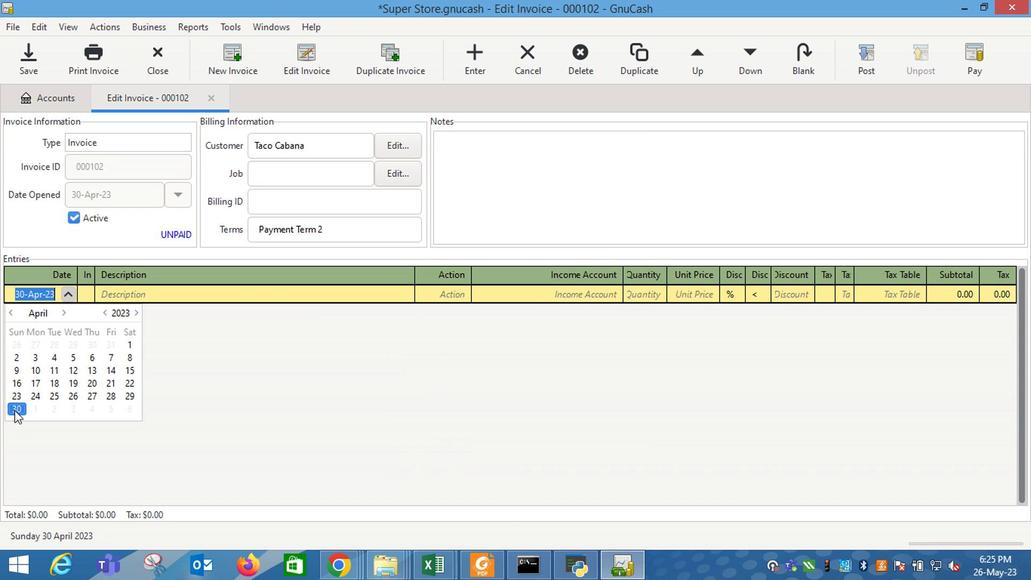 
Action: Key pressed <Key.tab>tam<Key.tab>m<Key.tab>i<Key.down><Key.down><Key.down><Key.tab>1<Key.tab>4.25<Key.tab>0.77
Screenshot: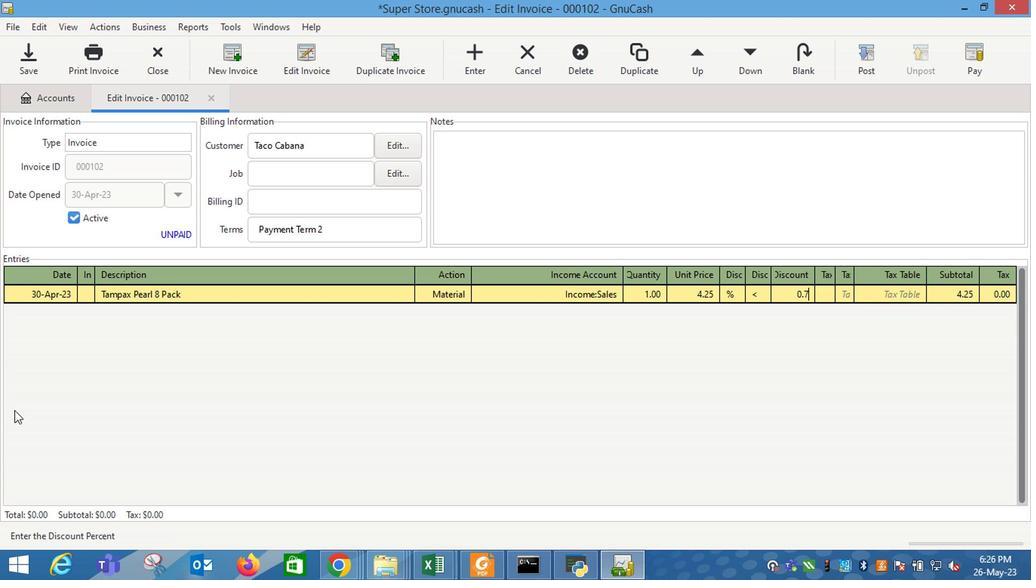 
Action: Mouse moved to (625, 320)
Screenshot: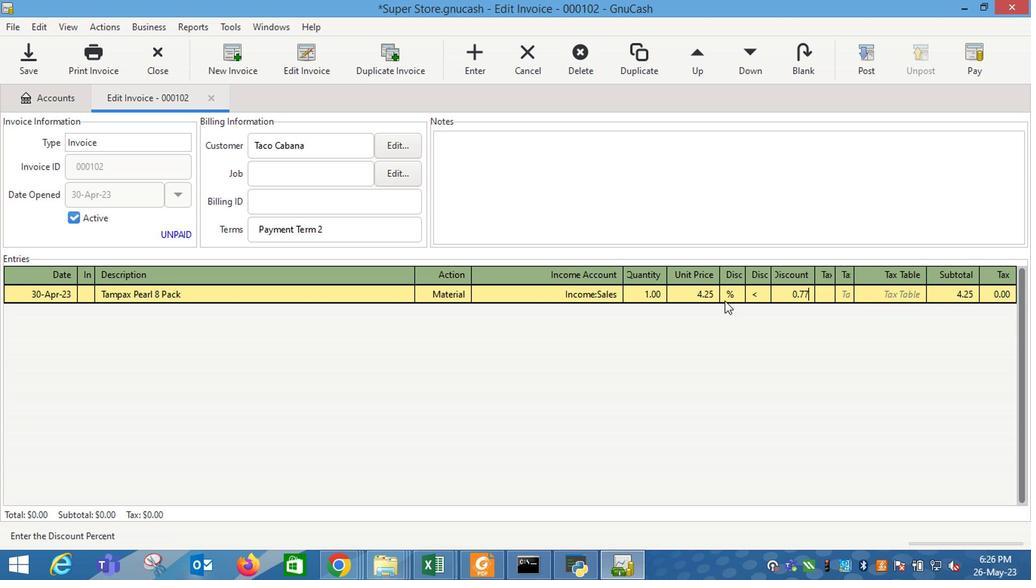 
Action: Mouse pressed left at (625, 320)
Screenshot: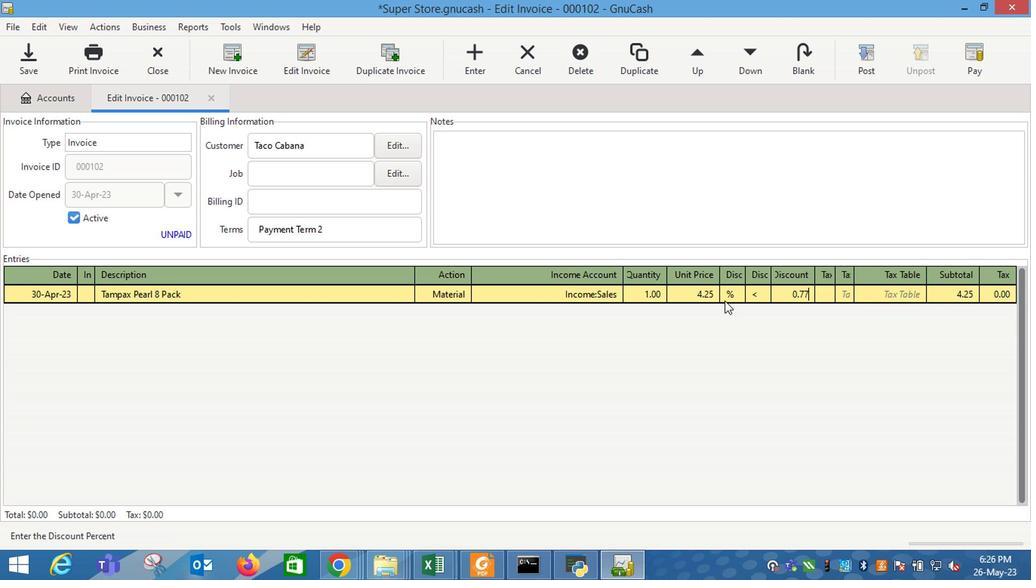 
Action: Mouse moved to (647, 320)
Screenshot: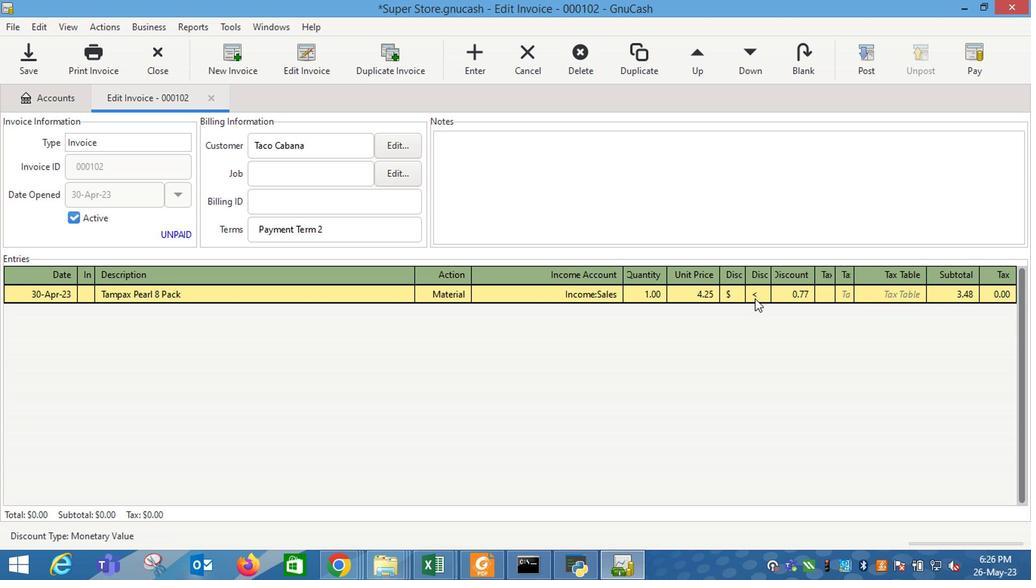 
Action: Mouse pressed left at (647, 320)
Screenshot: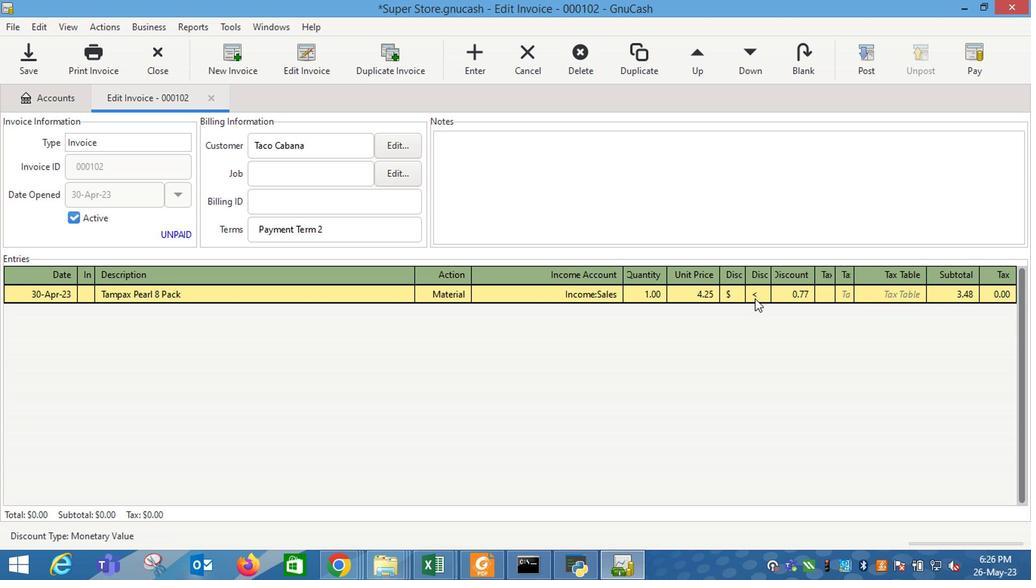 
Action: Mouse moved to (686, 318)
Screenshot: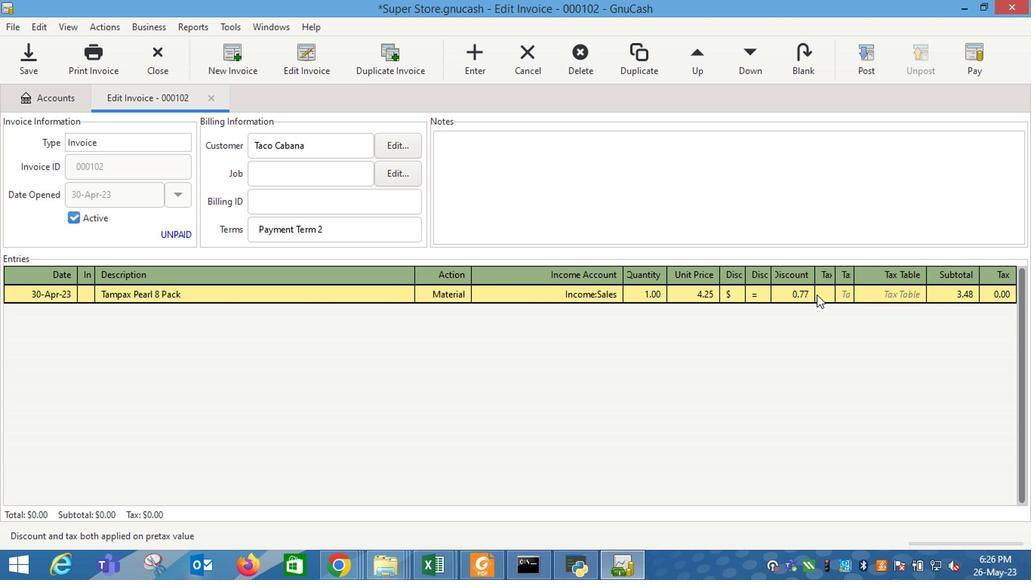 
Action: Mouse pressed left at (686, 318)
Screenshot: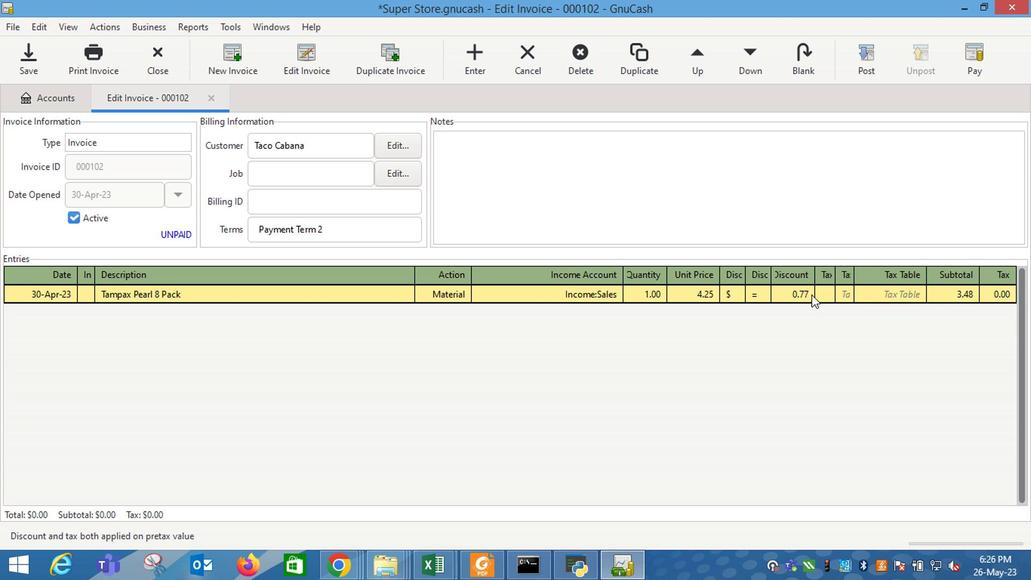 
Action: Mouse moved to (688, 340)
Screenshot: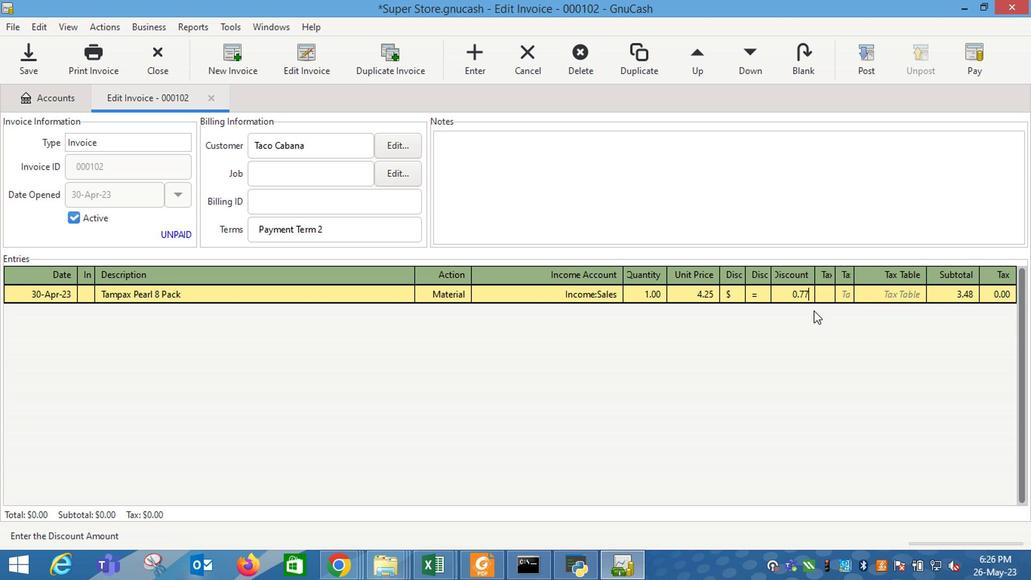 
Action: Key pressed <Key.enter><Key.tab>30<Key.tab>m<Key.tab>i<Key.down><Key.down><Key.down><Key.tab>2<Key.tab>8.65
Screenshot: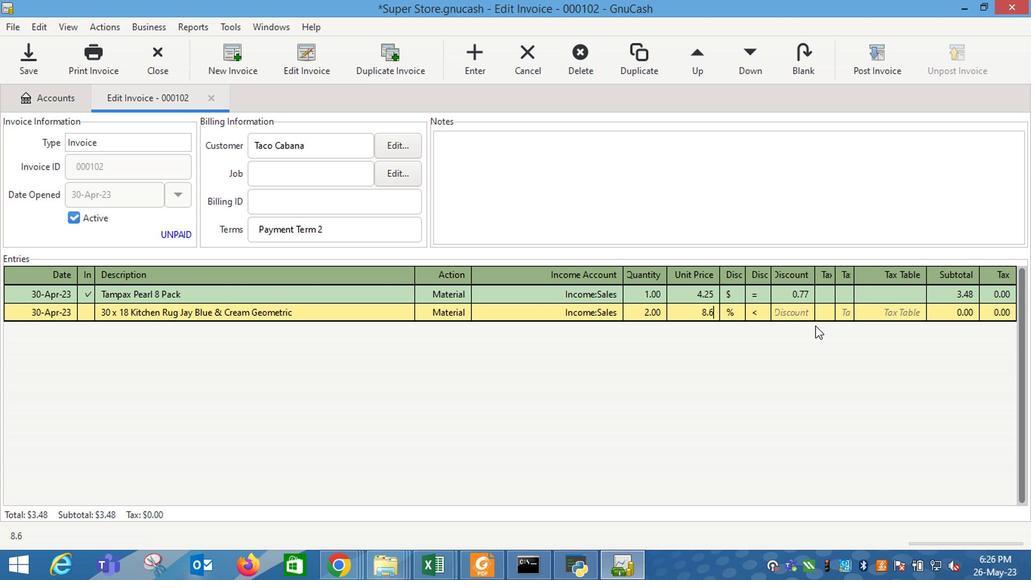 
Action: Mouse moved to (629, 329)
Screenshot: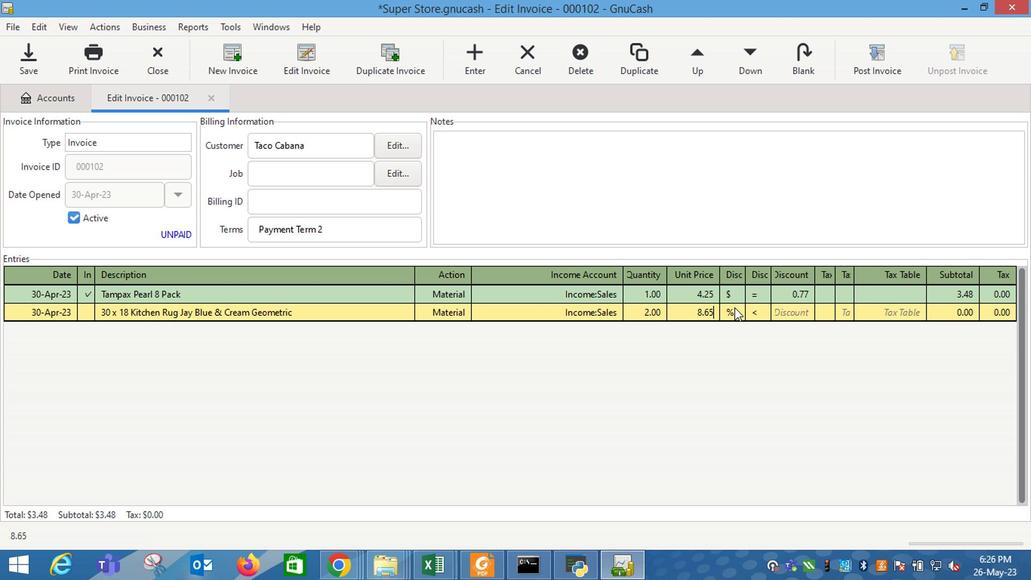 
Action: Mouse pressed left at (629, 329)
Screenshot: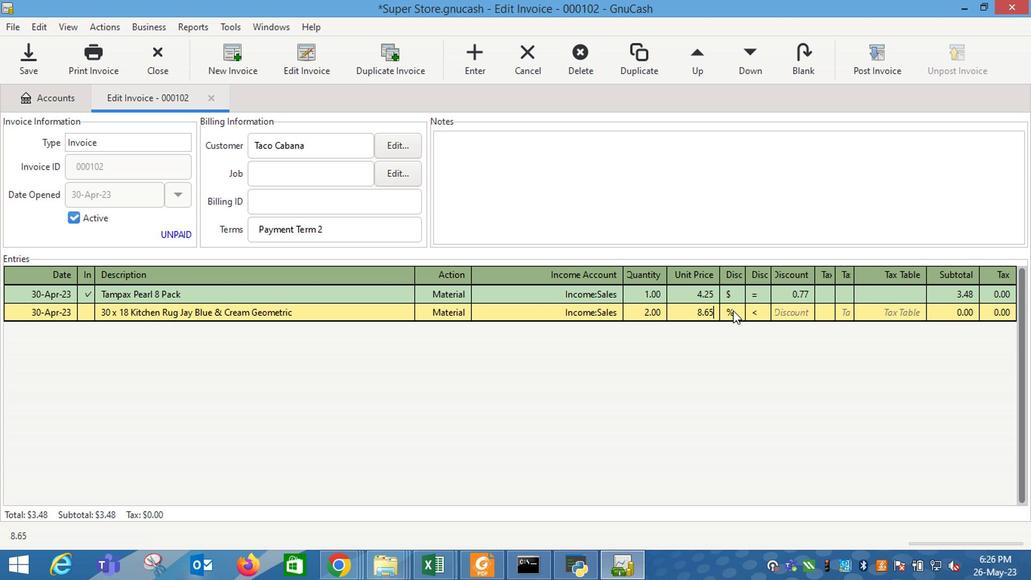 
Action: Mouse moved to (645, 331)
Screenshot: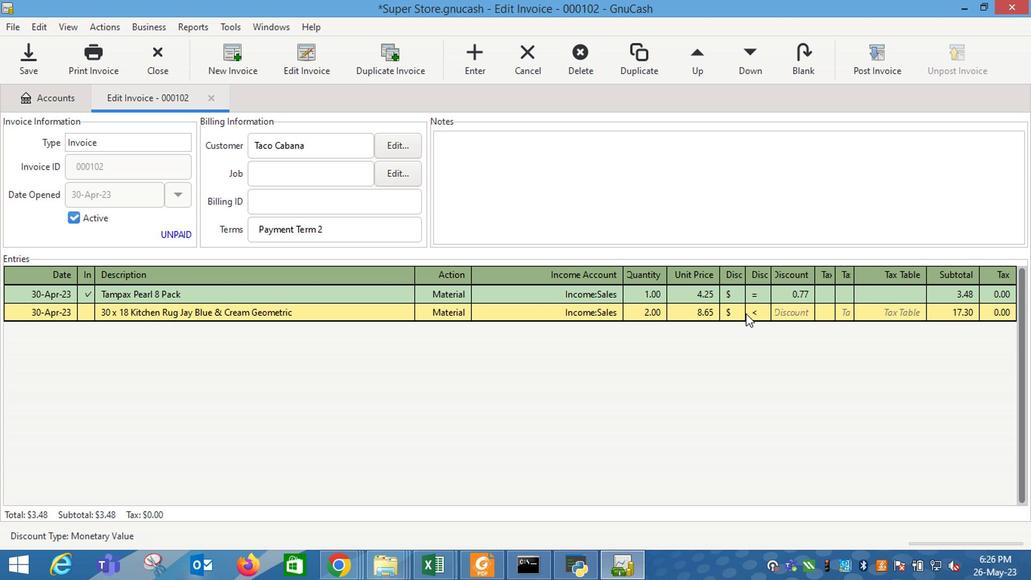 
Action: Mouse pressed left at (645, 331)
Screenshot: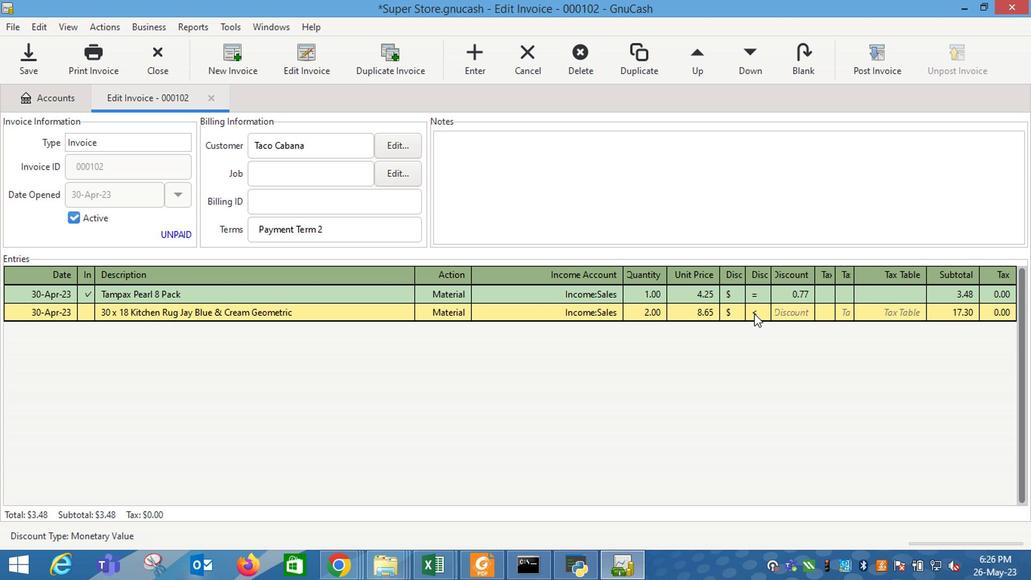 
Action: Mouse moved to (671, 331)
Screenshot: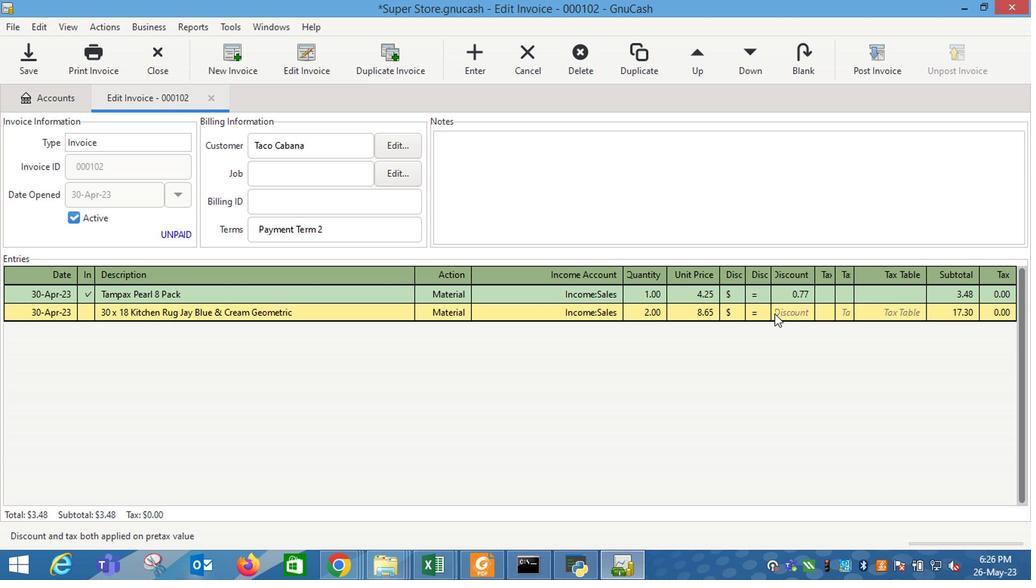 
Action: Mouse pressed left at (671, 331)
Screenshot: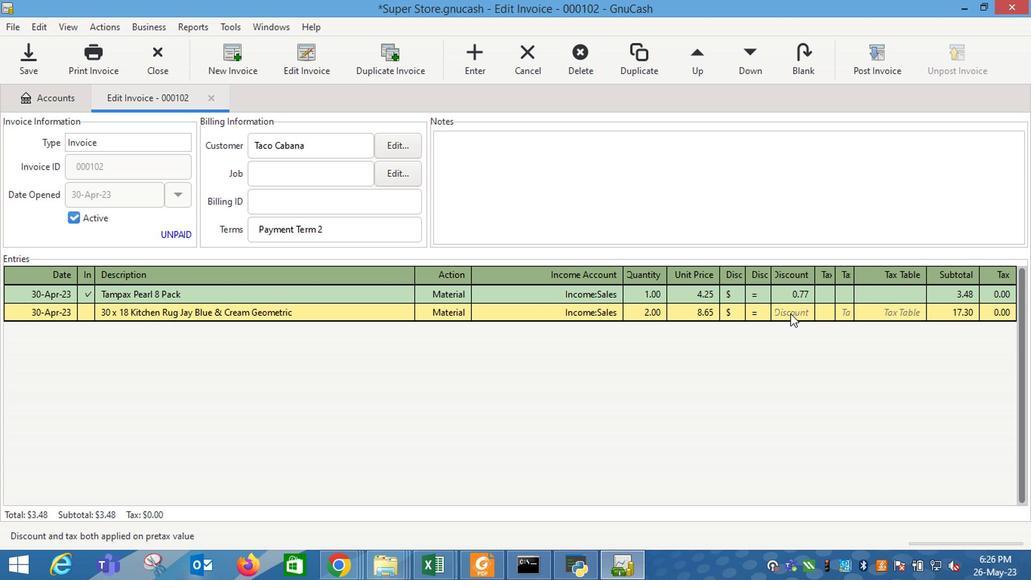 
Action: Key pressed 1.77<Key.enter><Key.tab><Key.shift_r>Su<Key.tab>m<Key.tab>i<Key.down><Key.down><Key.down><Key.tab>1<Key.tab>9.65
Screenshot: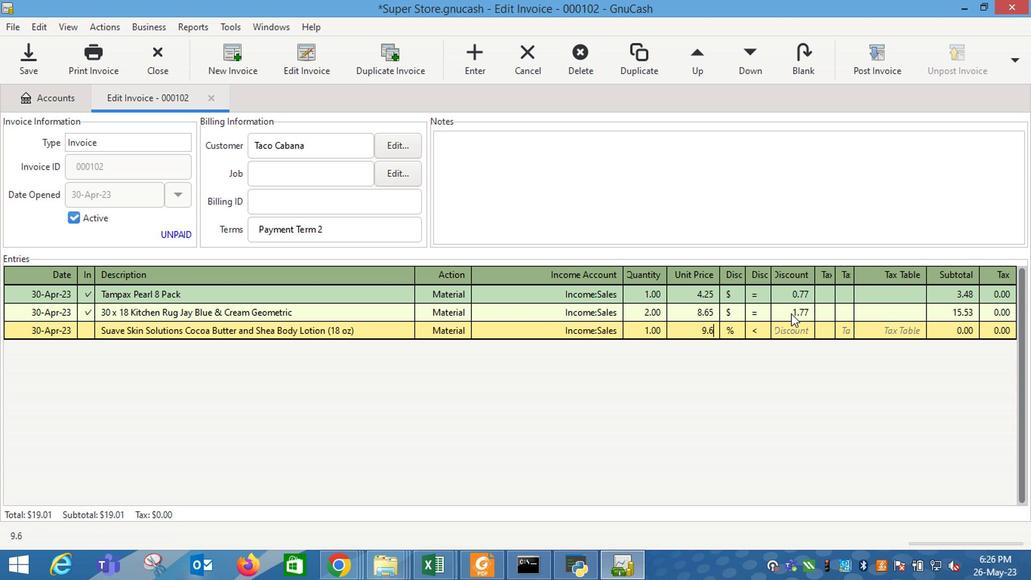 
Action: Mouse moved to (671, 331)
Screenshot: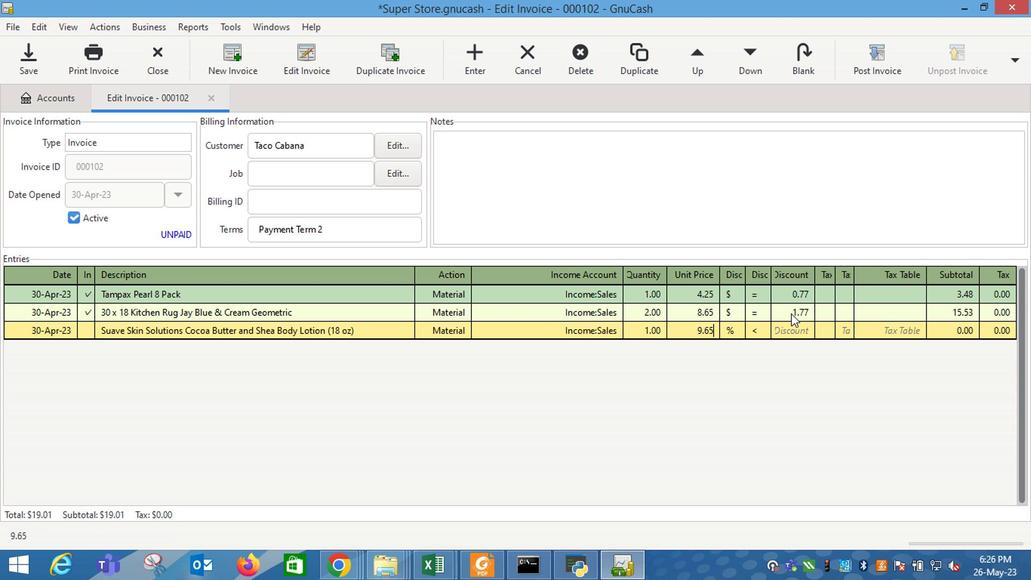 
Action: Key pressed <Key.tab>
Screenshot: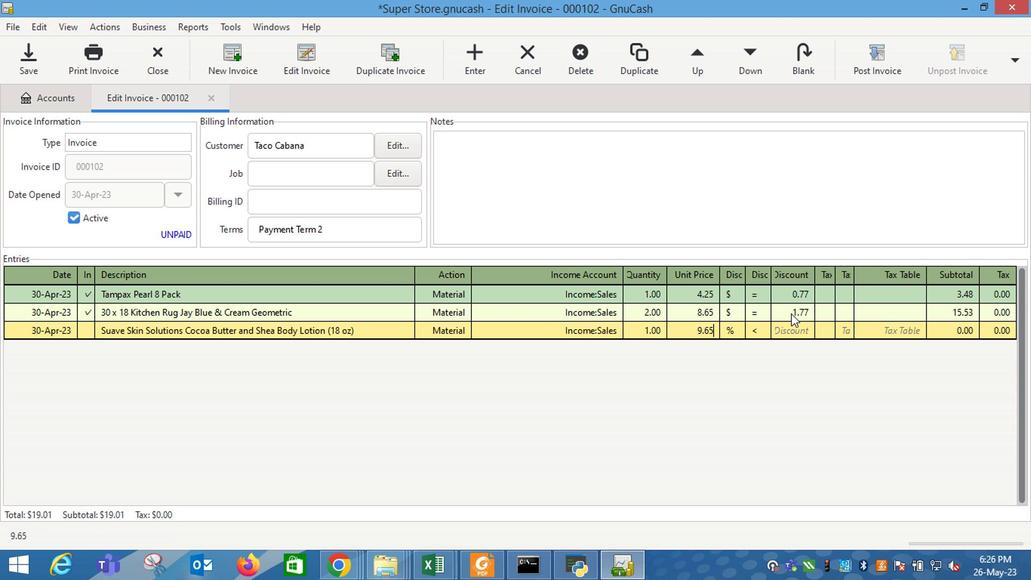 
Action: Mouse moved to (623, 344)
Screenshot: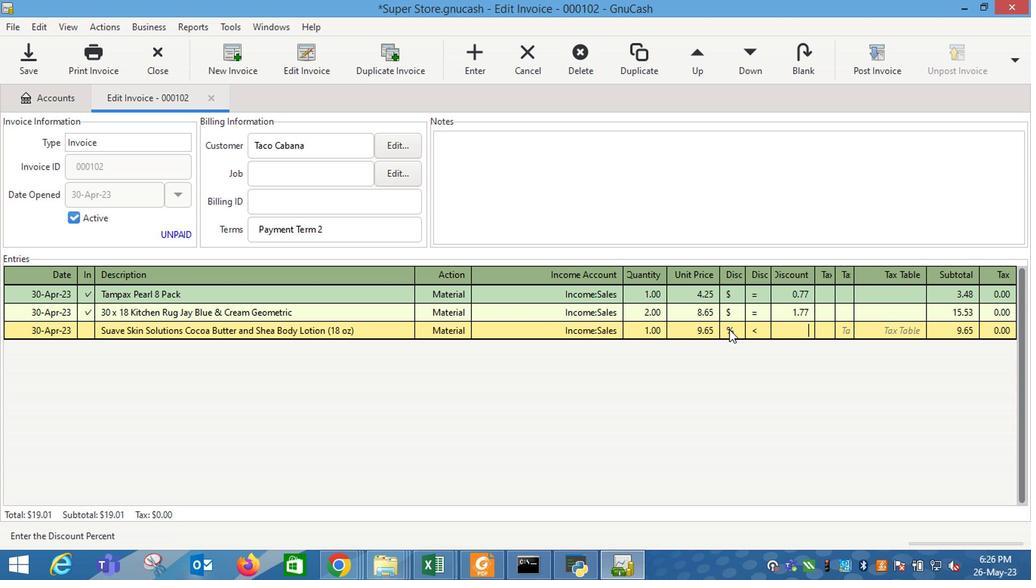 
Action: Mouse pressed left at (623, 344)
Screenshot: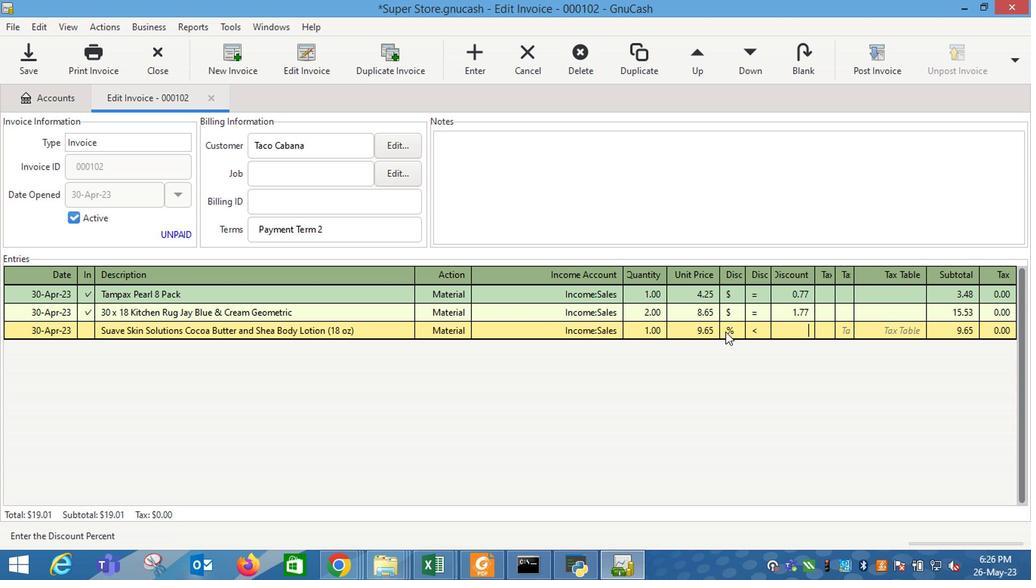 
Action: Mouse moved to (638, 342)
Screenshot: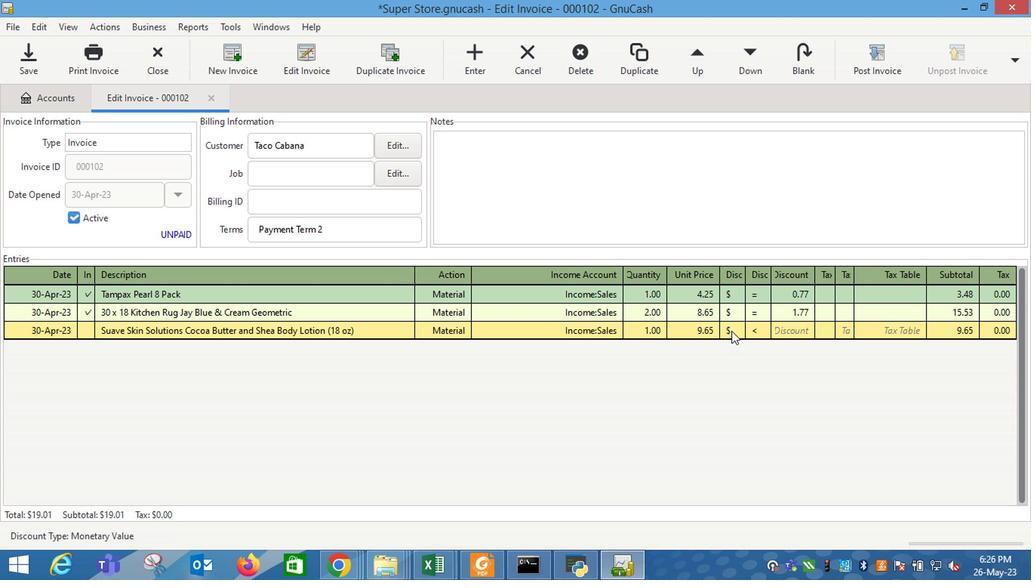 
Action: Mouse pressed left at (638, 342)
Screenshot: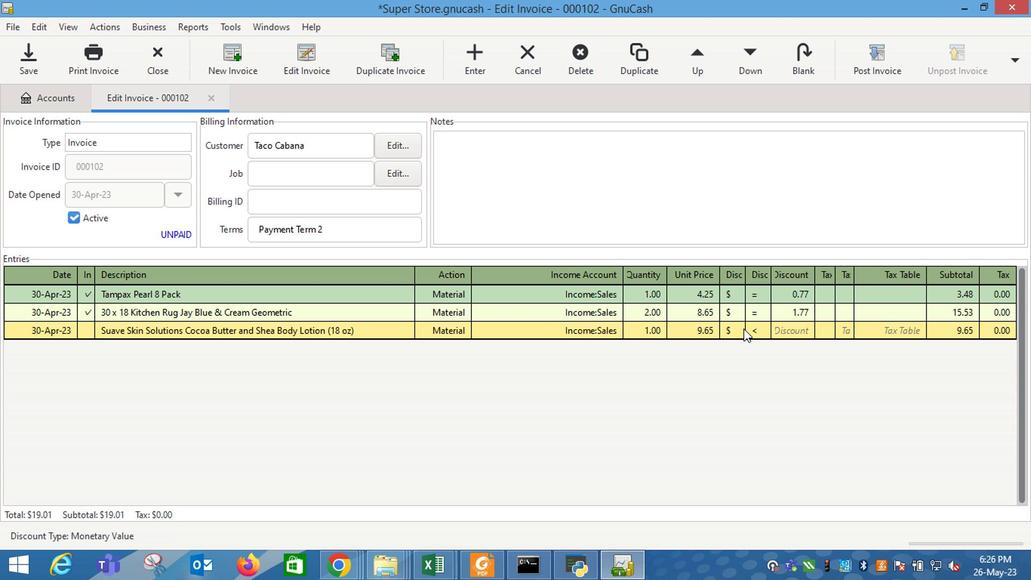
Action: Mouse moved to (629, 342)
Screenshot: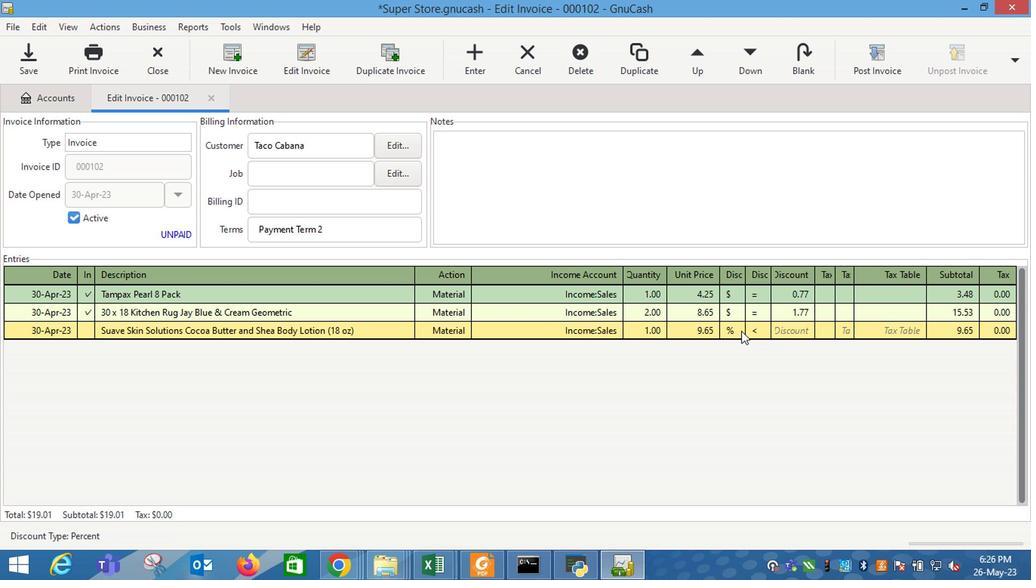
Action: Mouse pressed left at (629, 342)
Screenshot: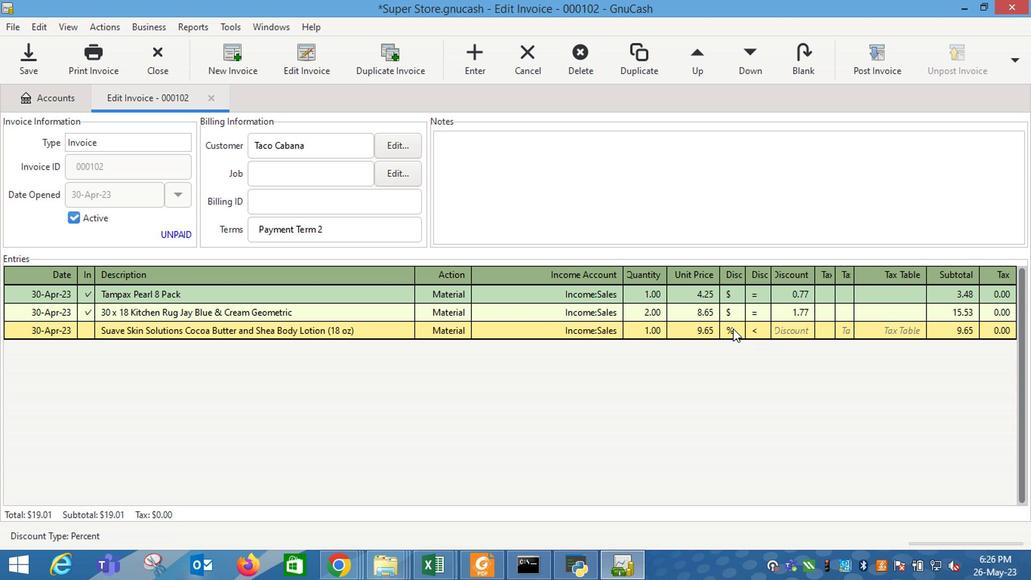 
Action: Mouse moved to (644, 344)
Screenshot: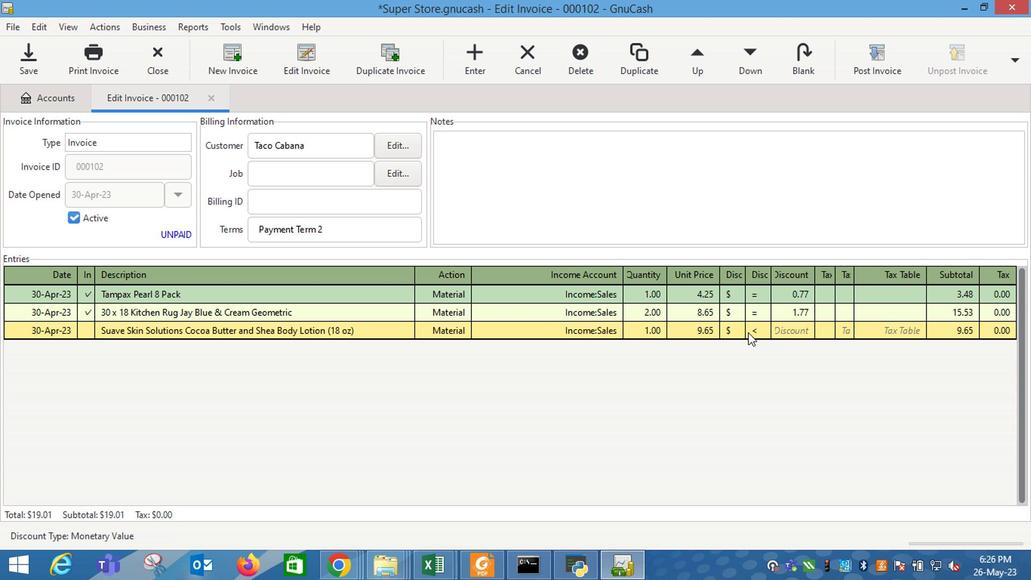 
Action: Mouse pressed left at (644, 344)
Screenshot: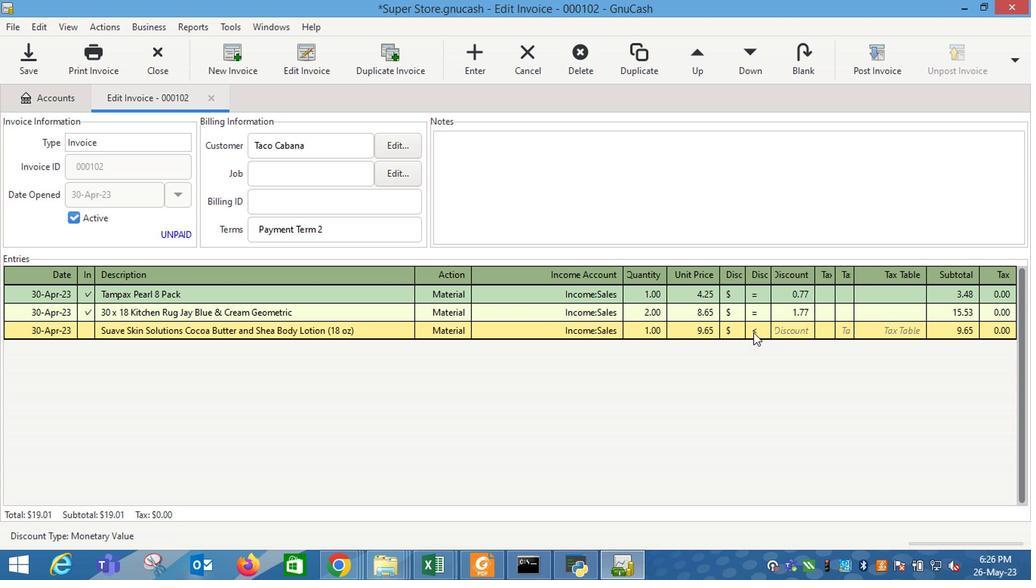 
Action: Mouse moved to (666, 341)
Screenshot: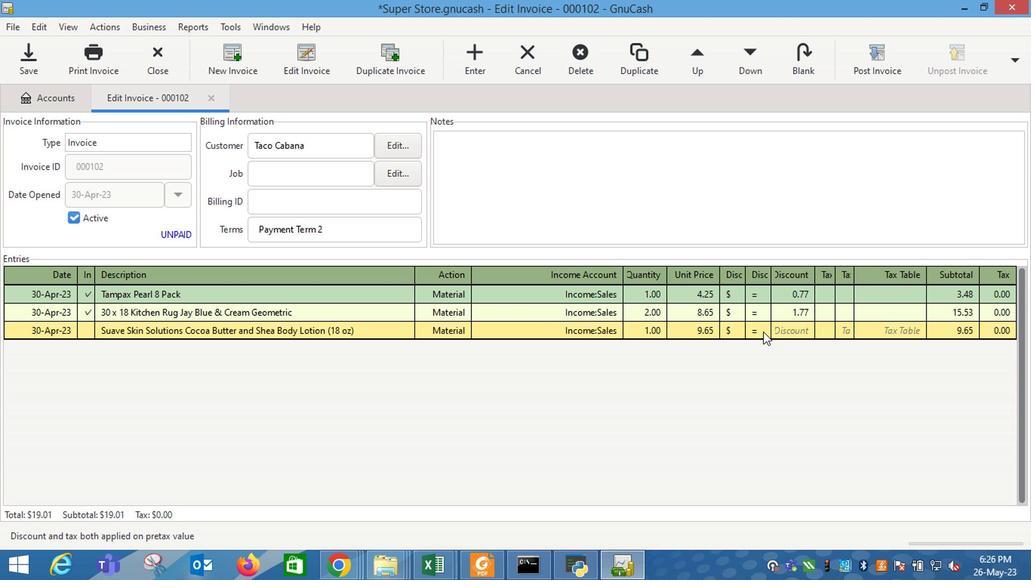 
Action: Mouse pressed left at (666, 341)
Screenshot: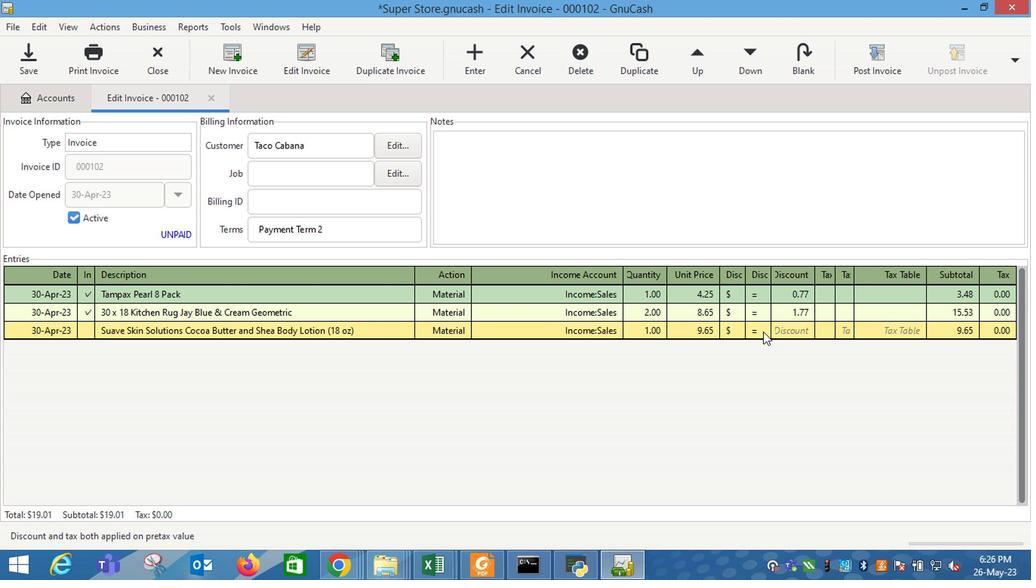 
Action: Mouse moved to (595, 379)
Screenshot: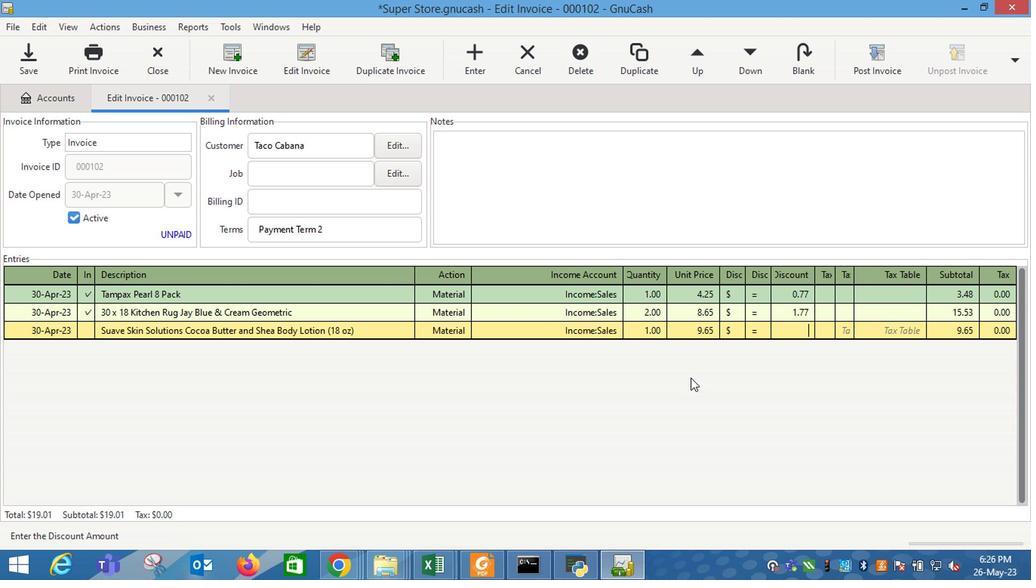 
Action: Key pressed 2.27<Key.enter>
Screenshot: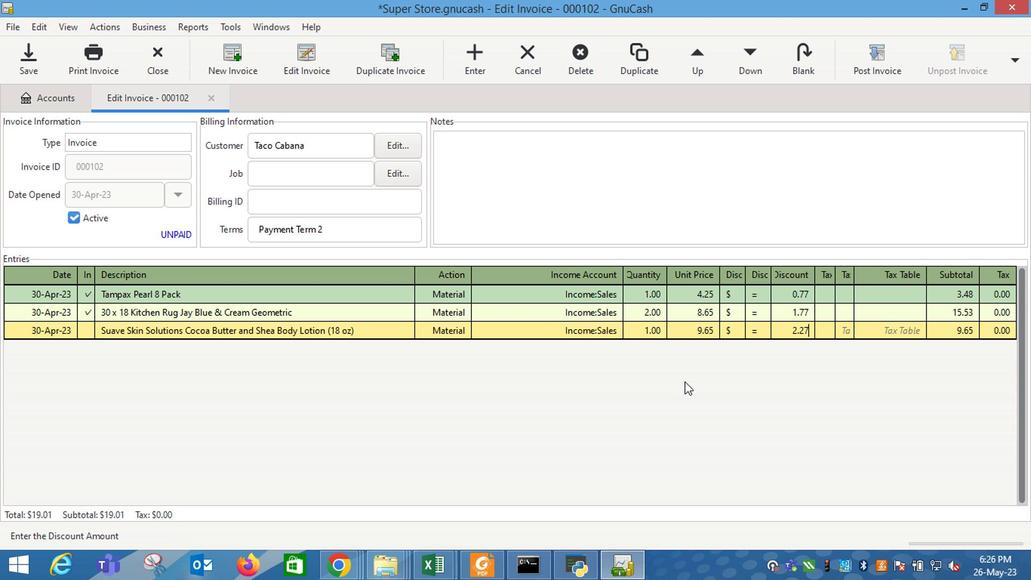 
Action: Mouse moved to (528, 240)
Screenshot: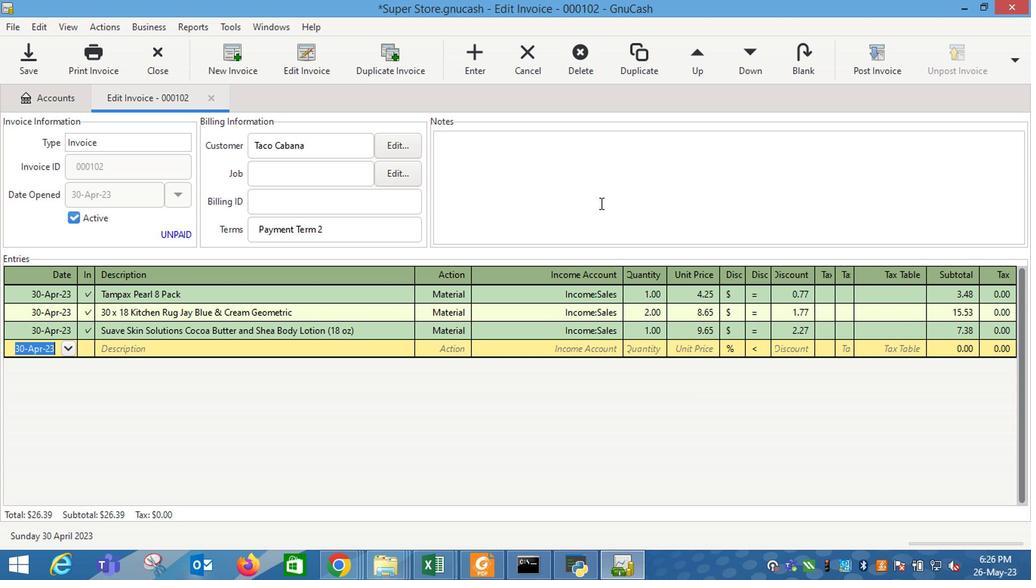 
Action: Mouse pressed left at (528, 240)
Screenshot: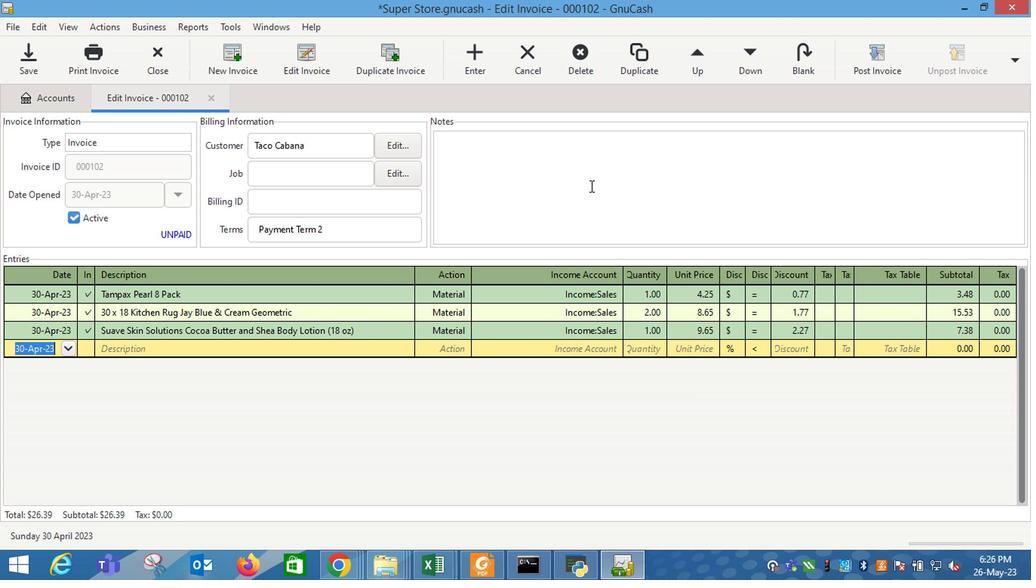 
Action: Key pressed <Key.shift_r>Looking<Key.space>forward<Key.space>to<Key.space>serving<Key.space>y8oy<Key.backspace><Key.backspace><Key.backspace>ou<Key.space>again.
Screenshot: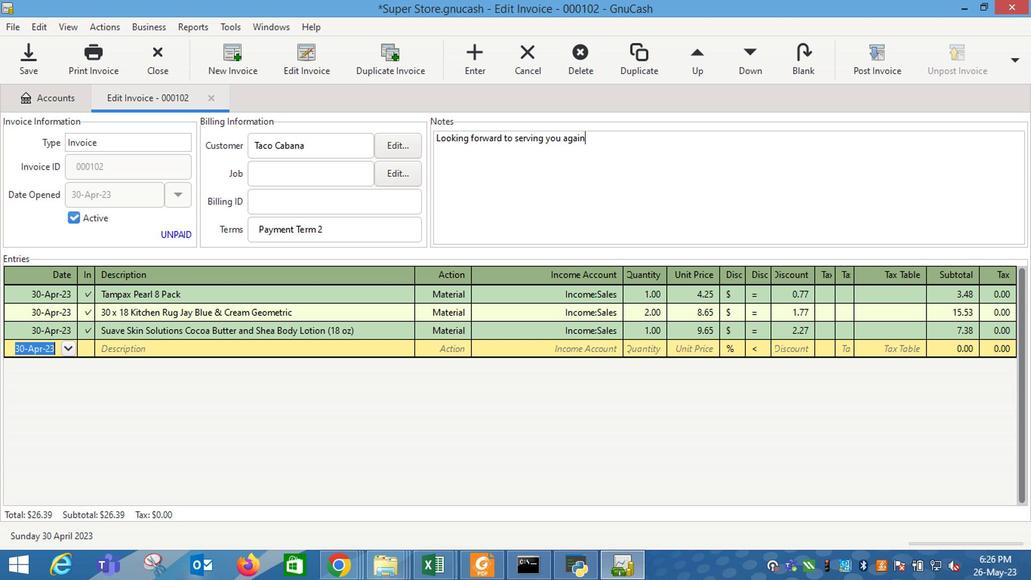 
Action: Mouse moved to (724, 140)
Screenshot: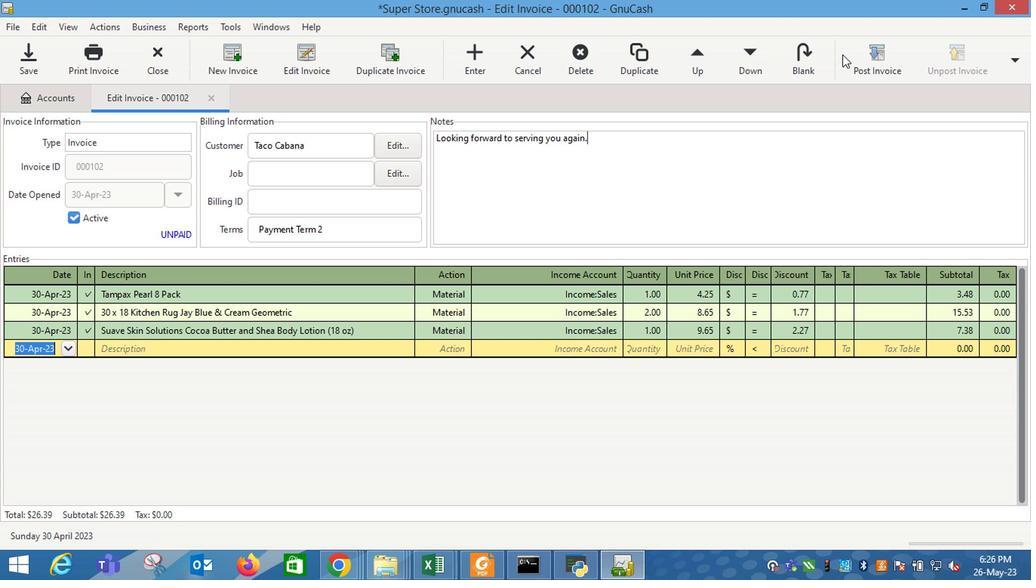 
Action: Mouse pressed left at (724, 140)
Screenshot: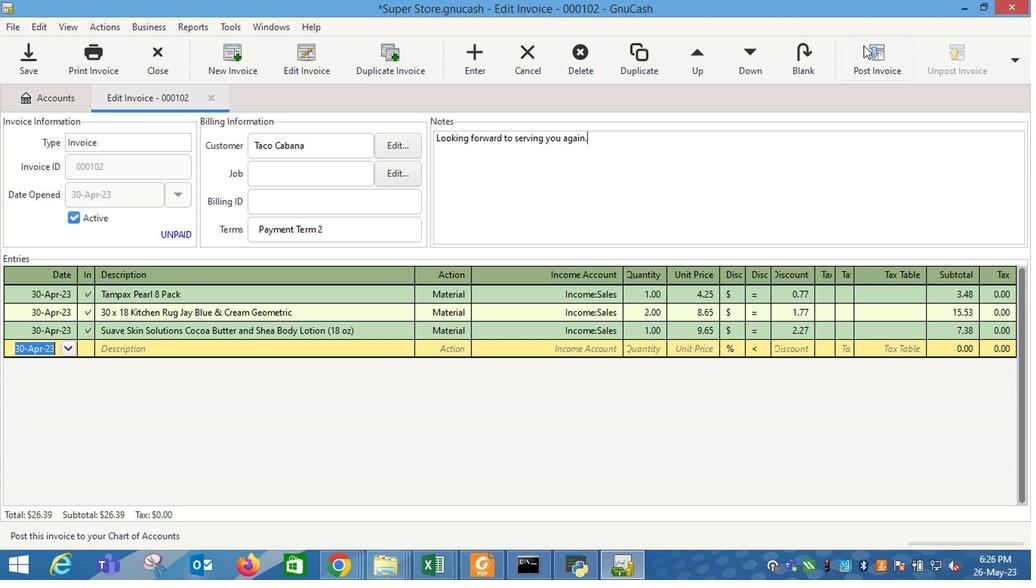 
Action: Mouse moved to (575, 289)
Screenshot: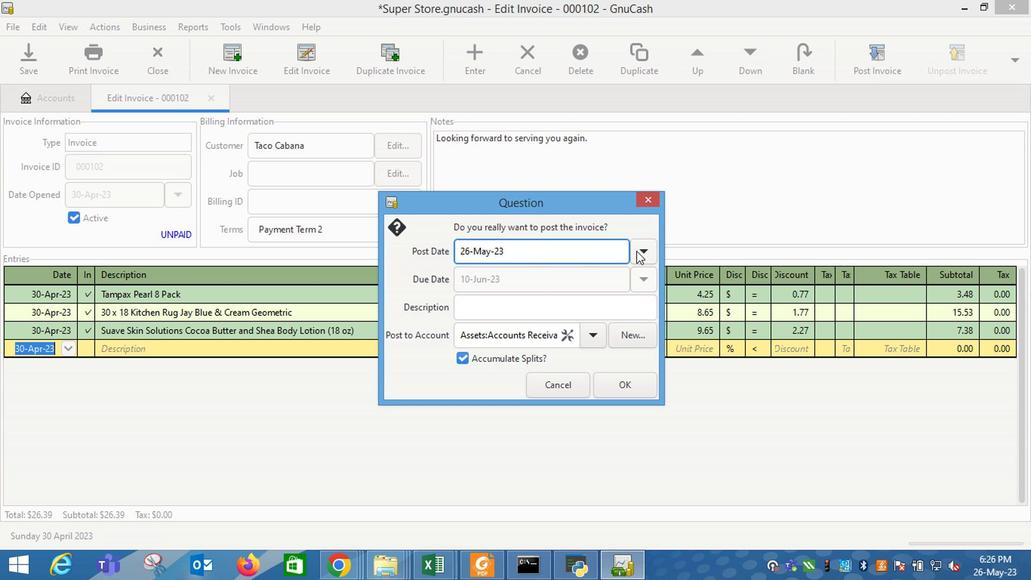 
Action: Mouse pressed left at (575, 289)
Screenshot: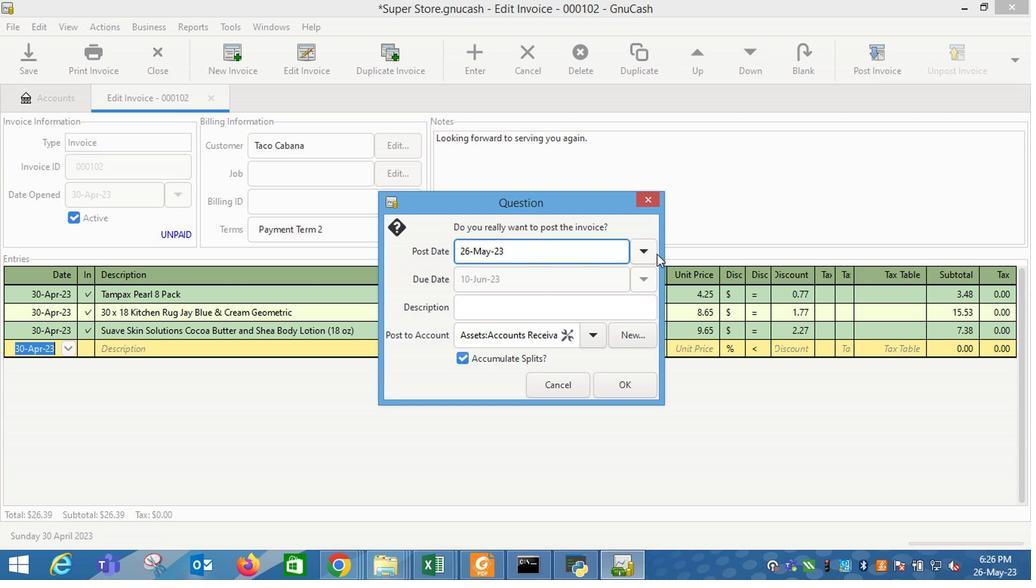 
Action: Mouse moved to (481, 303)
Screenshot: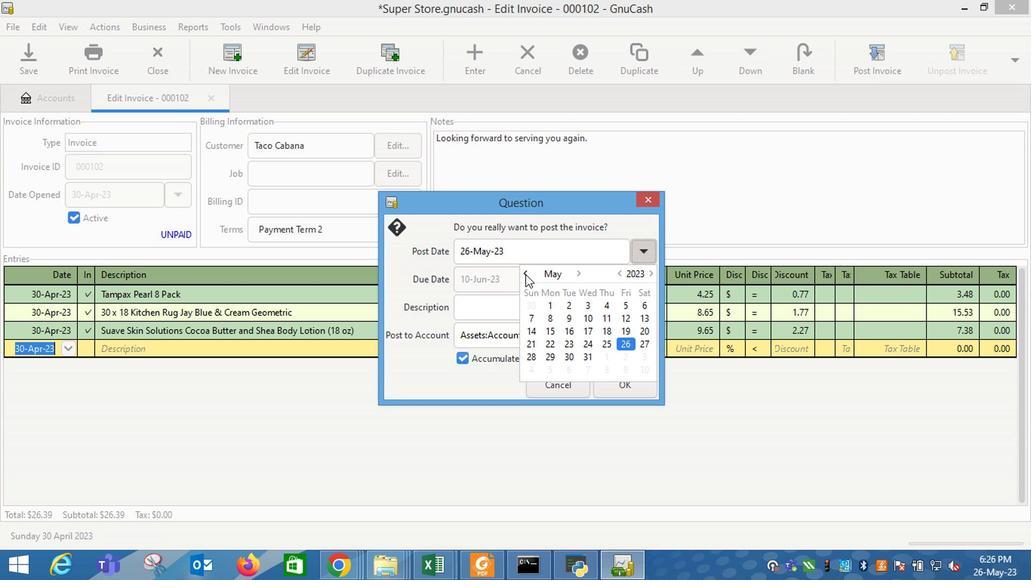 
Action: Mouse pressed left at (481, 303)
Screenshot: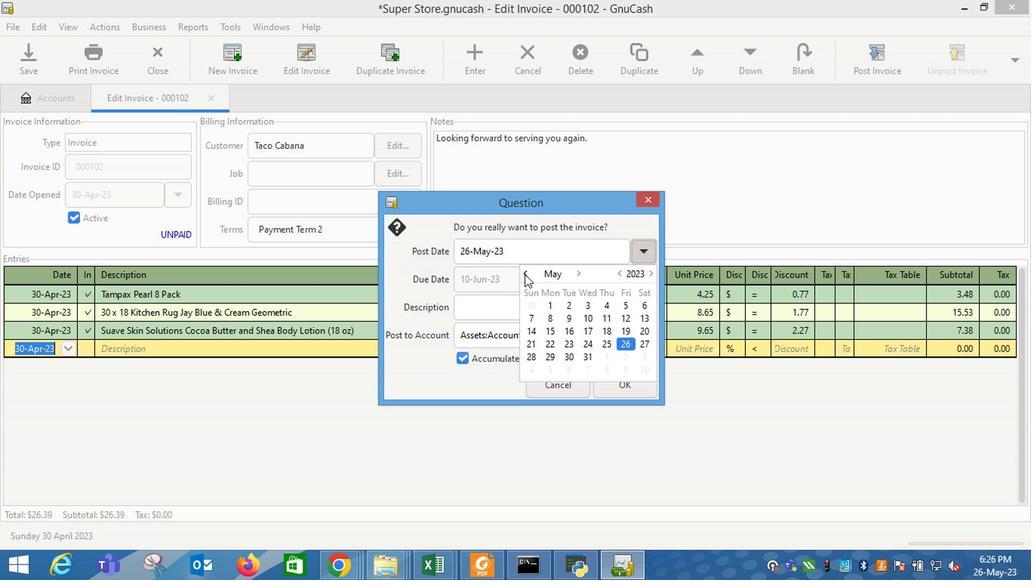 
Action: Mouse moved to (487, 370)
Screenshot: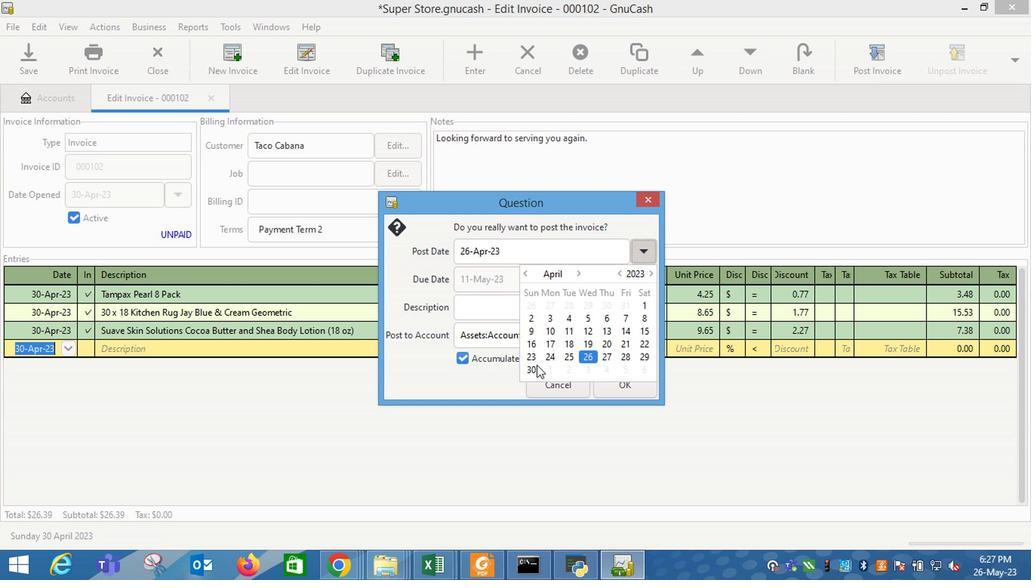 
Action: Mouse pressed left at (487, 370)
Screenshot: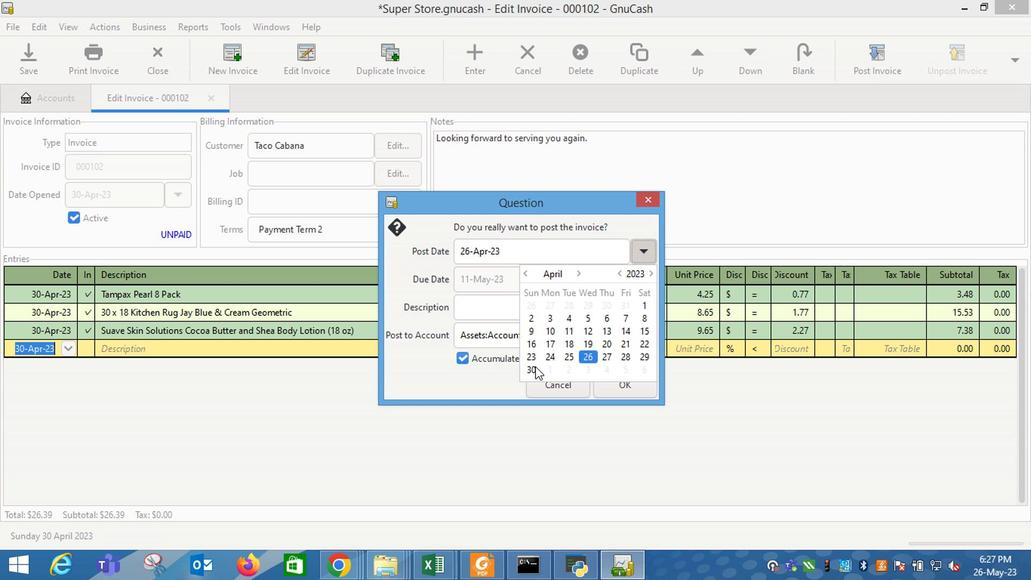 
Action: Mouse moved to (468, 372)
Screenshot: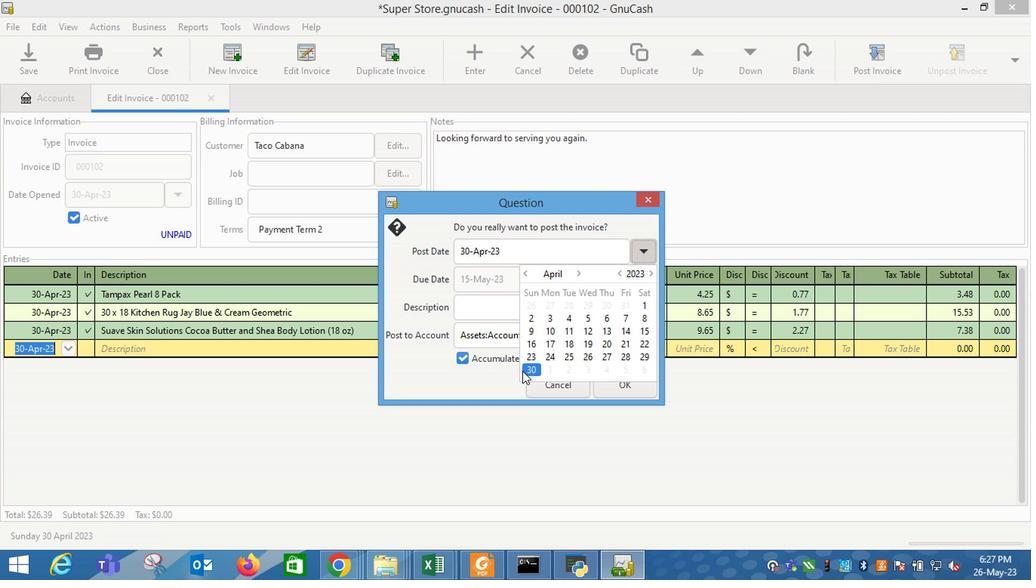 
Action: Mouse pressed left at (468, 372)
Screenshot: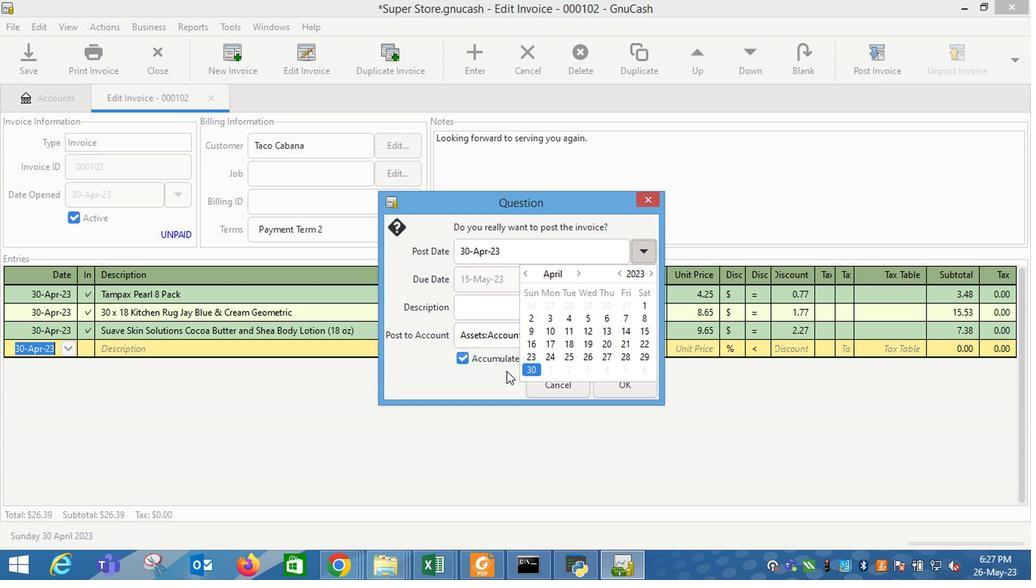 
Action: Mouse moved to (557, 387)
Screenshot: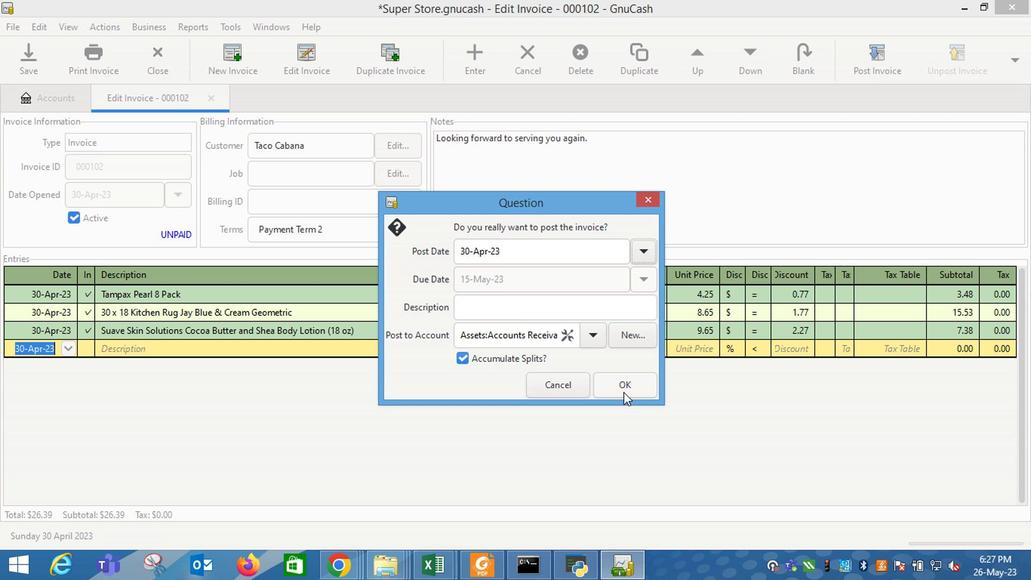 
Action: Mouse pressed left at (557, 387)
Screenshot: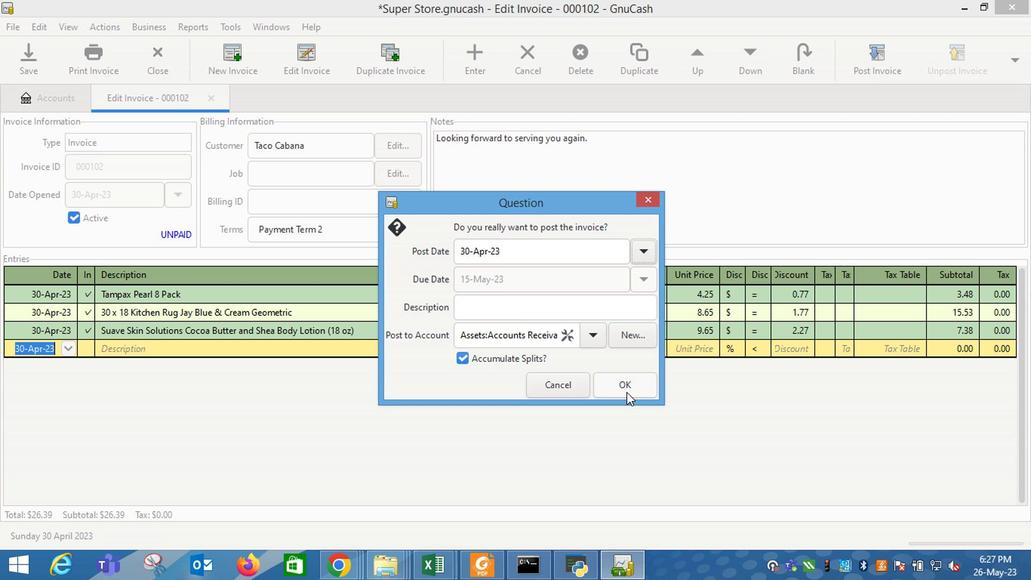 
Action: Mouse moved to (807, 152)
Screenshot: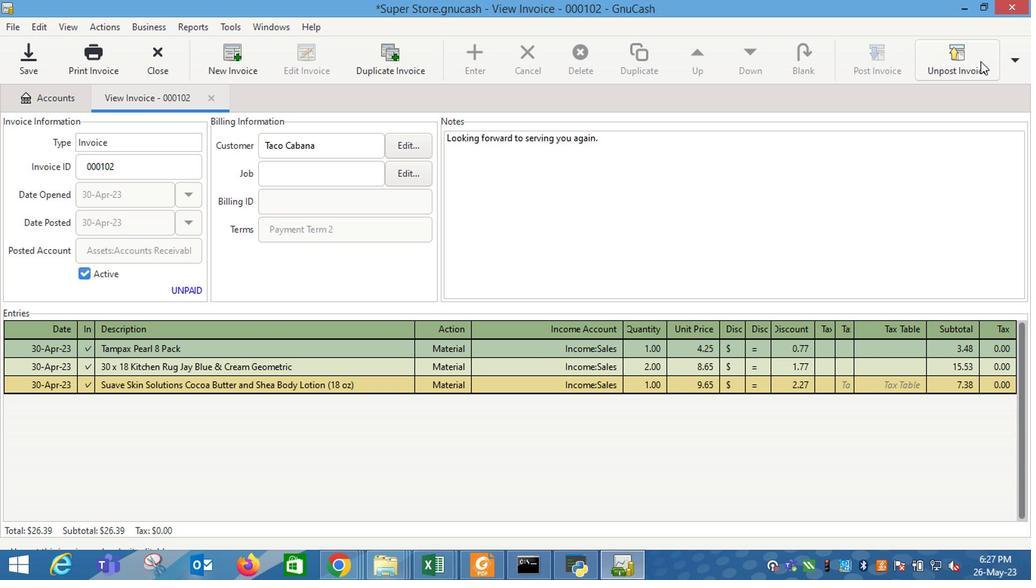 
Action: Mouse pressed left at (807, 152)
Screenshot: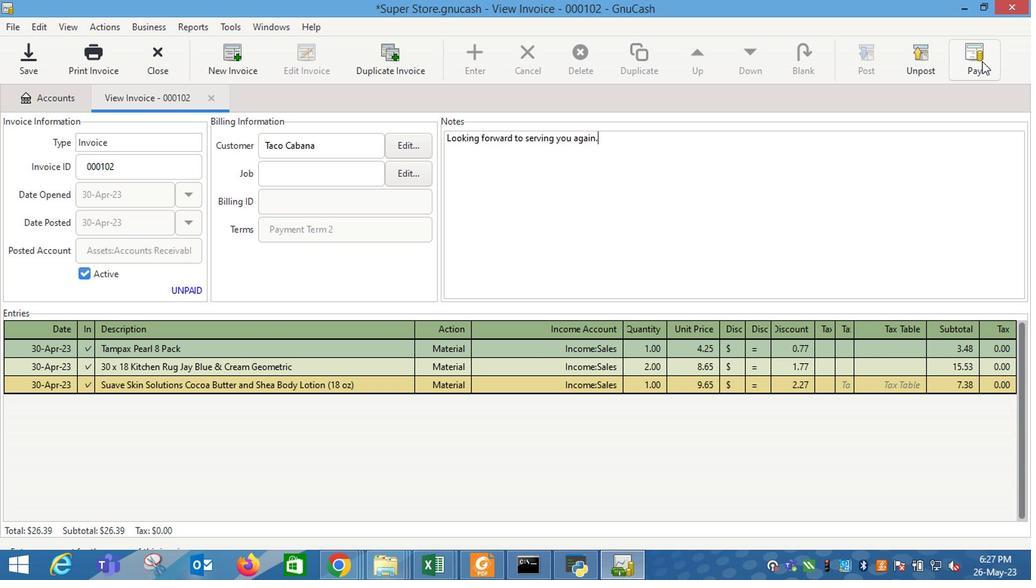 
Action: Mouse moved to (437, 323)
Screenshot: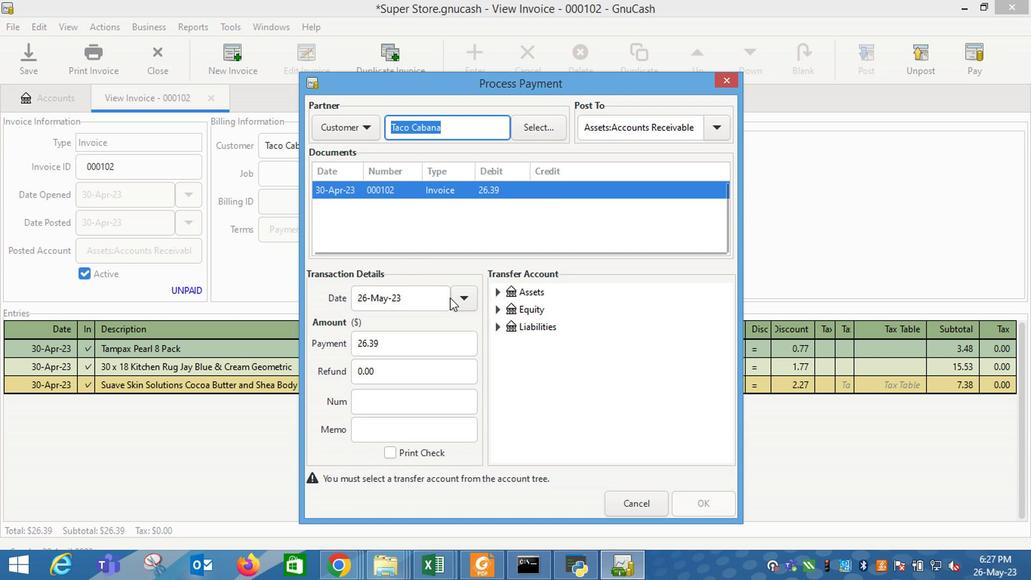 
Action: Mouse pressed left at (437, 323)
Screenshot: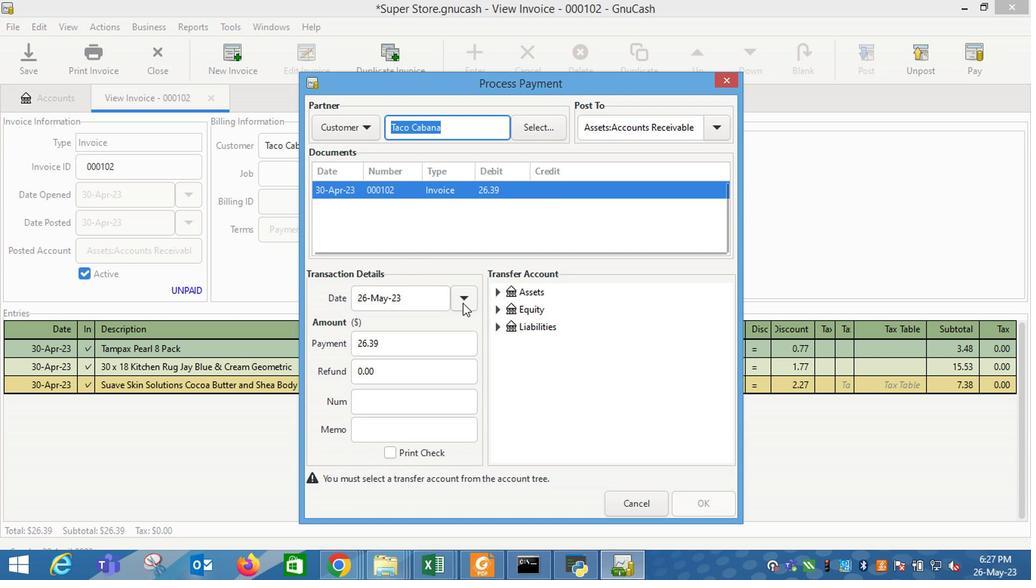 
Action: Mouse moved to (375, 378)
Screenshot: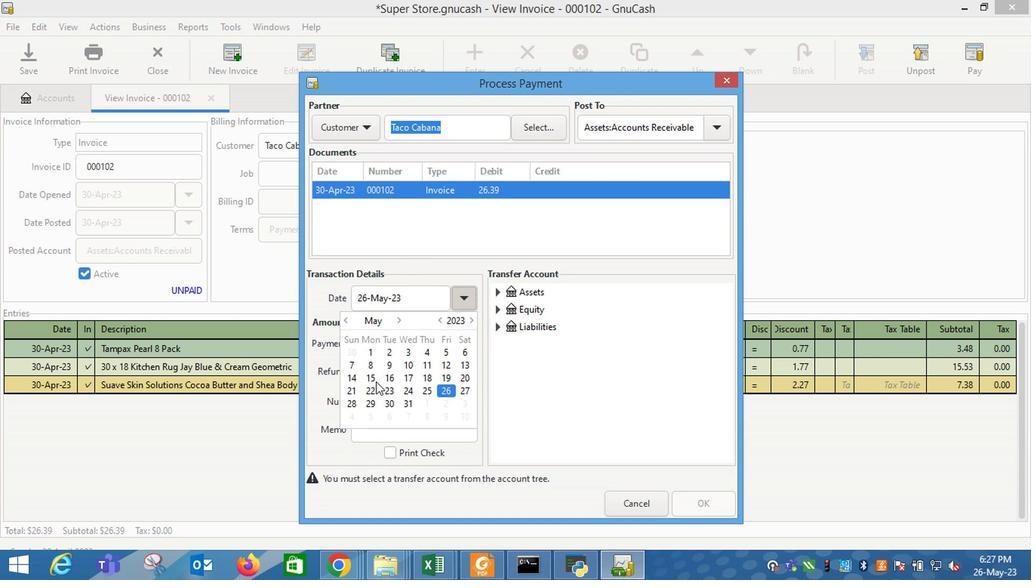 
Action: Mouse pressed left at (375, 378)
Screenshot: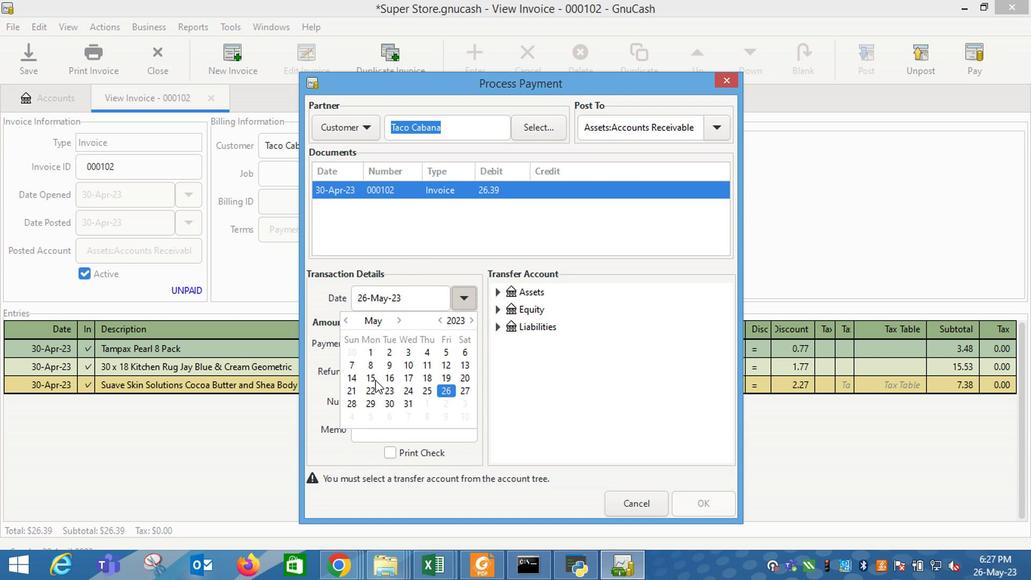 
Action: Mouse moved to (489, 385)
Screenshot: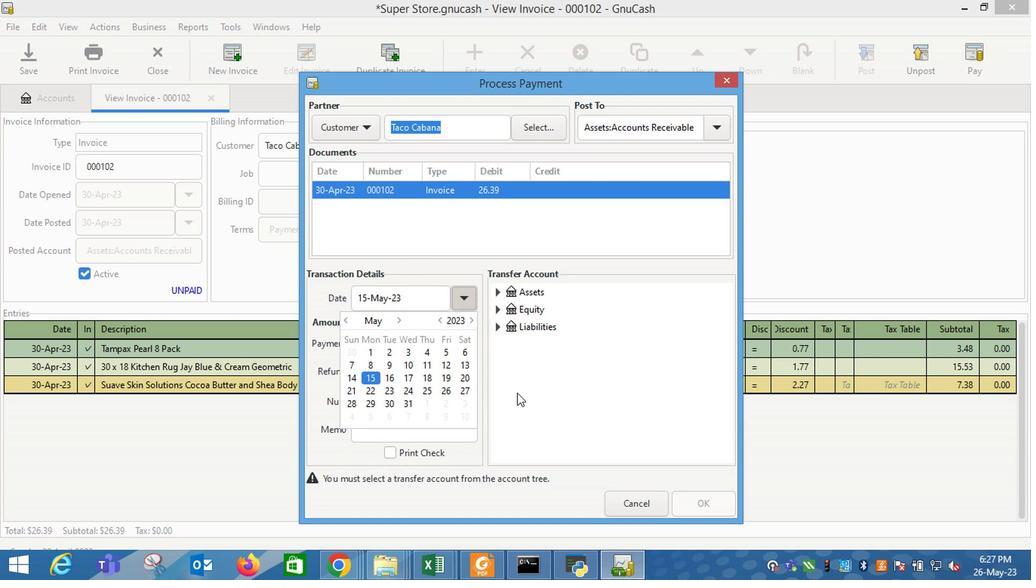 
Action: Mouse pressed left at (489, 385)
Screenshot: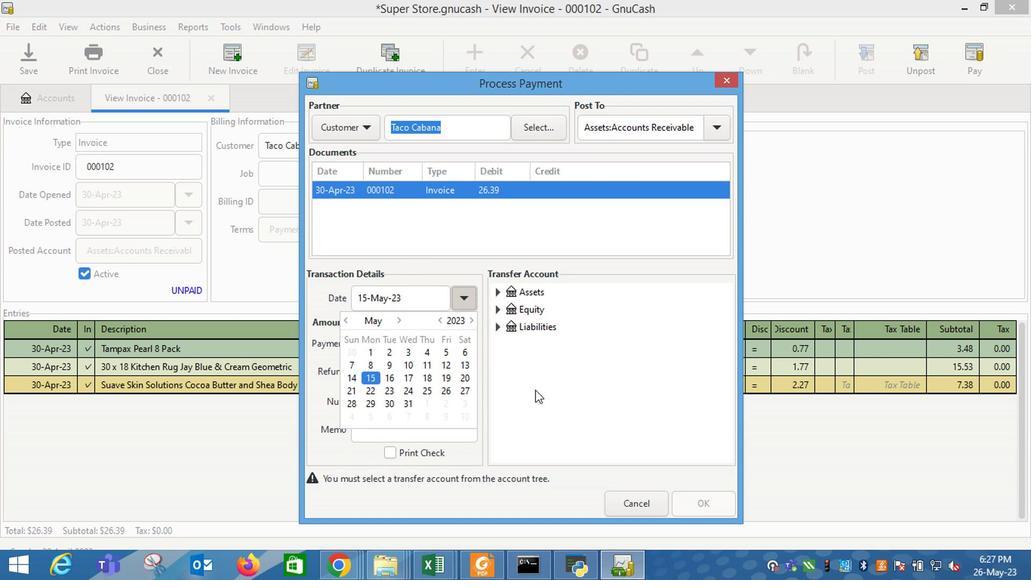 
Action: Mouse moved to (463, 311)
Screenshot: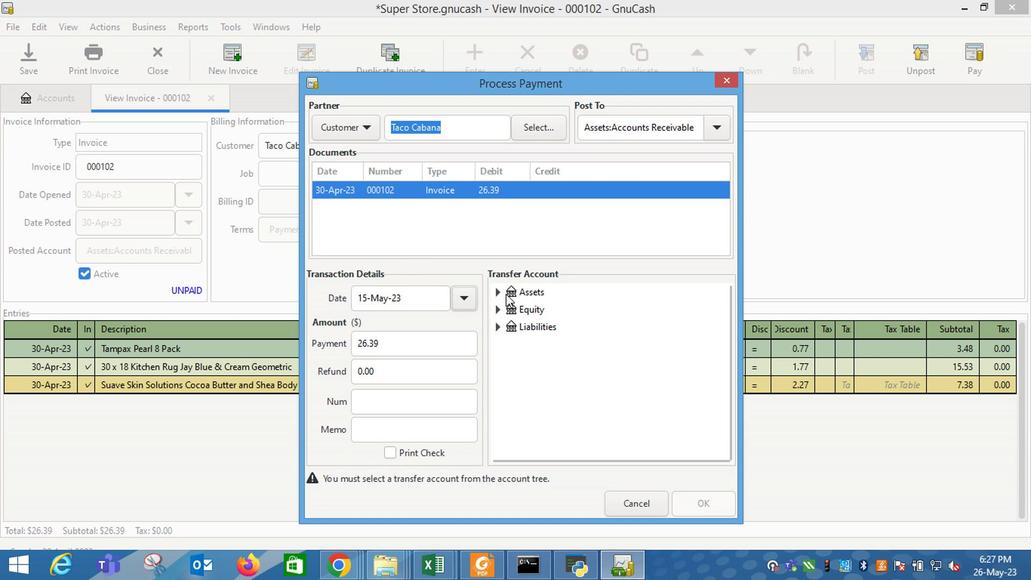 
Action: Mouse pressed left at (463, 311)
Screenshot: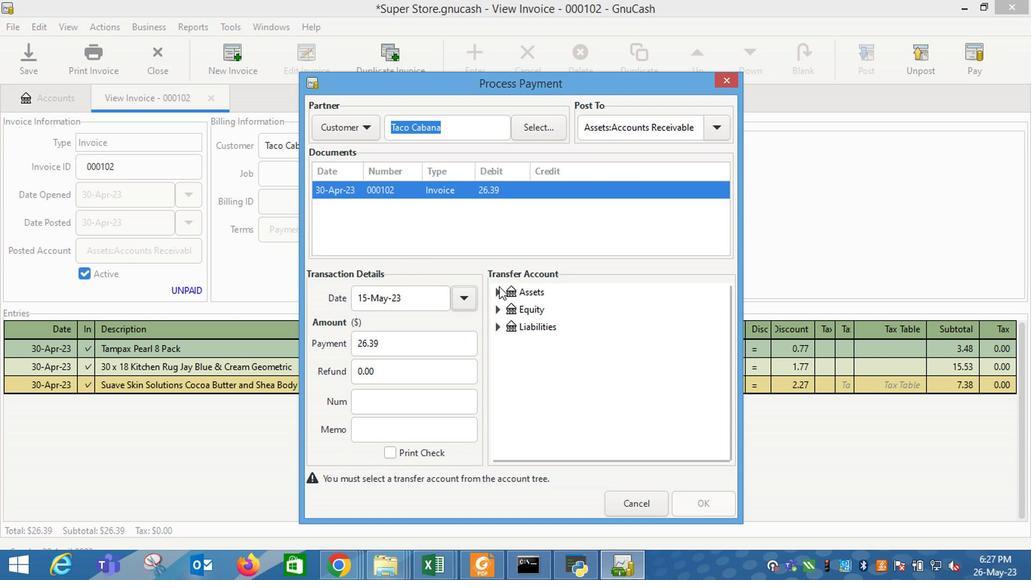 
Action: Mouse moved to (475, 329)
Screenshot: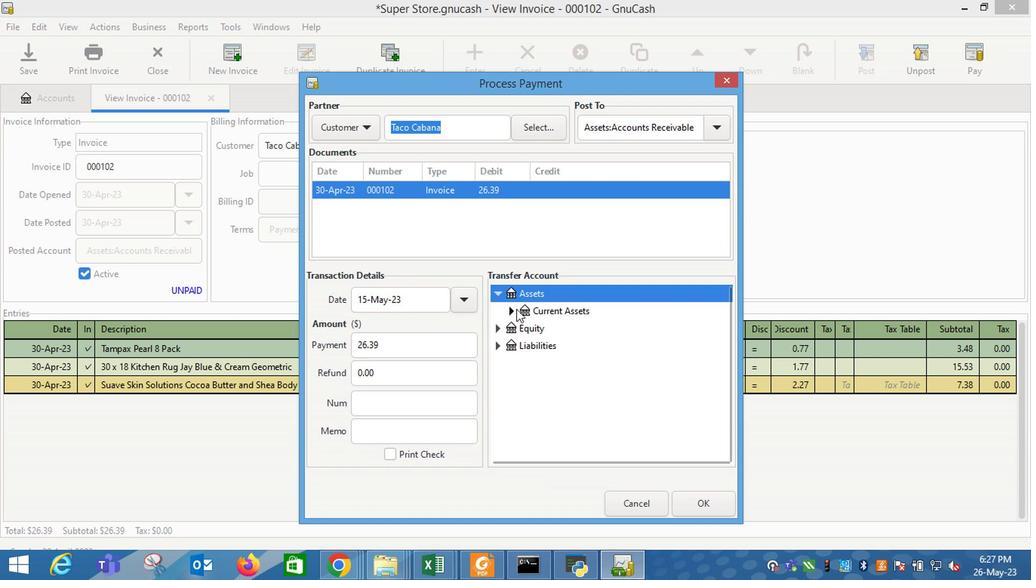 
Action: Mouse pressed left at (475, 329)
Screenshot: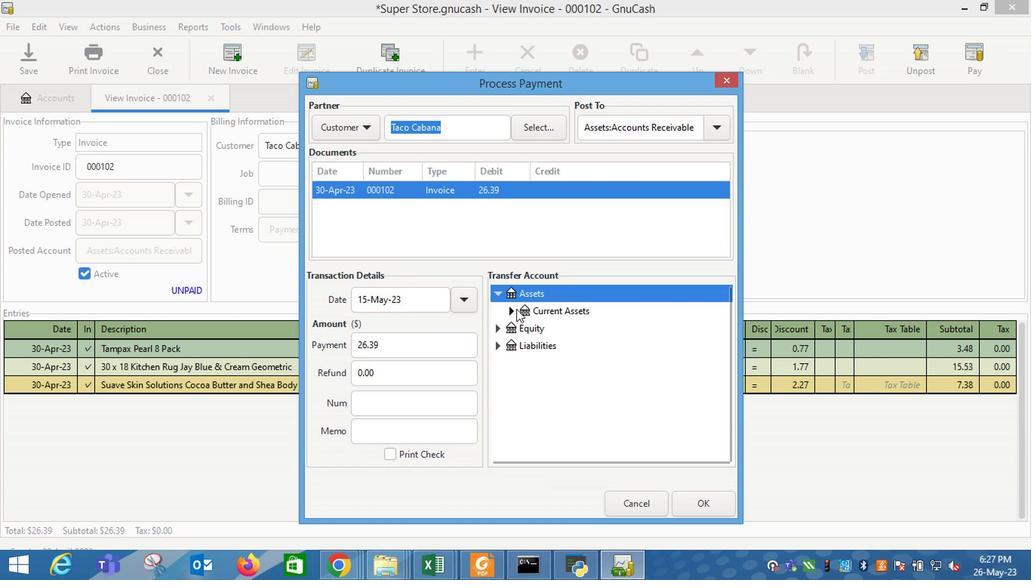 
Action: Mouse moved to (498, 343)
Screenshot: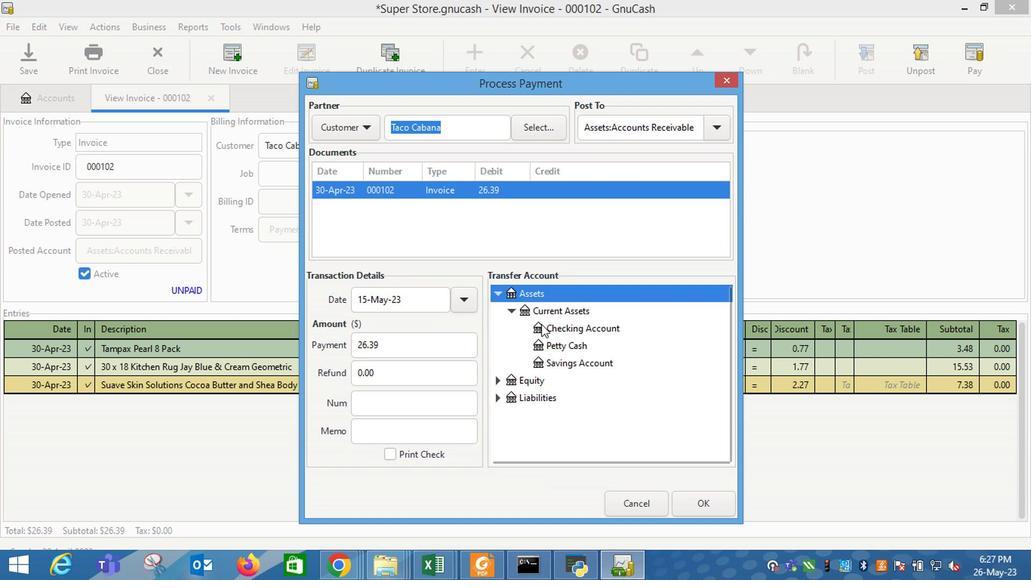 
Action: Mouse pressed left at (498, 343)
Screenshot: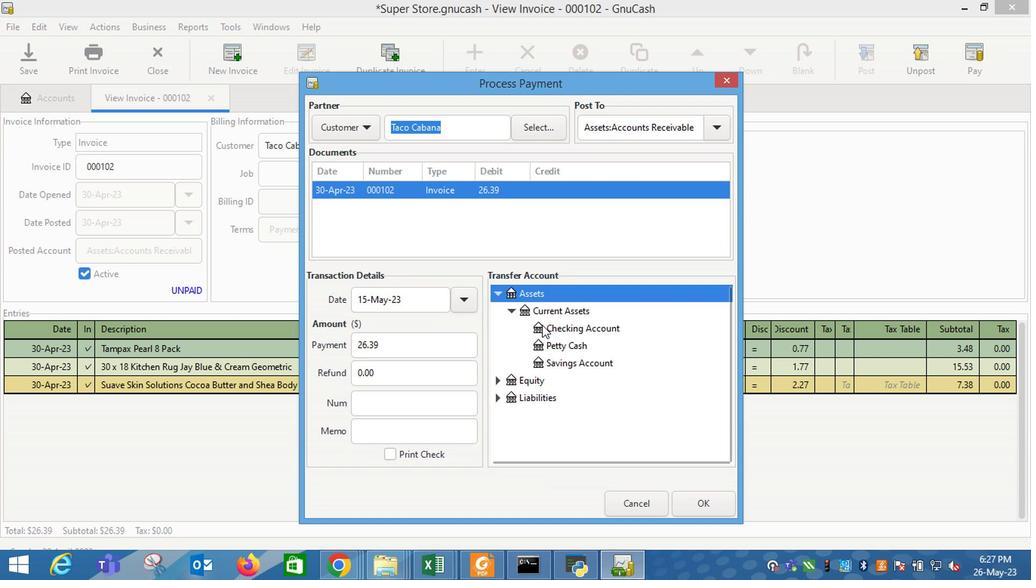 
Action: Mouse moved to (601, 466)
Screenshot: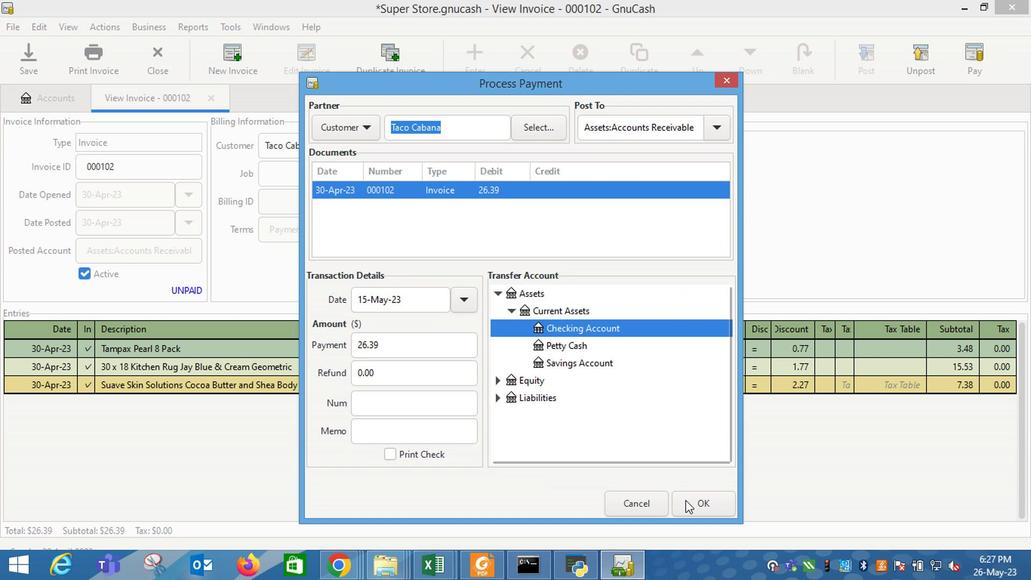 
Action: Mouse pressed left at (601, 466)
Screenshot: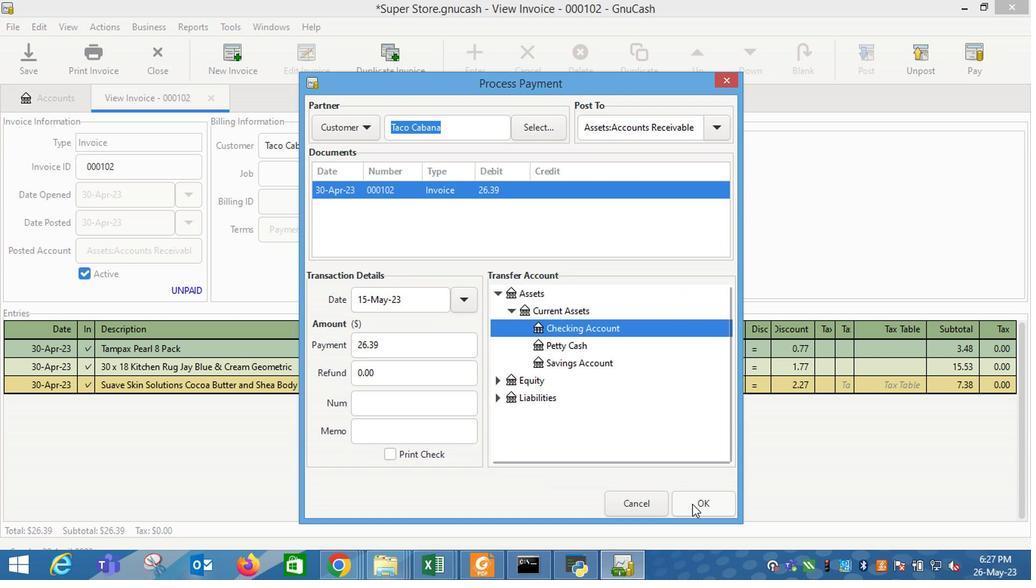 
Action: Mouse moved to (177, 147)
Screenshot: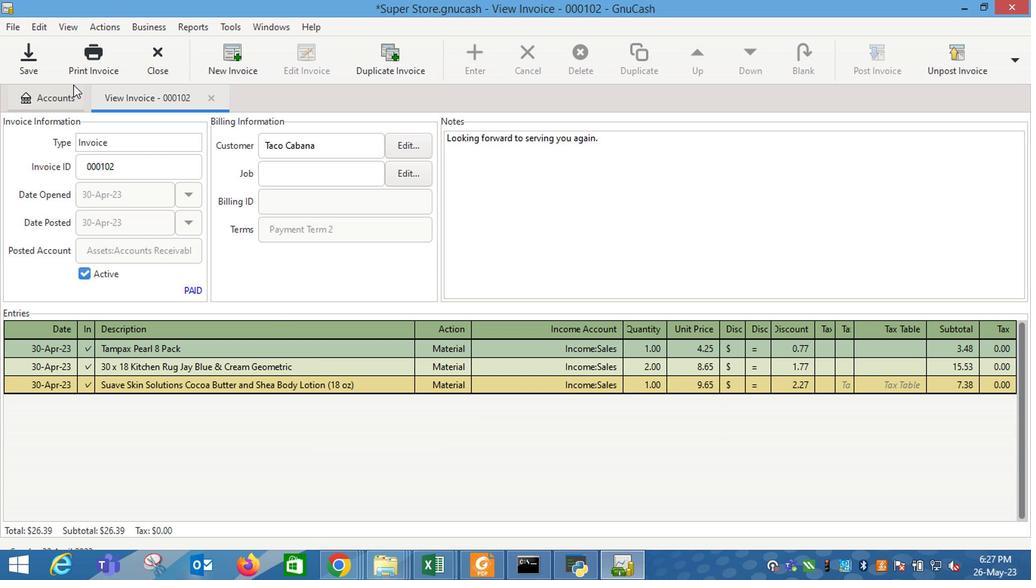 
Action: Mouse pressed left at (177, 147)
Screenshot: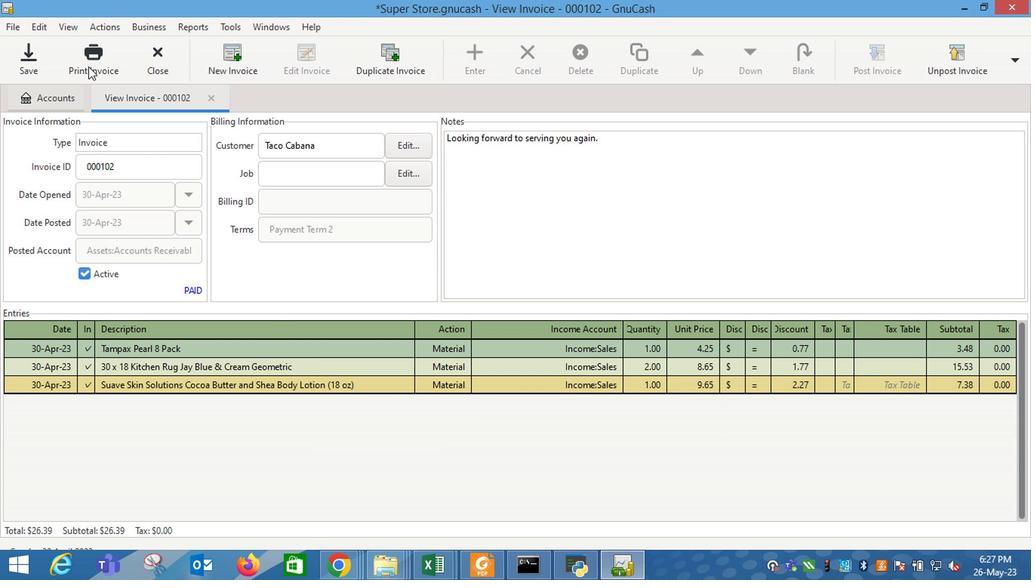 
Action: Mouse moved to (379, 146)
Screenshot: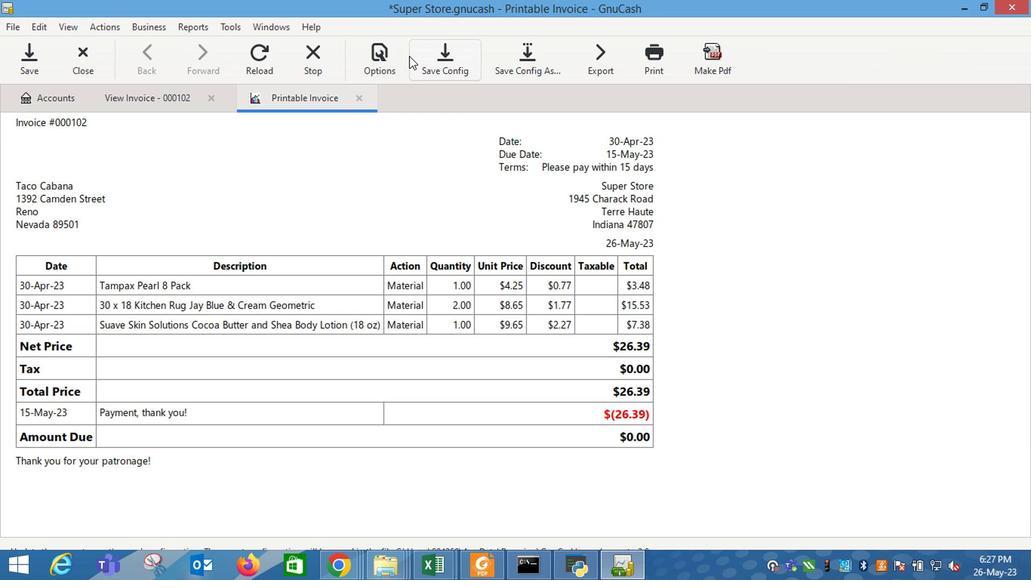 
Action: Mouse pressed left at (379, 146)
Screenshot: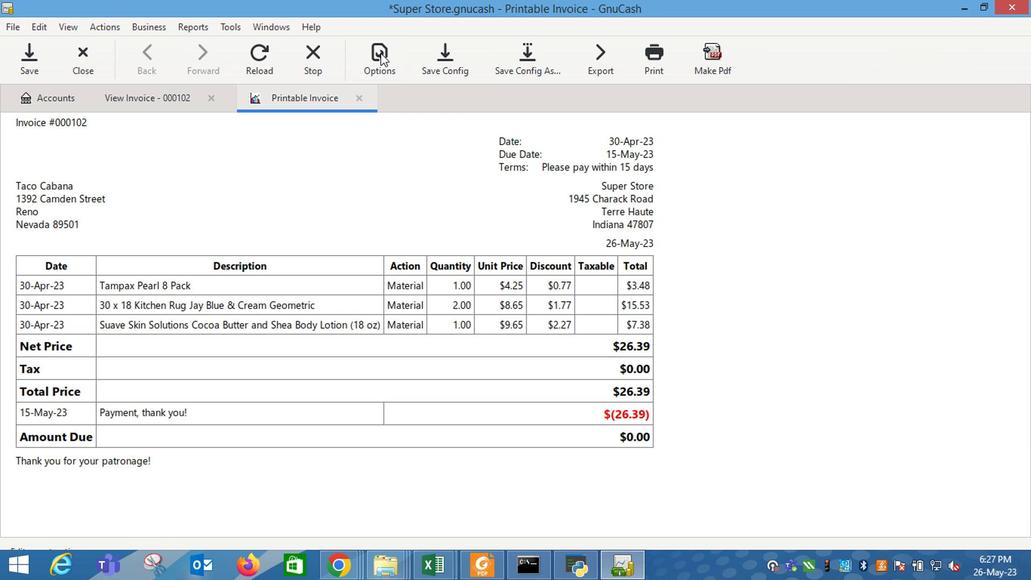 
Action: Mouse moved to (318, 216)
Screenshot: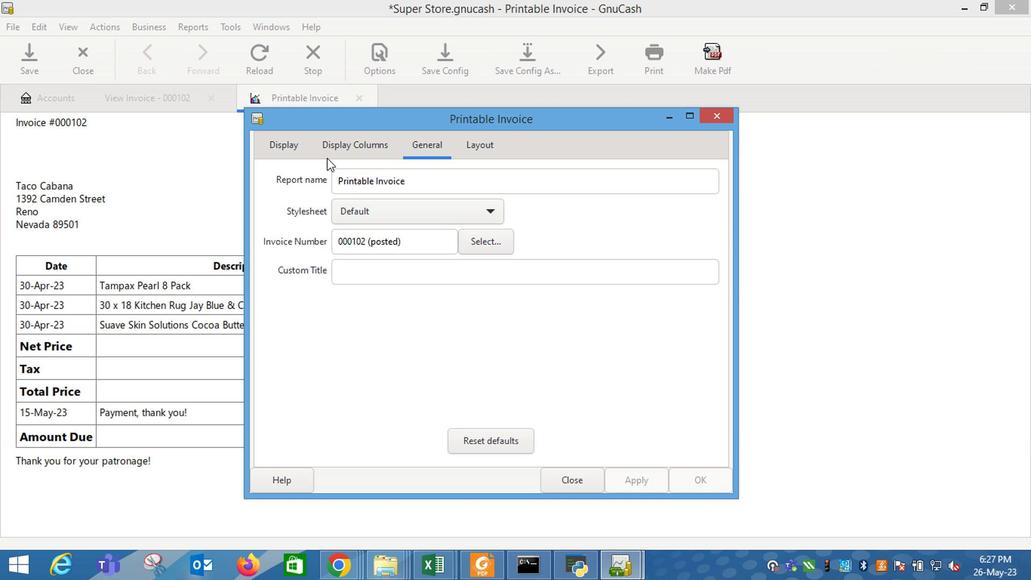 
Action: Mouse pressed left at (318, 216)
Screenshot: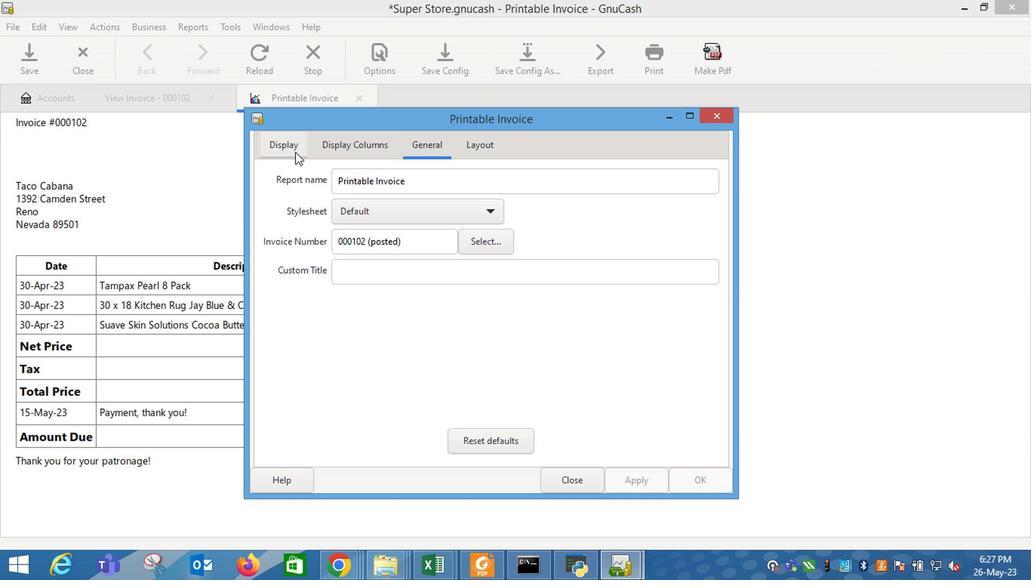 
Action: Mouse moved to (392, 334)
Screenshot: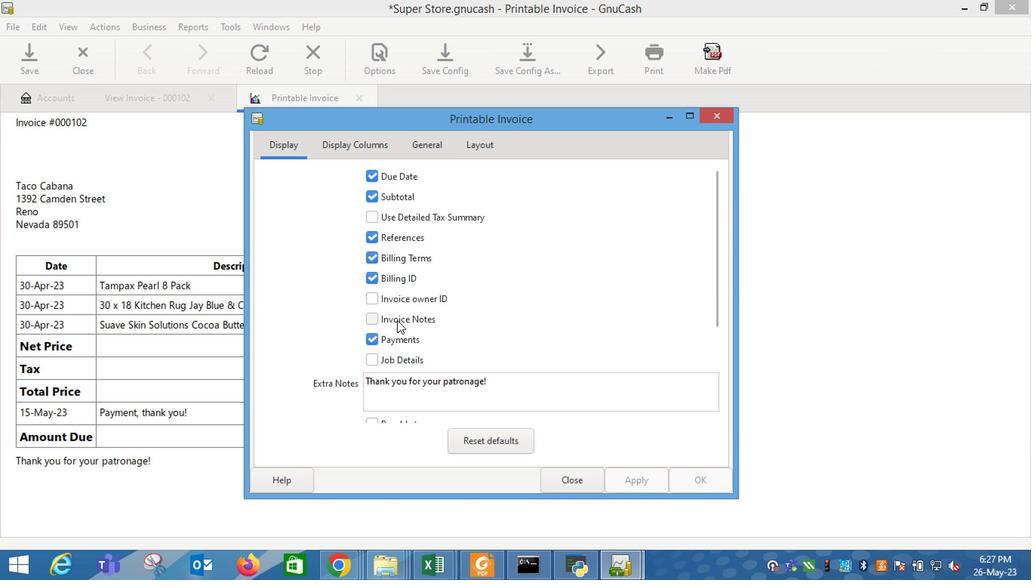 
Action: Mouse pressed left at (392, 334)
Screenshot: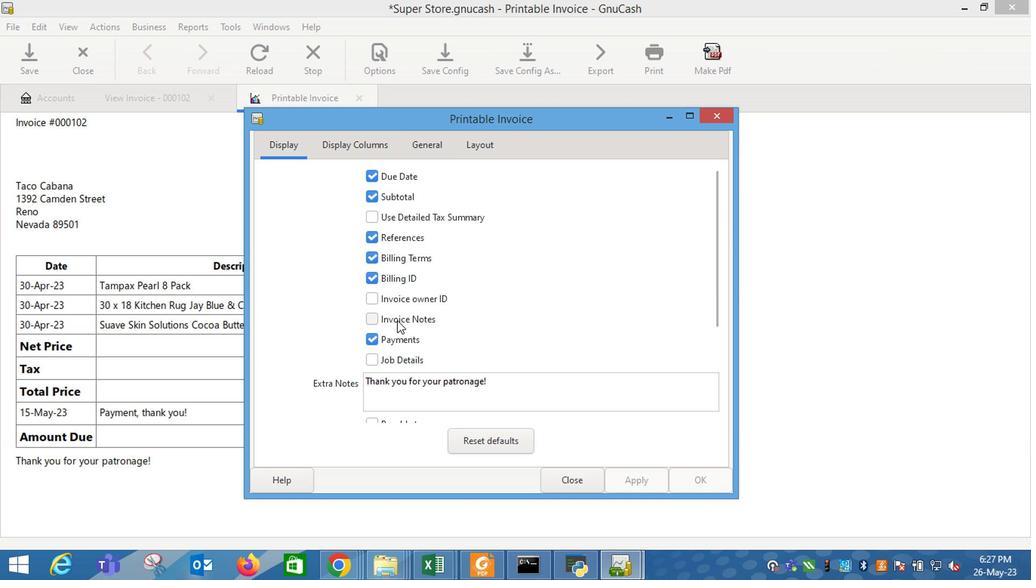 
Action: Mouse moved to (558, 448)
Screenshot: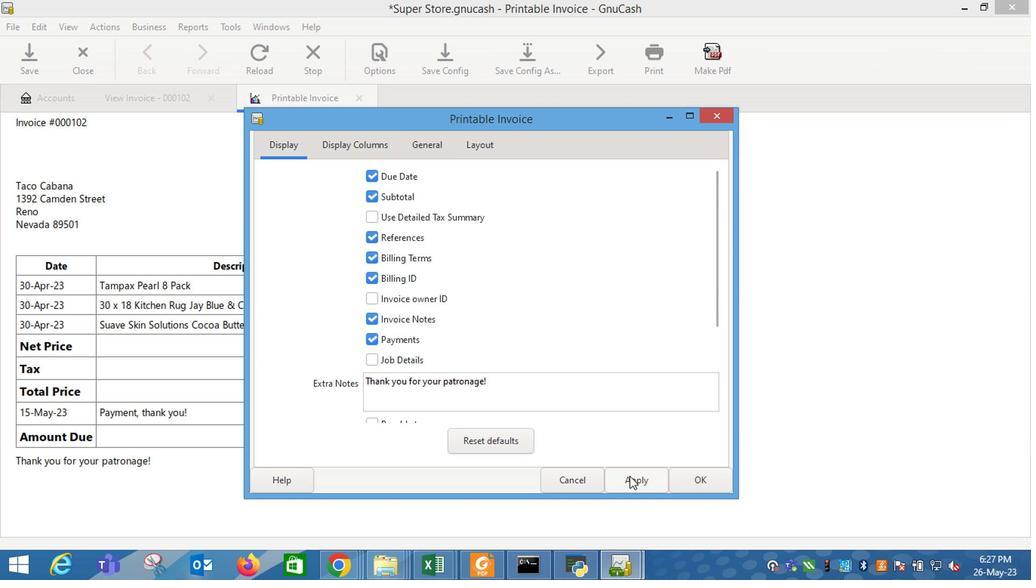 
Action: Mouse pressed left at (558, 448)
Screenshot: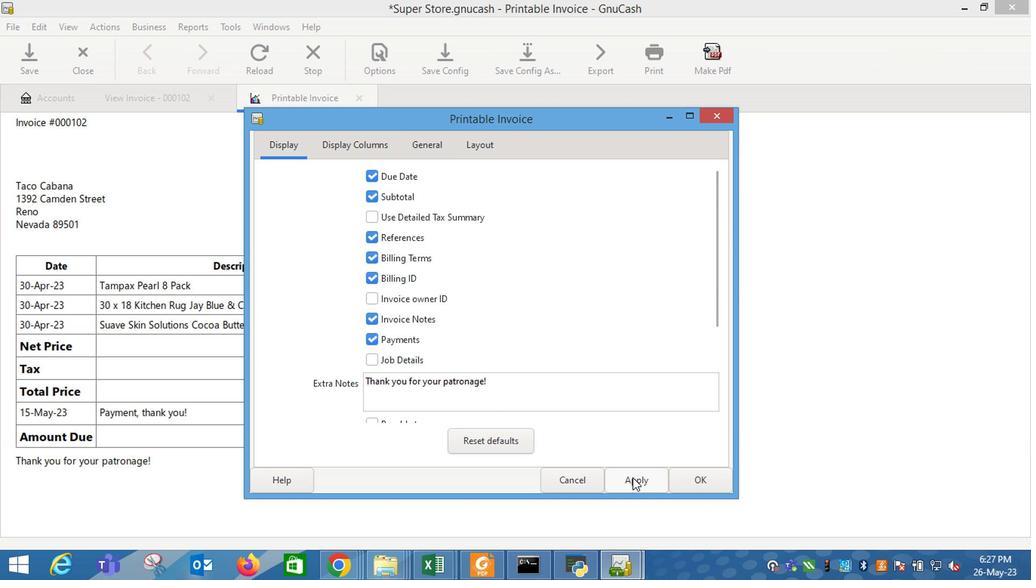 
Action: Mouse moved to (523, 450)
Screenshot: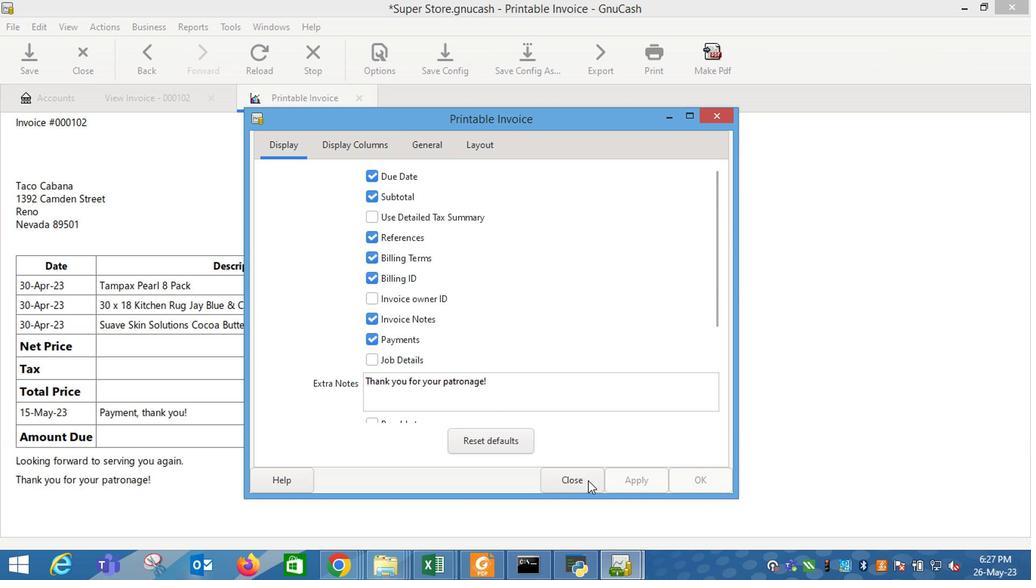 
Action: Mouse pressed left at (523, 450)
Screenshot: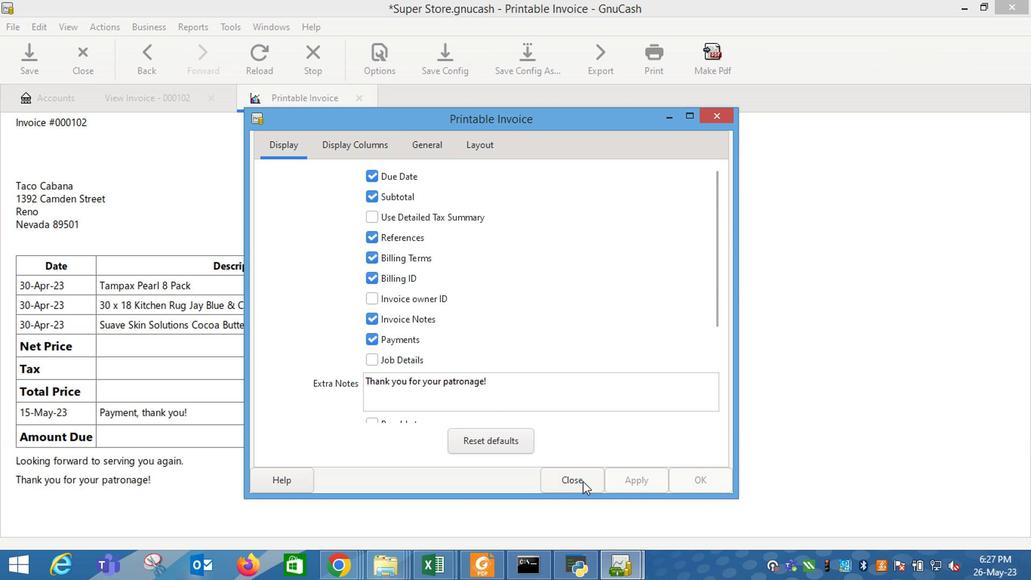 
Action: Mouse moved to (523, 450)
Screenshot: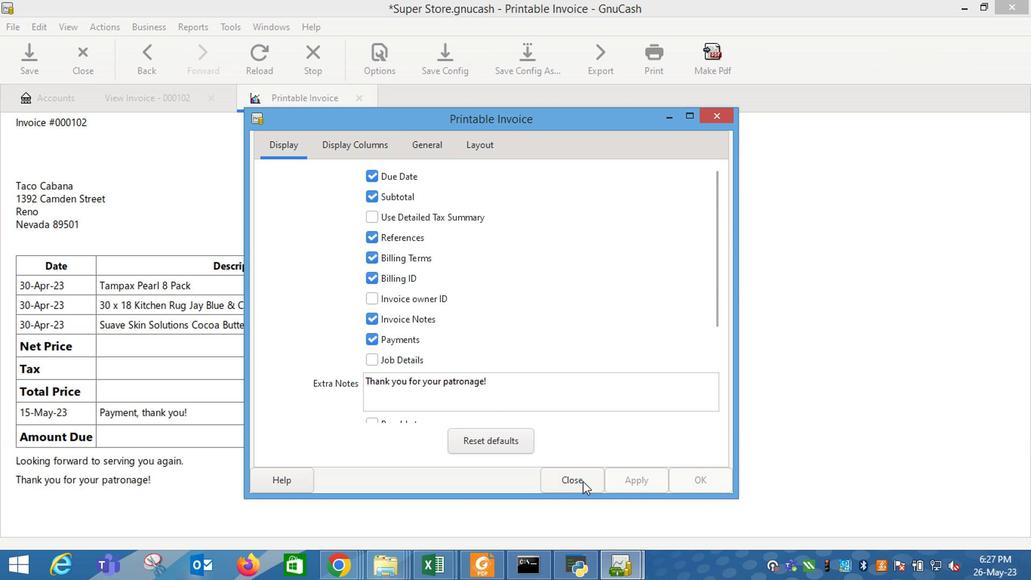 
